 Task: Find accommodations in Xinglongshan, China for 4 guests from 10th to 25th July, with a price range of ₹15,000 to ₹25,000, 2 bedrooms, 3 beds, 2 bathrooms, and amenities including WiFi, free parking, TV, and gym. Enable self check-in.
Action: Mouse moved to (544, 137)
Screenshot: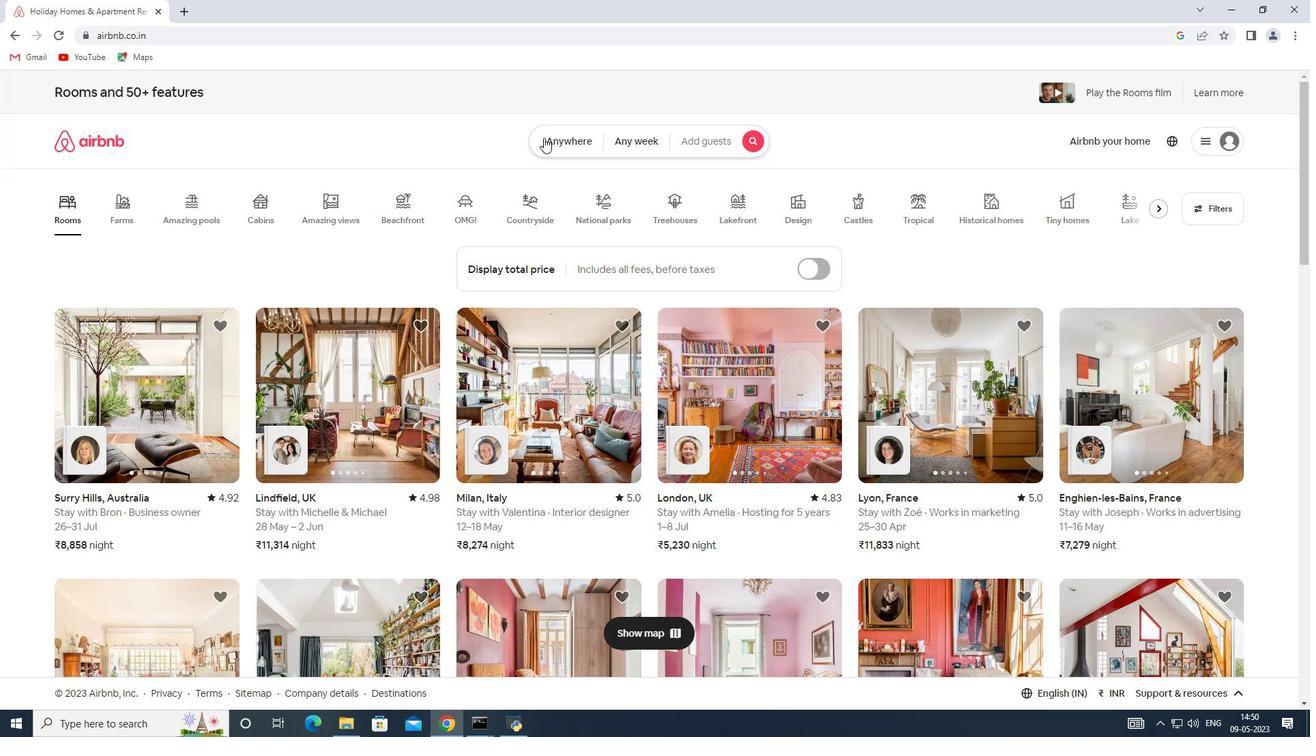 
Action: Mouse pressed left at (544, 137)
Screenshot: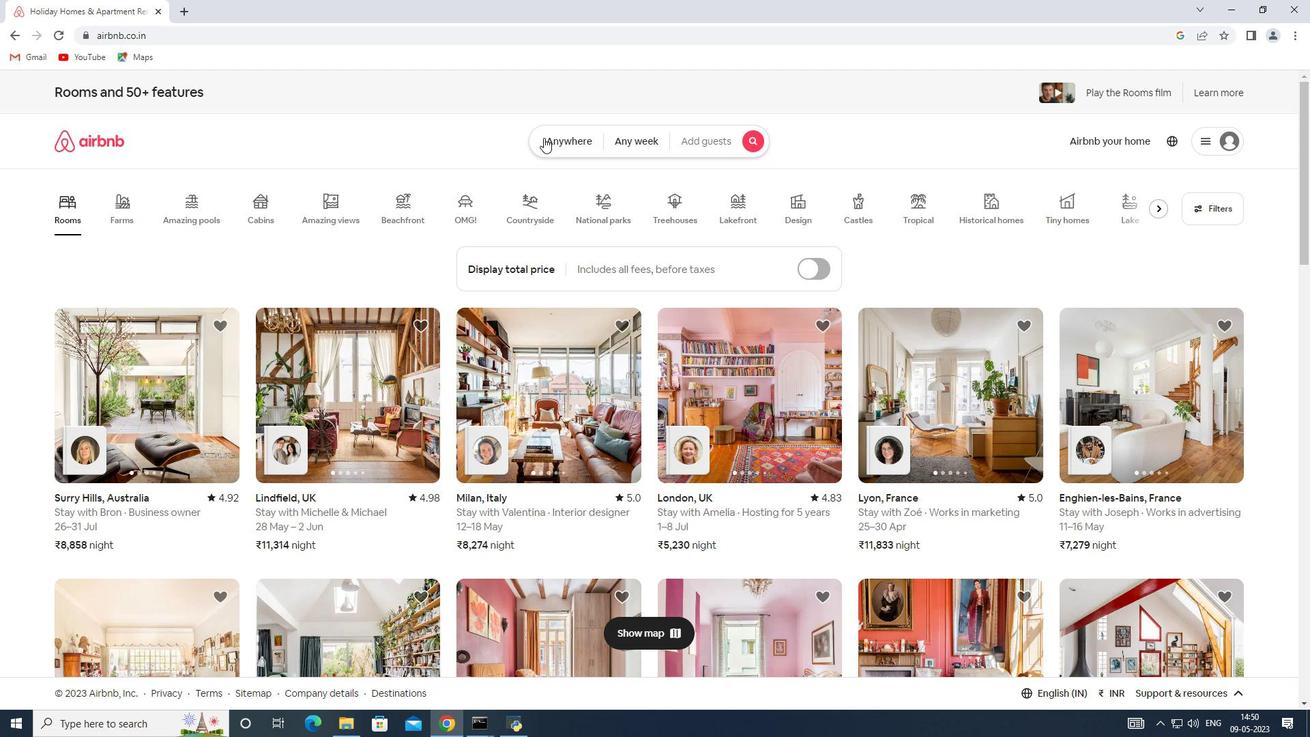
Action: Mouse moved to (380, 195)
Screenshot: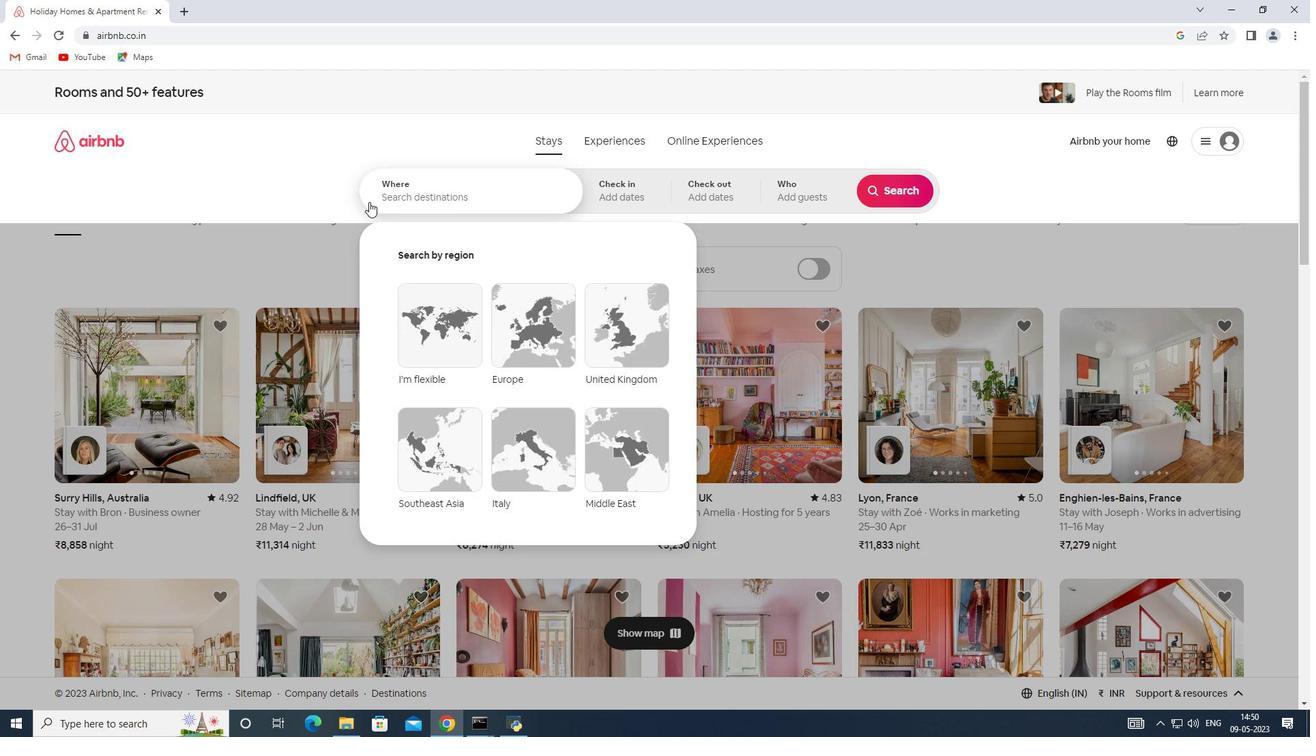 
Action: Mouse pressed left at (380, 195)
Screenshot: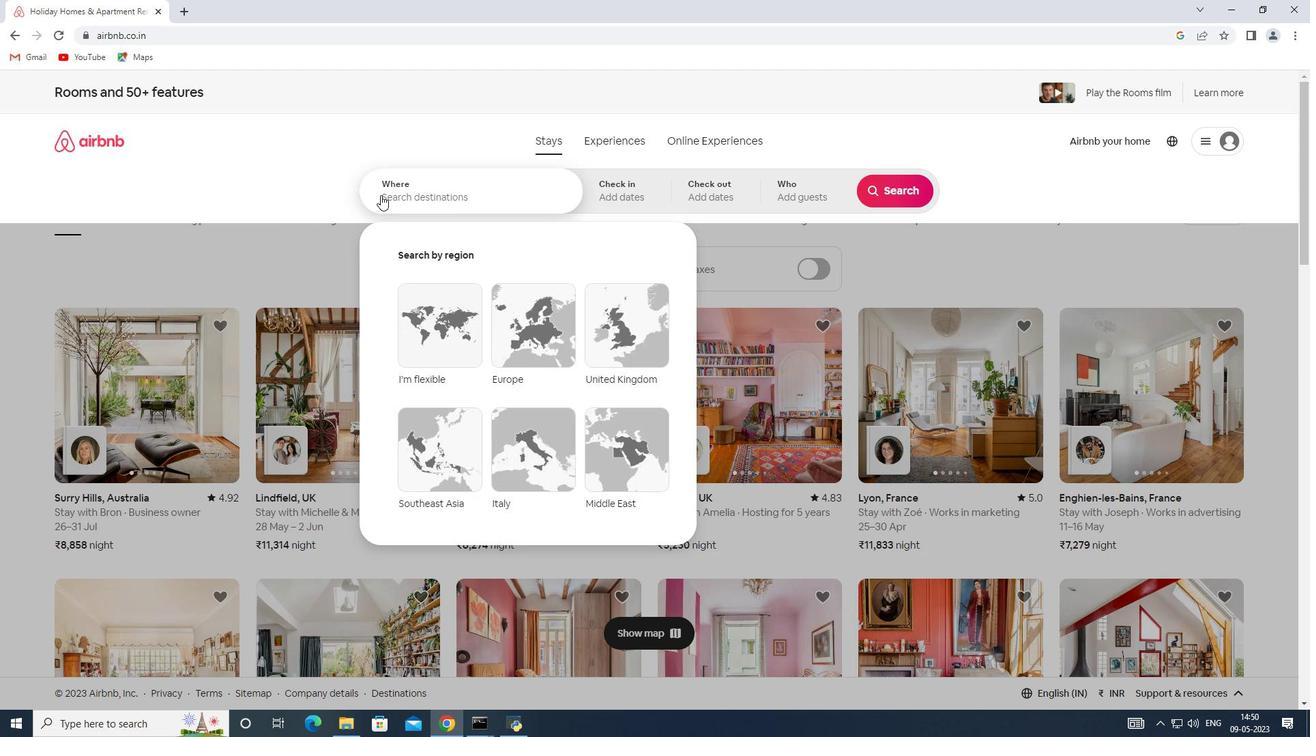 
Action: Mouse moved to (348, 210)
Screenshot: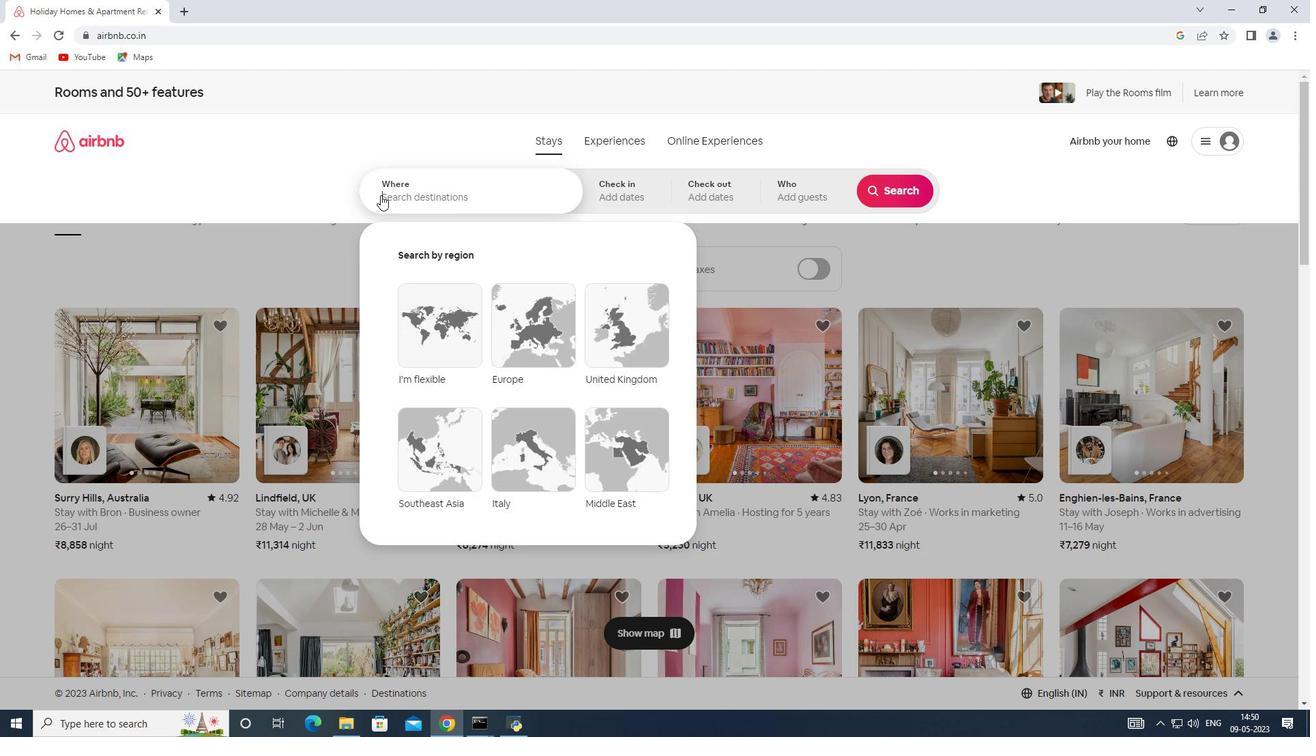 
Action: Key pressed <Key.shift><Key.shift><Key.shift><Key.shift><Key.shift><Key.shift><Key.shift><Key.shift><Key.shift><Key.shift><Key.shift><Key.shift><Key.shift><Key.shift><Key.shift><Key.shift><Key.shift>Xinglongshan,<Key.shift>China
Screenshot: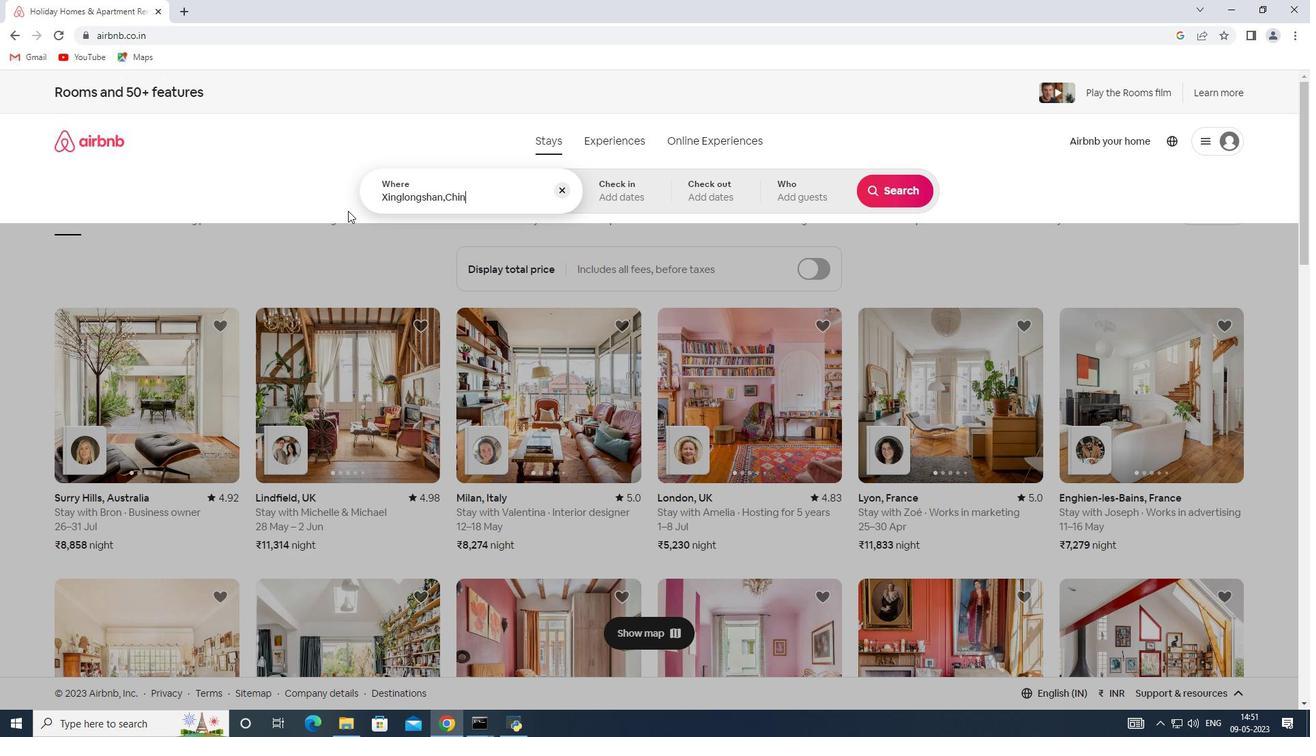 
Action: Mouse moved to (600, 186)
Screenshot: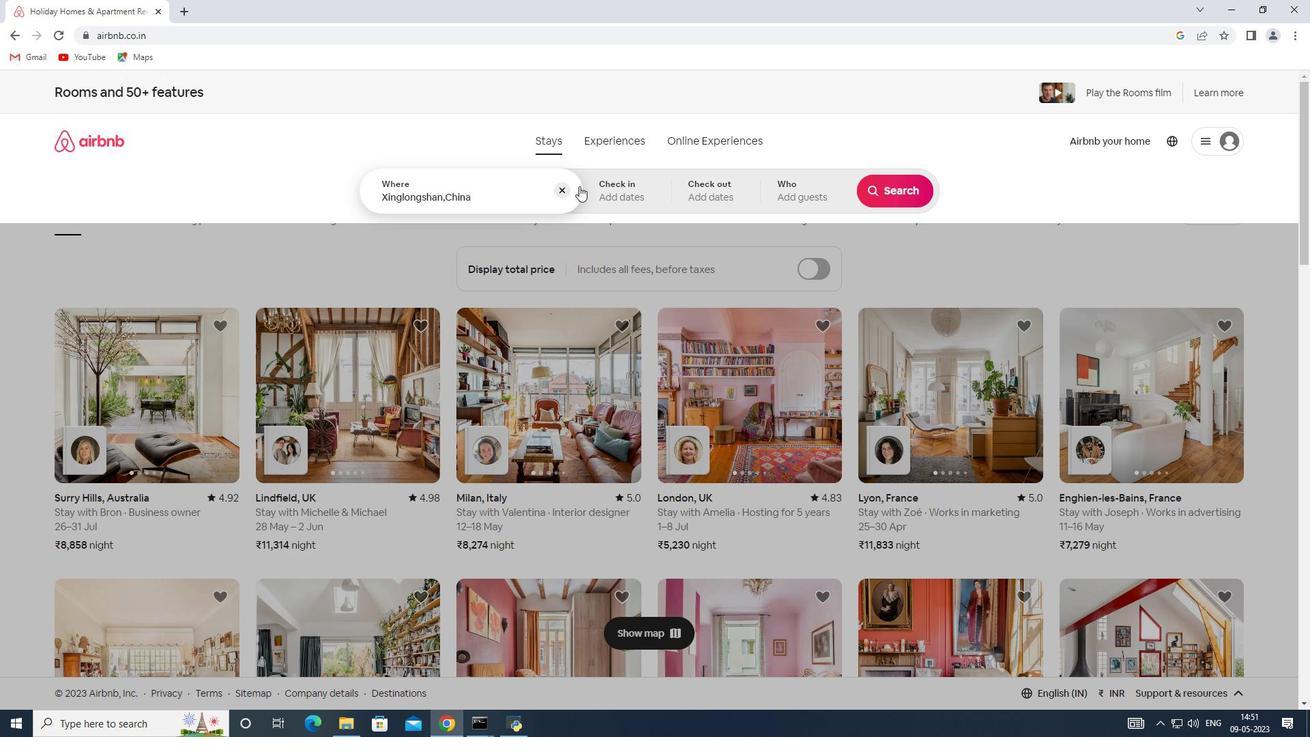 
Action: Mouse pressed left at (600, 186)
Screenshot: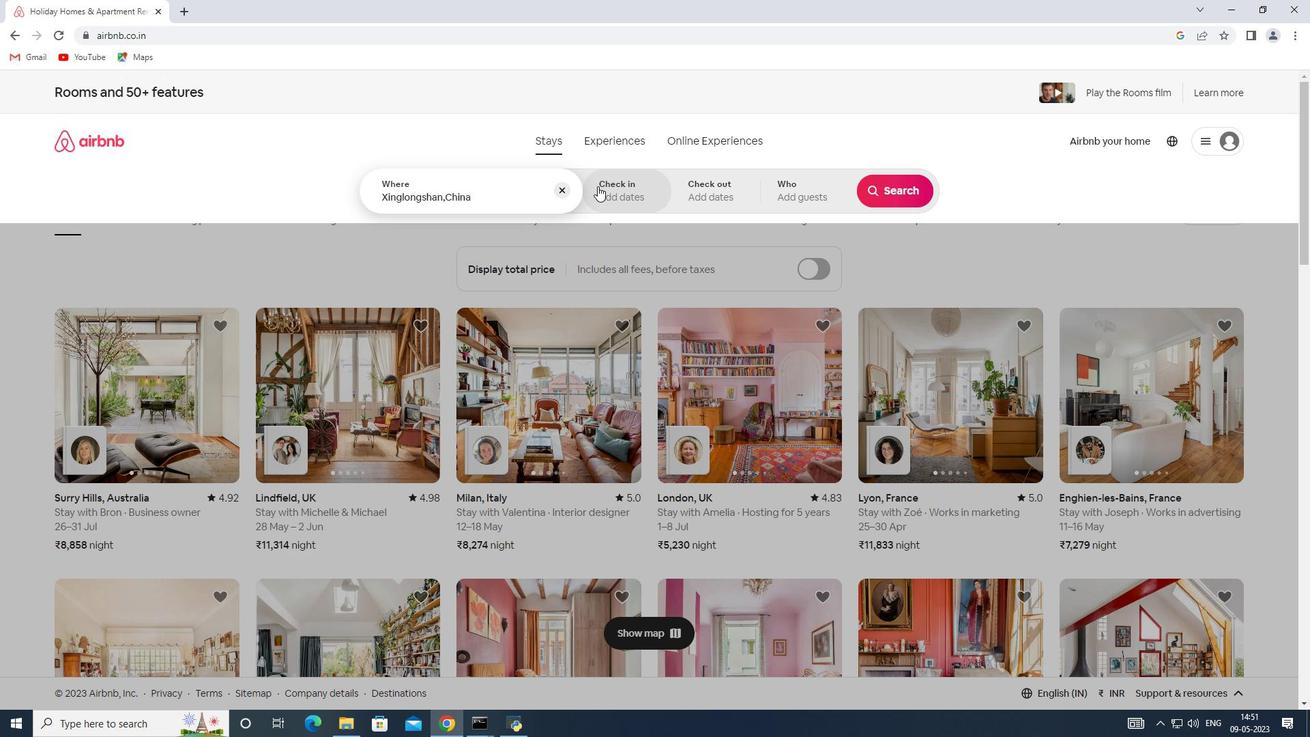 
Action: Mouse moved to (883, 298)
Screenshot: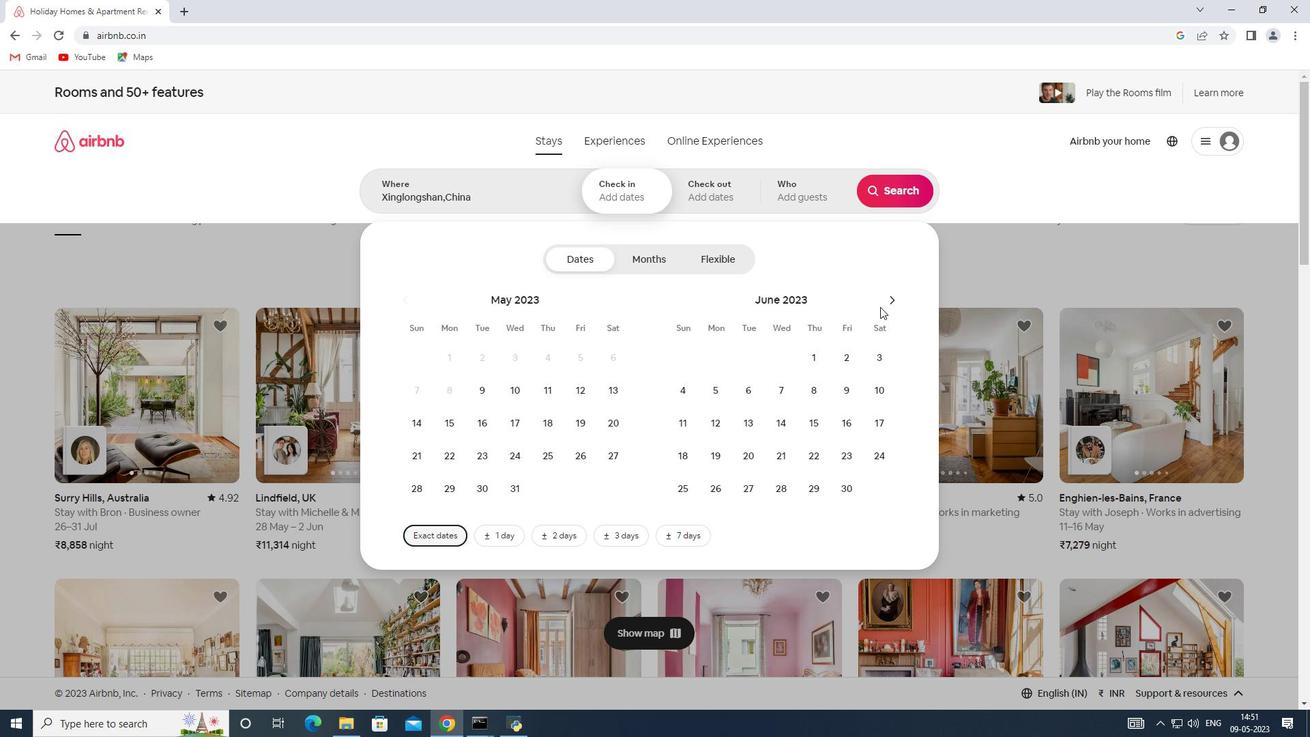 
Action: Mouse pressed left at (883, 298)
Screenshot: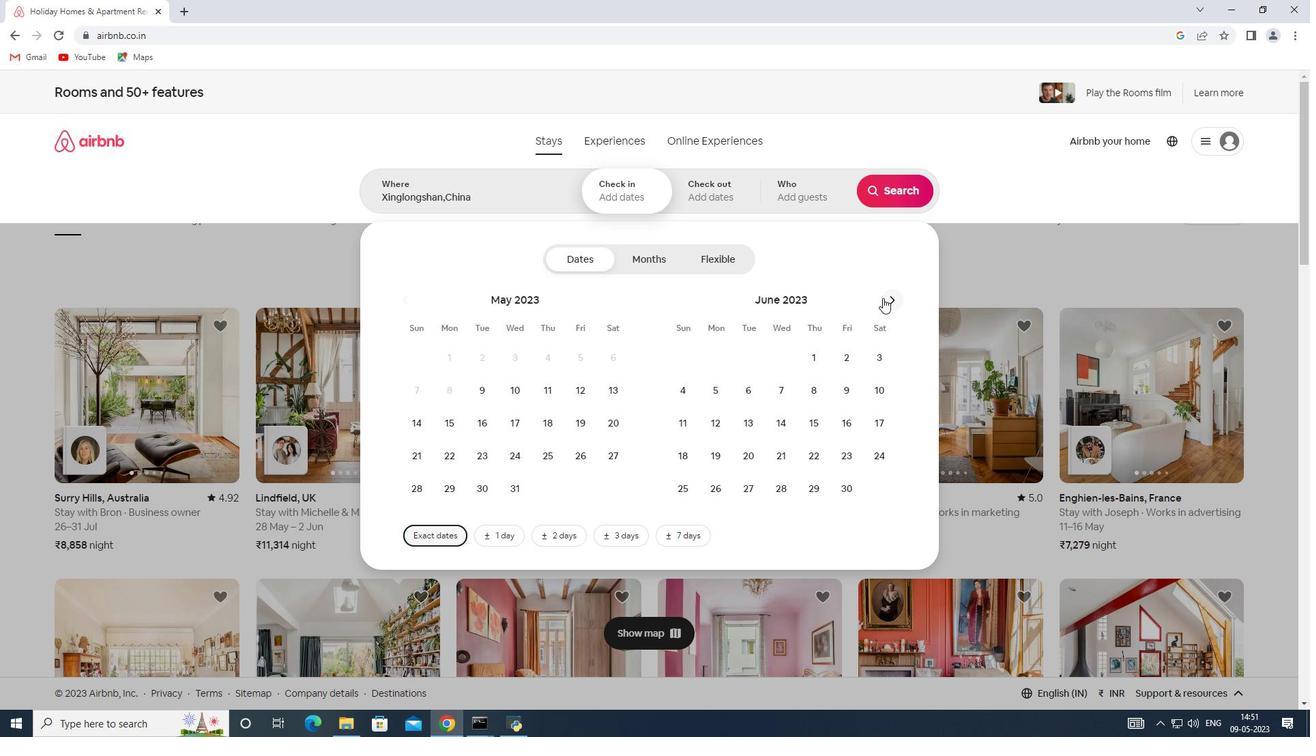 
Action: Mouse moved to (718, 417)
Screenshot: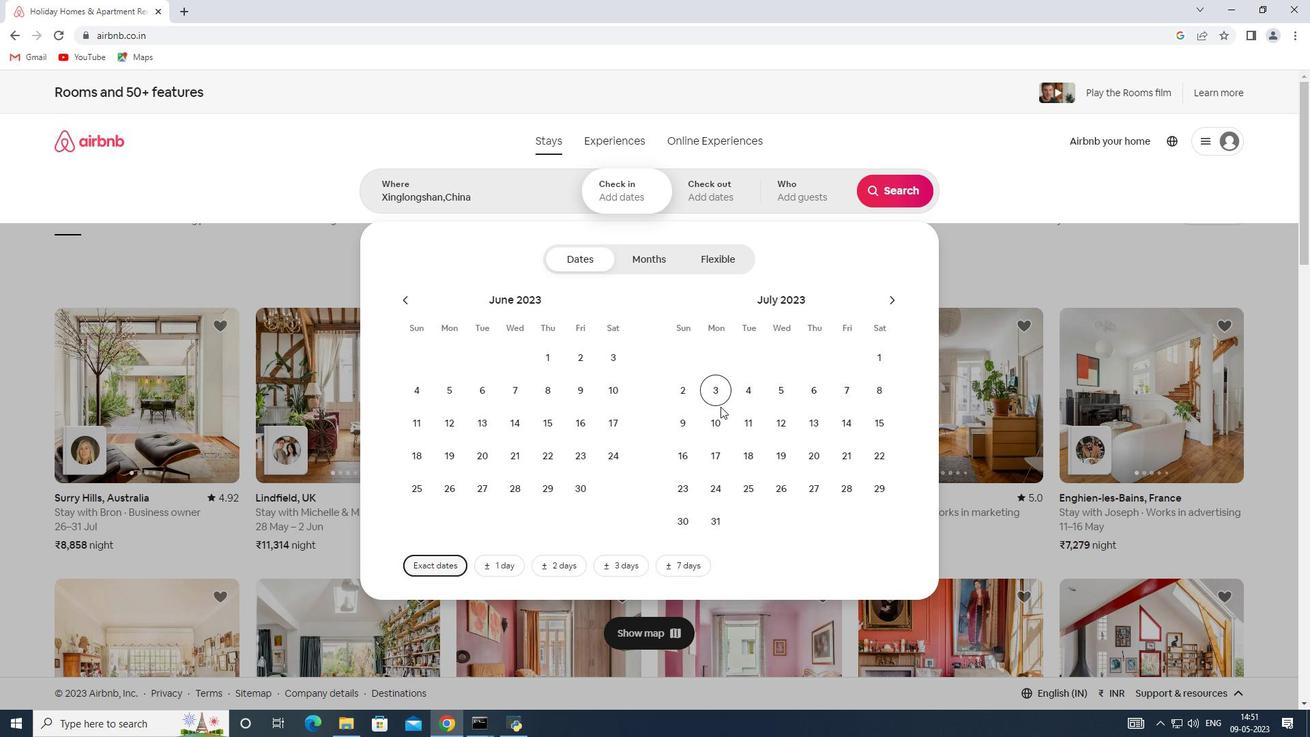
Action: Mouse pressed left at (718, 417)
Screenshot: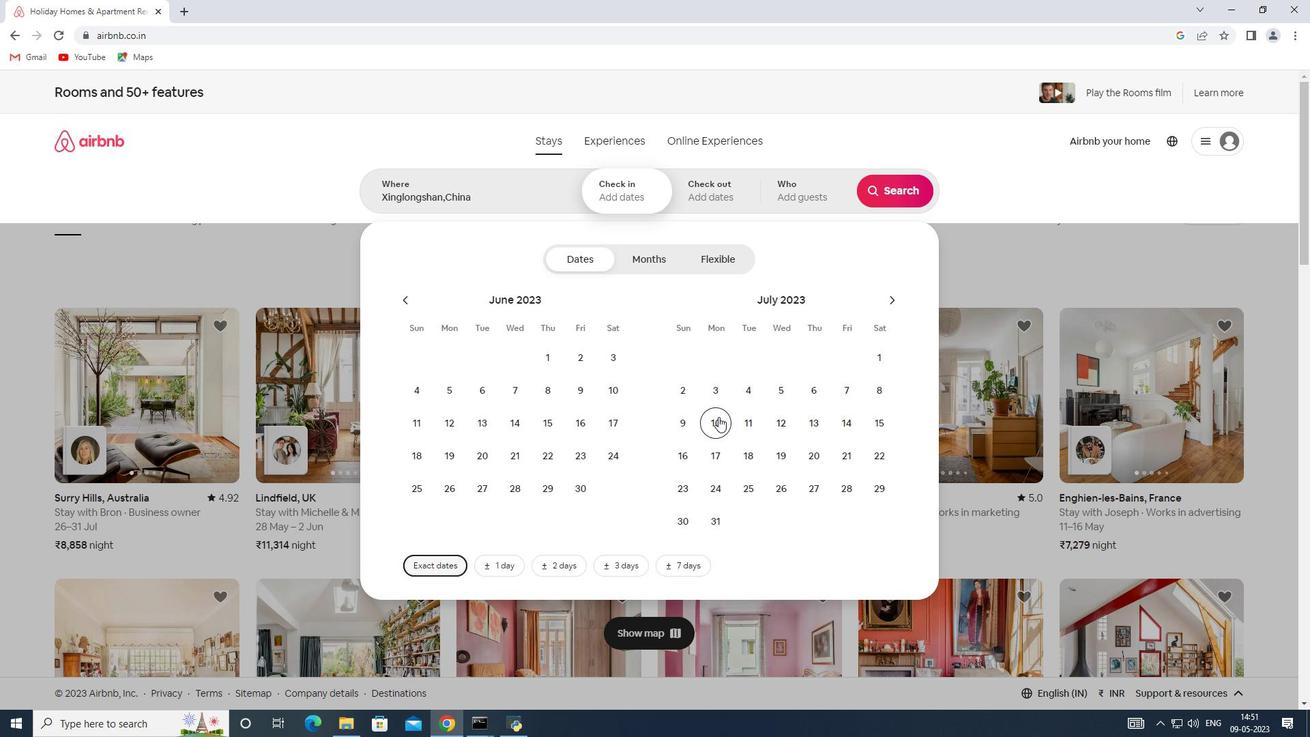 
Action: Mouse moved to (750, 488)
Screenshot: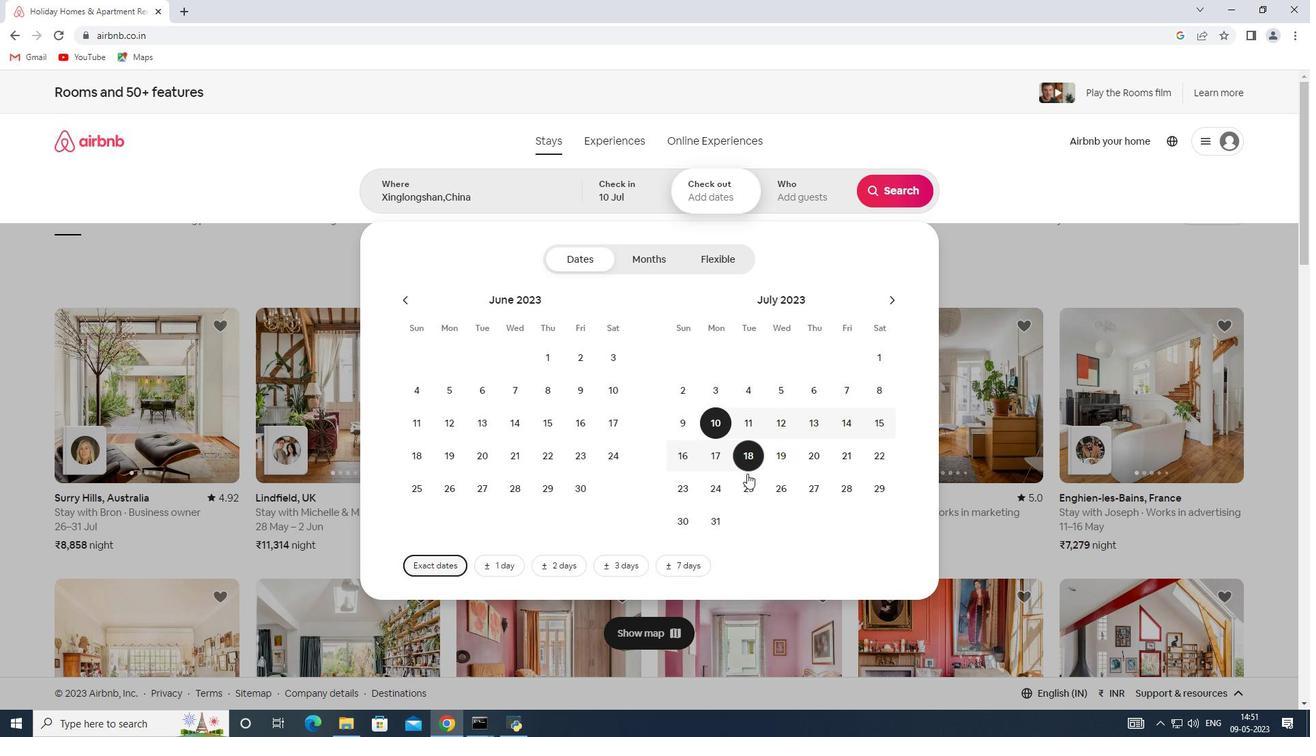 
Action: Mouse pressed left at (750, 488)
Screenshot: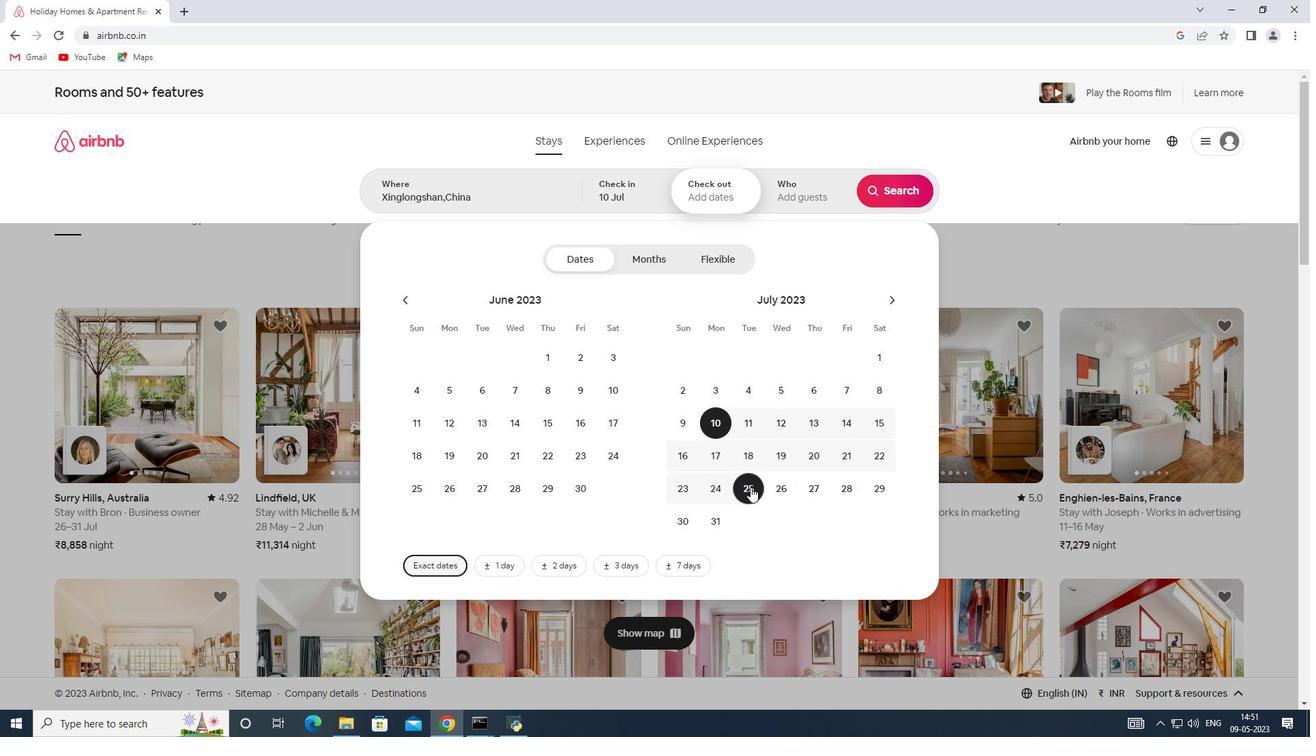 
Action: Mouse moved to (798, 191)
Screenshot: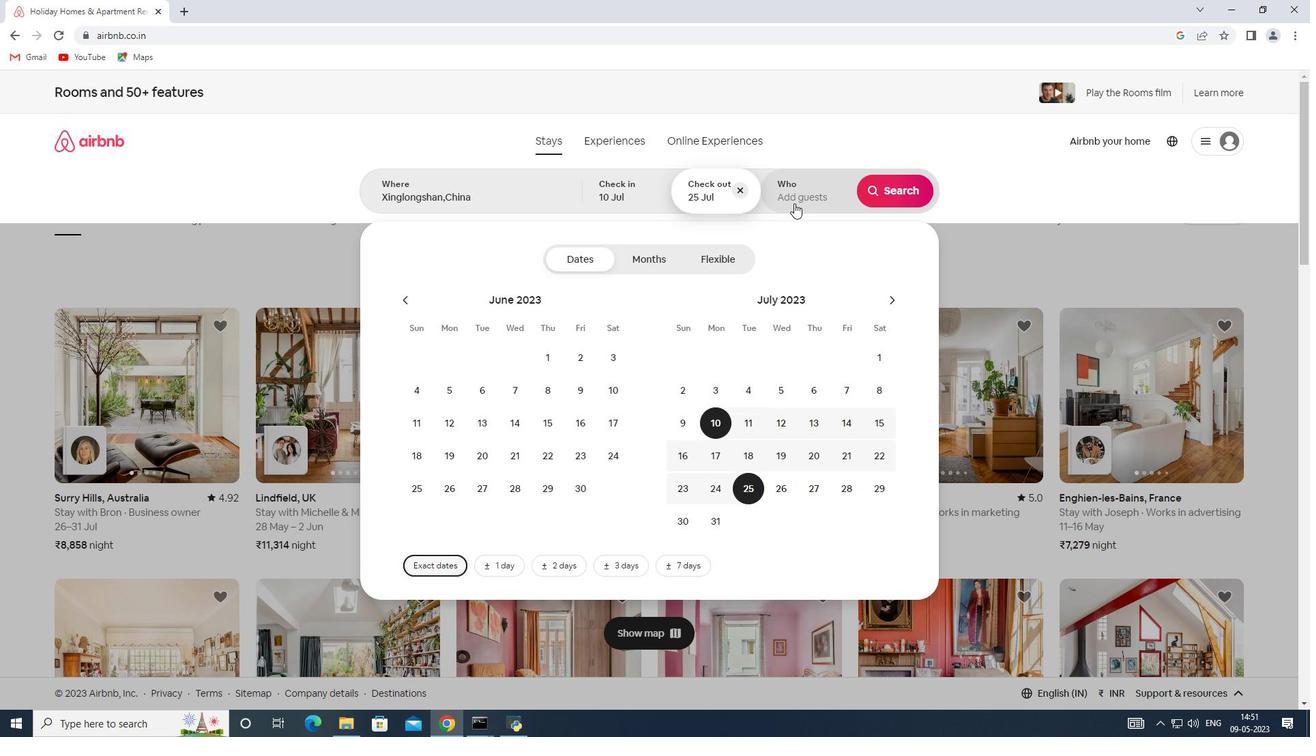 
Action: Mouse pressed left at (798, 191)
Screenshot: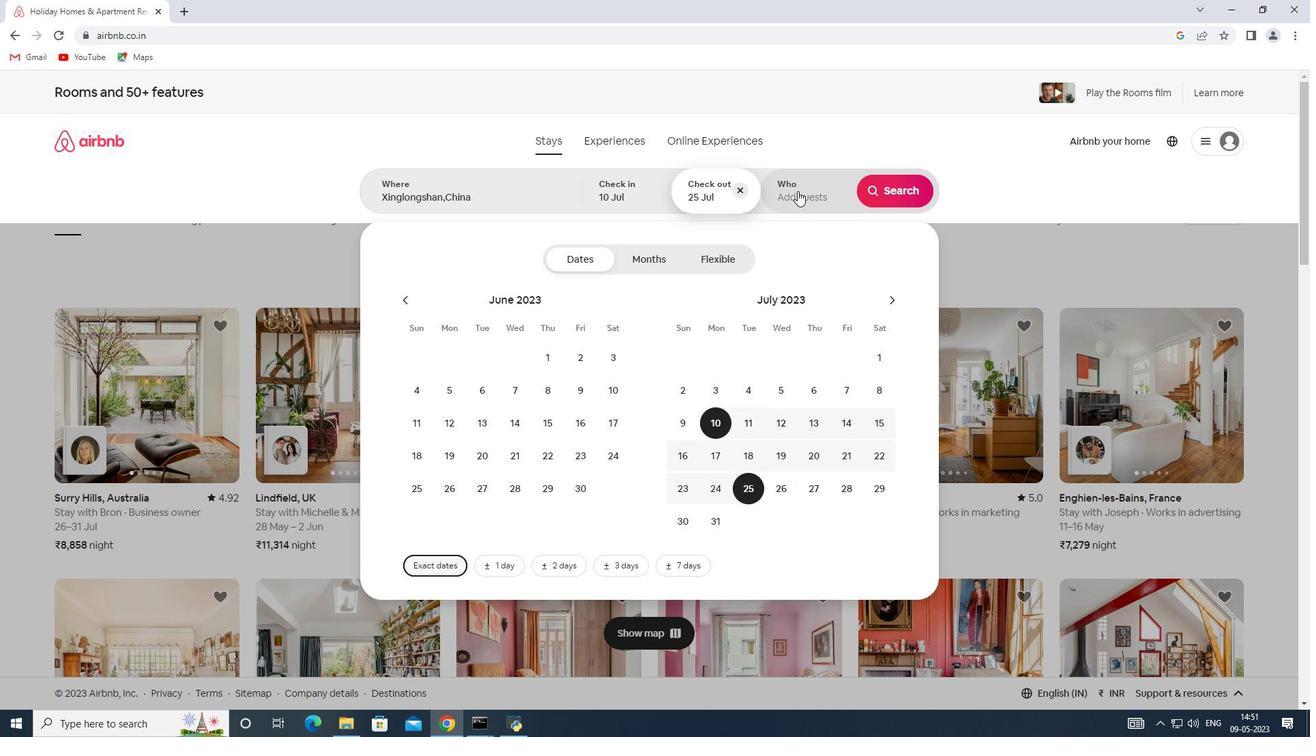 
Action: Mouse moved to (903, 265)
Screenshot: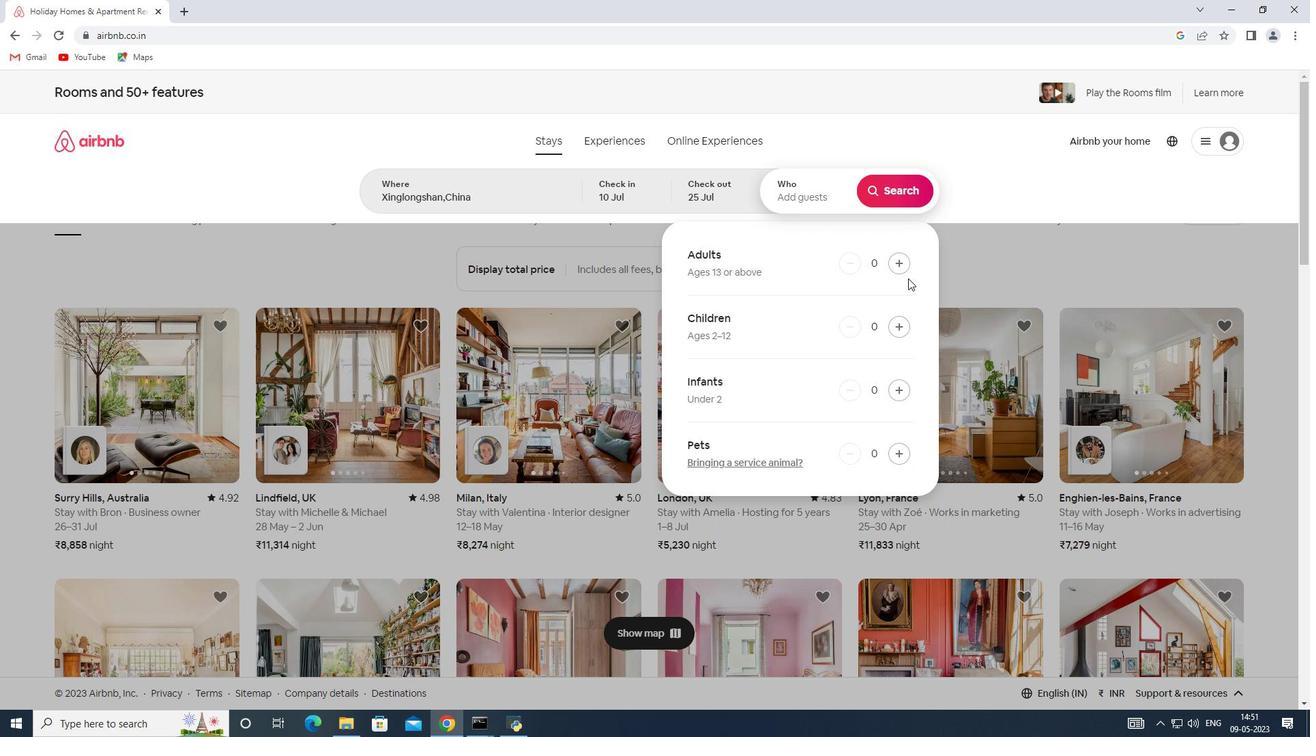 
Action: Mouse pressed left at (903, 265)
Screenshot: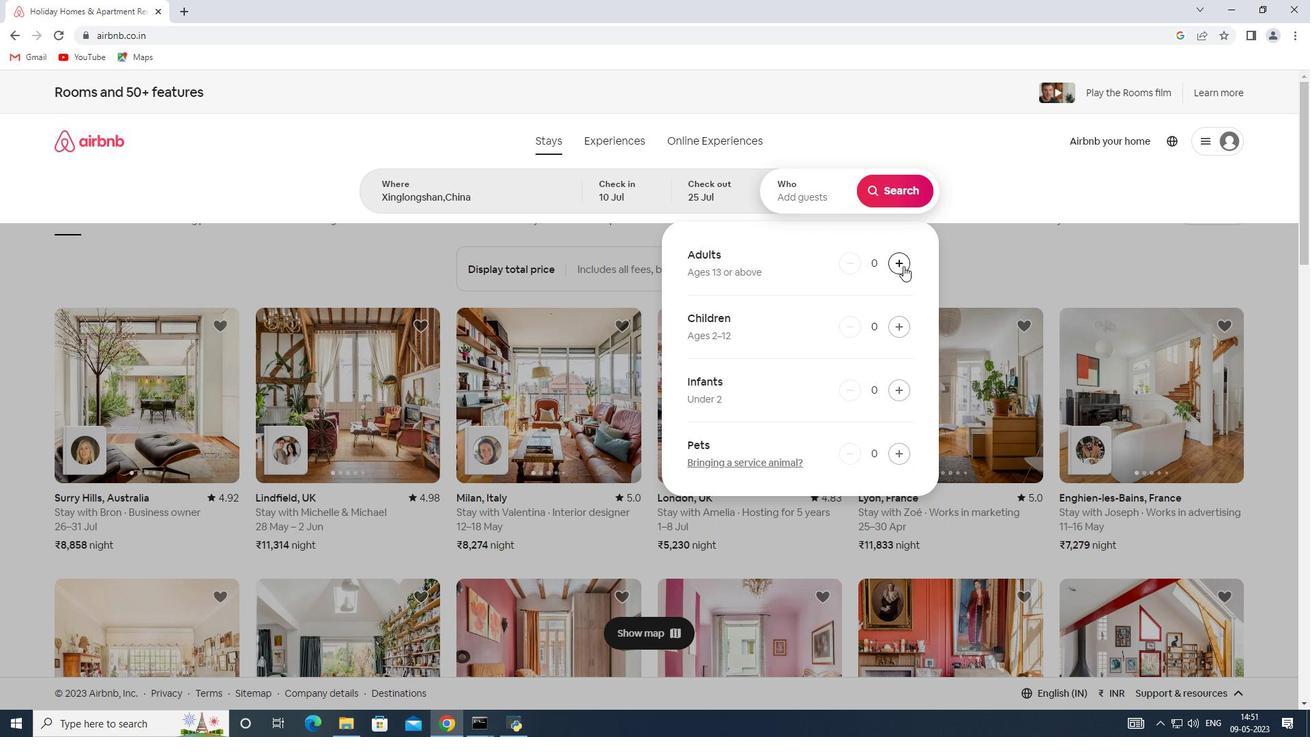 
Action: Mouse pressed left at (903, 265)
Screenshot: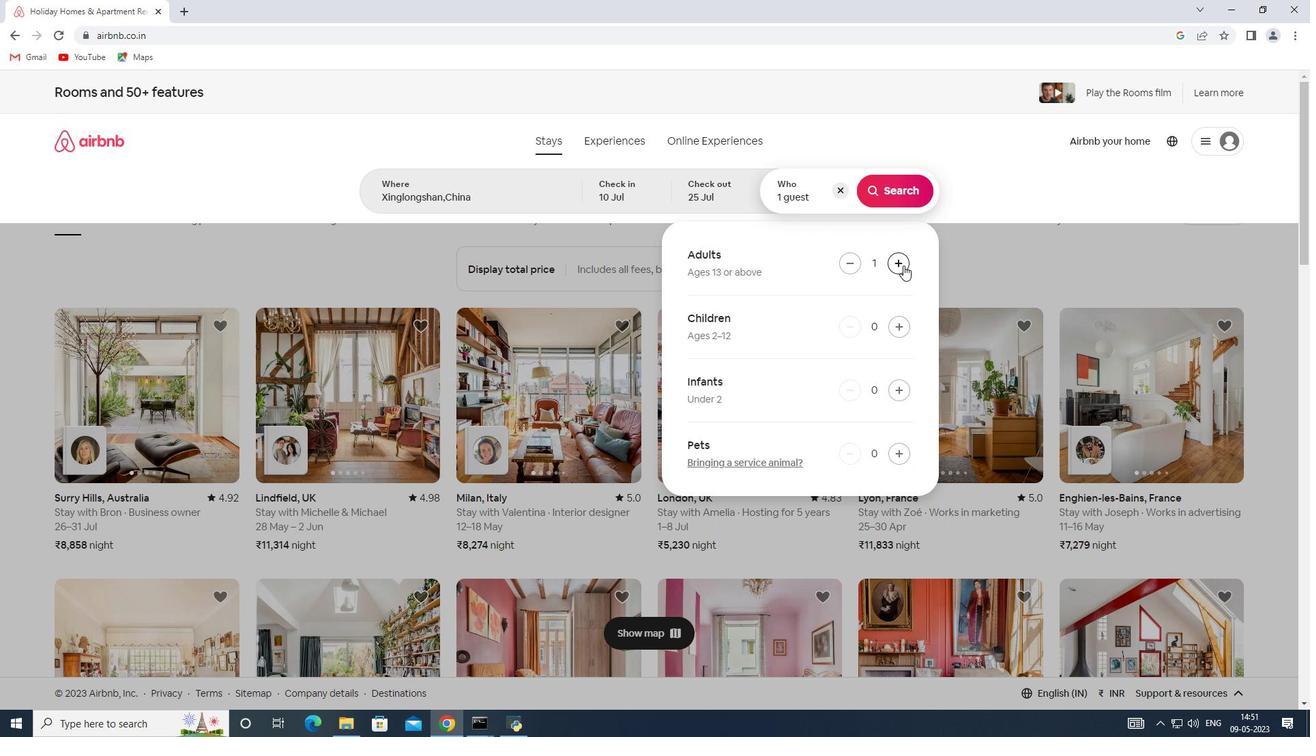 
Action: Mouse pressed left at (903, 265)
Screenshot: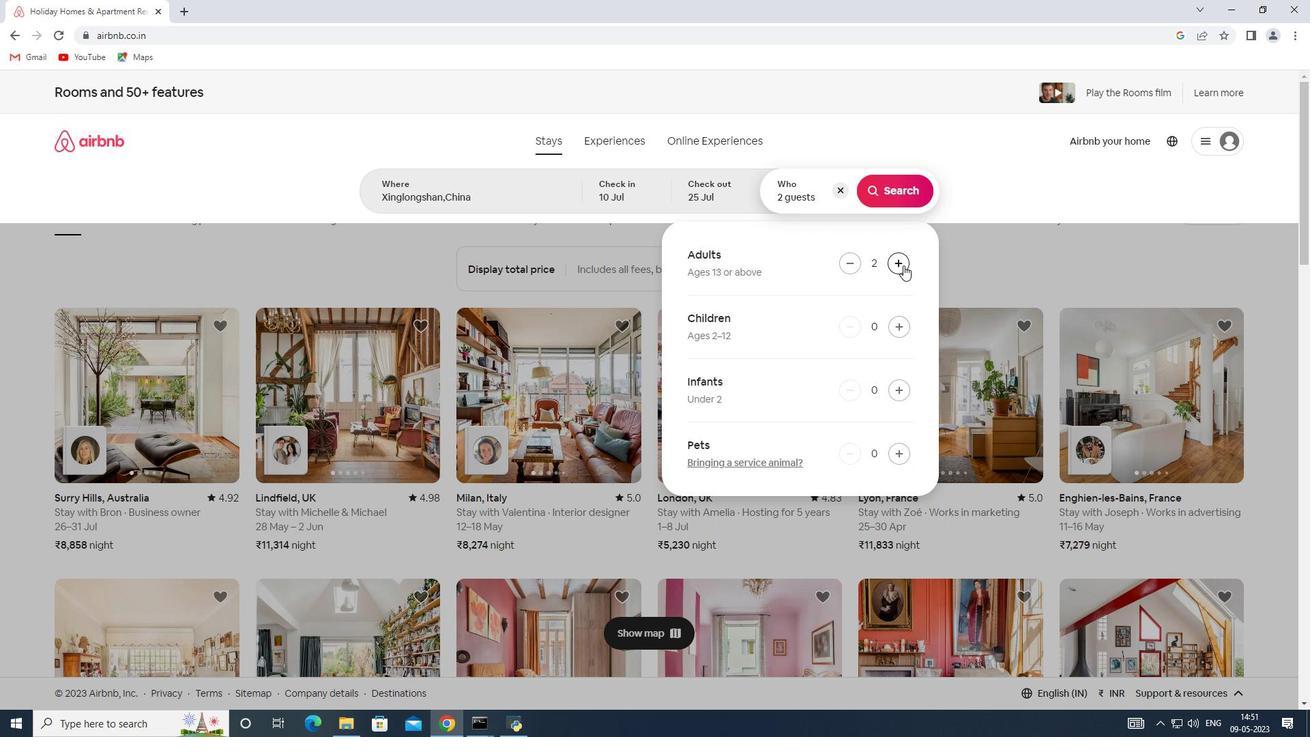 
Action: Mouse moved to (904, 325)
Screenshot: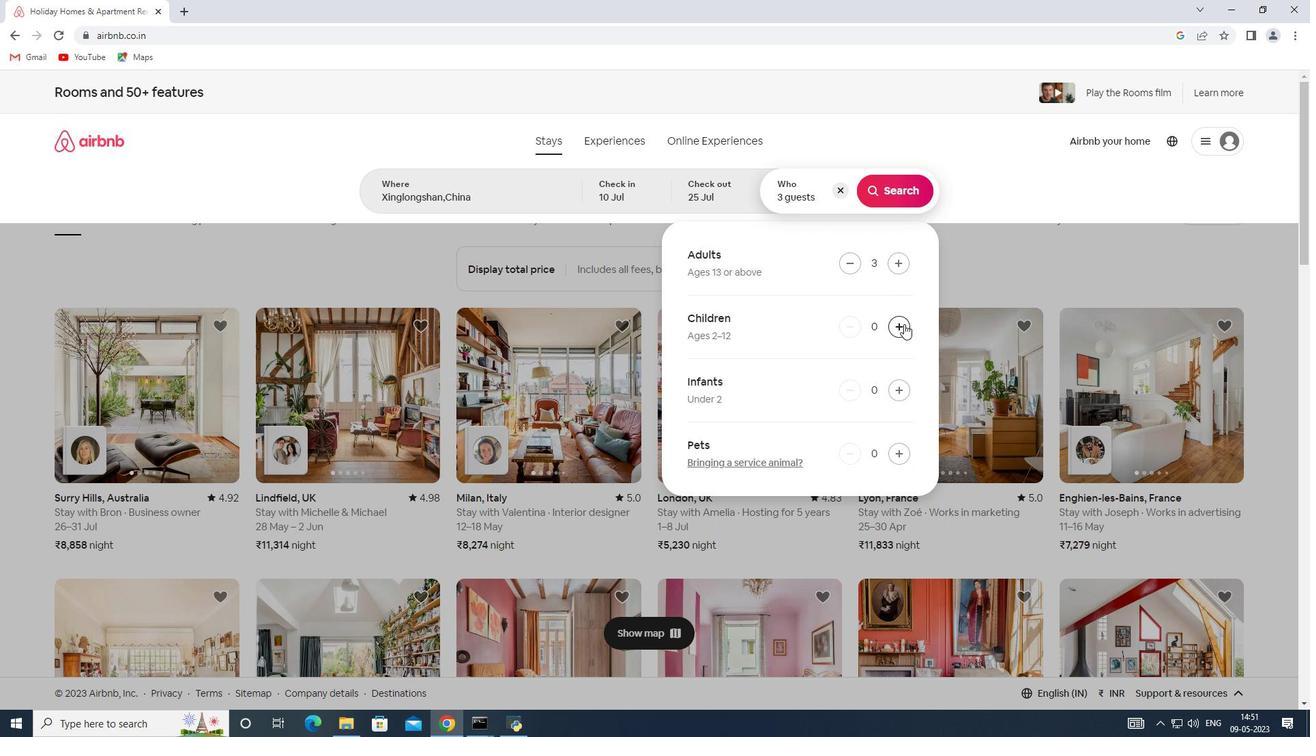 
Action: Mouse pressed left at (904, 325)
Screenshot: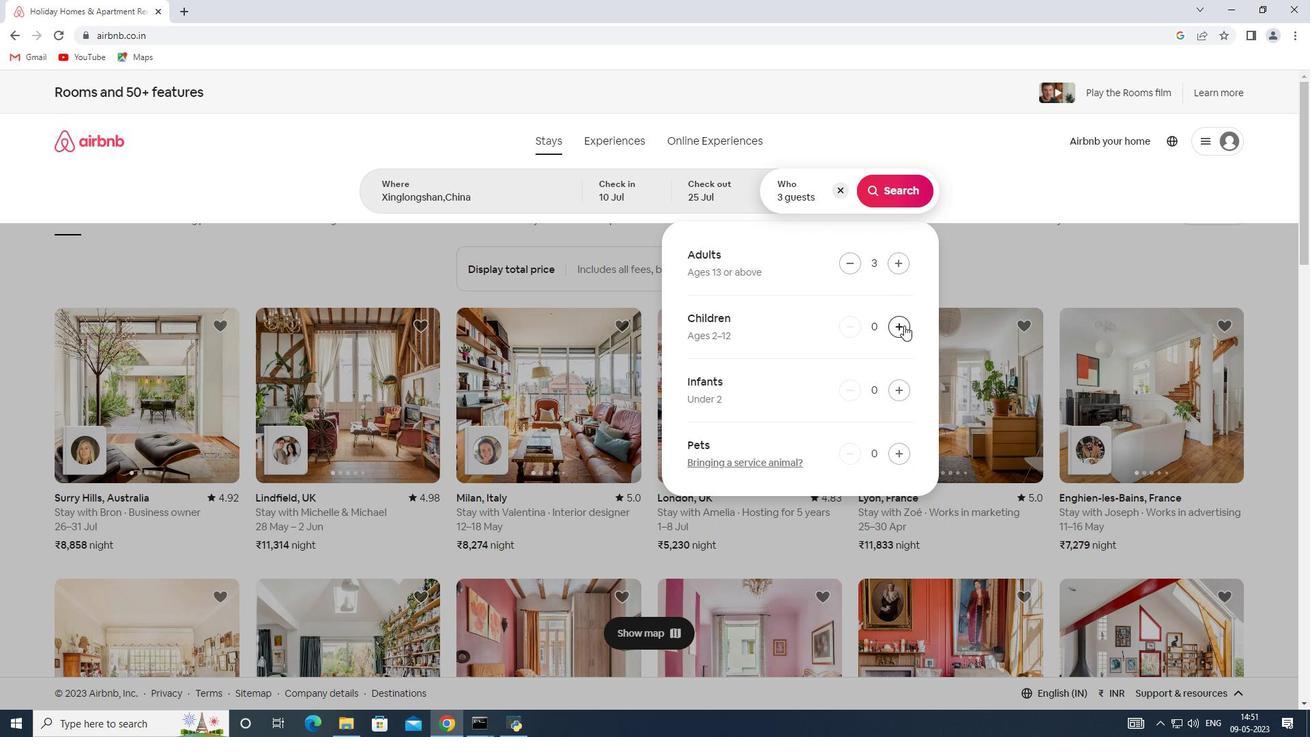
Action: Mouse moved to (888, 193)
Screenshot: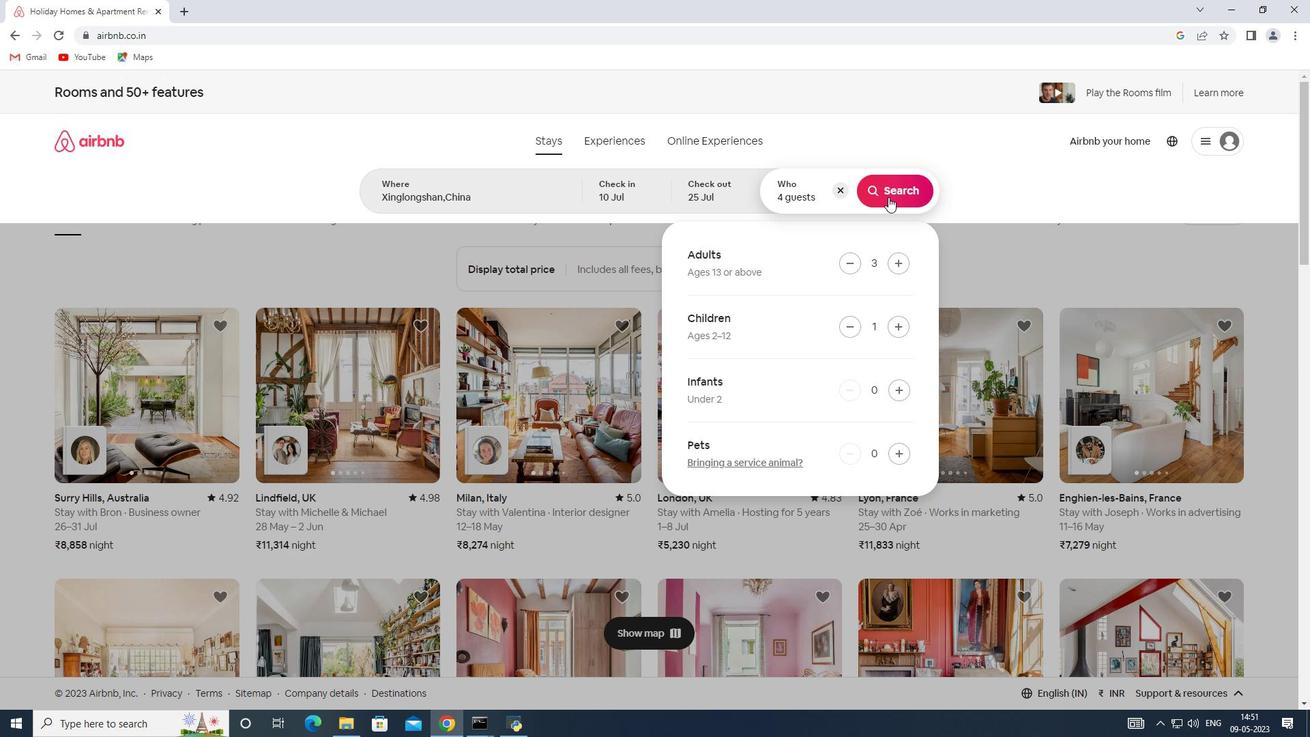 
Action: Mouse pressed left at (888, 193)
Screenshot: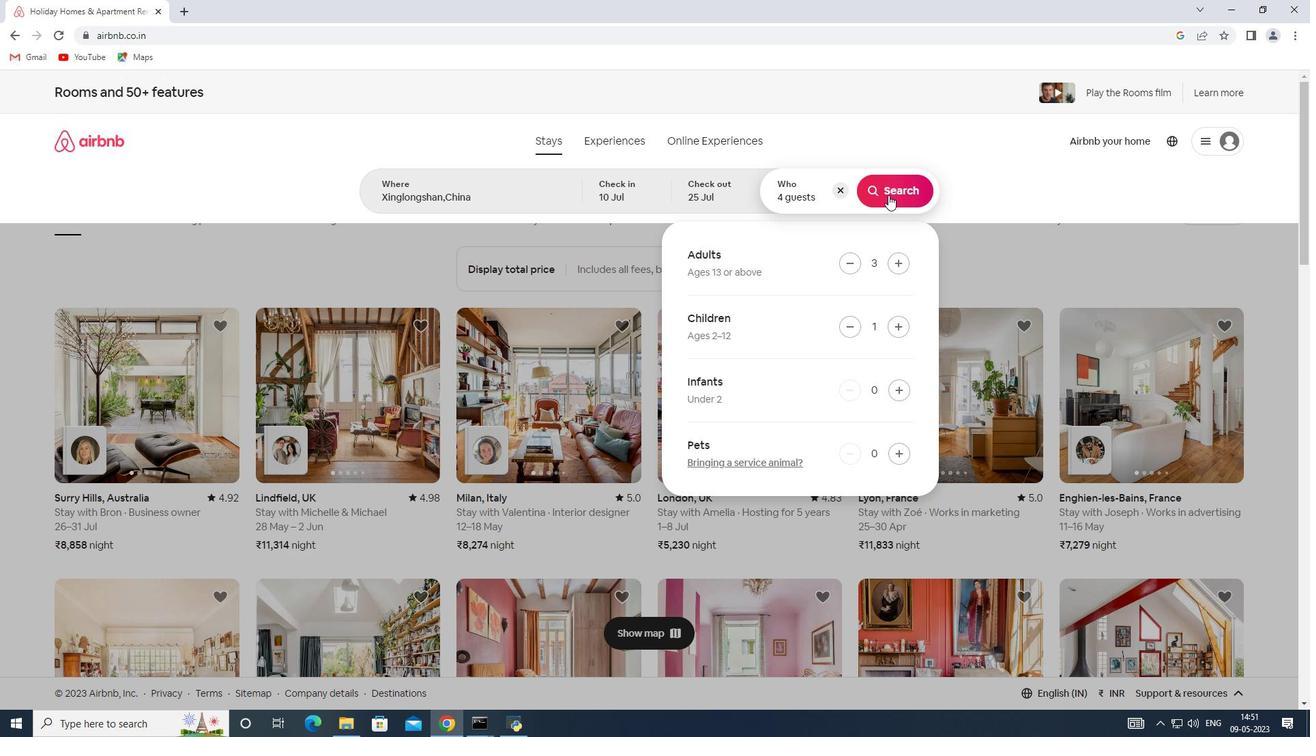 
Action: Mouse moved to (1267, 143)
Screenshot: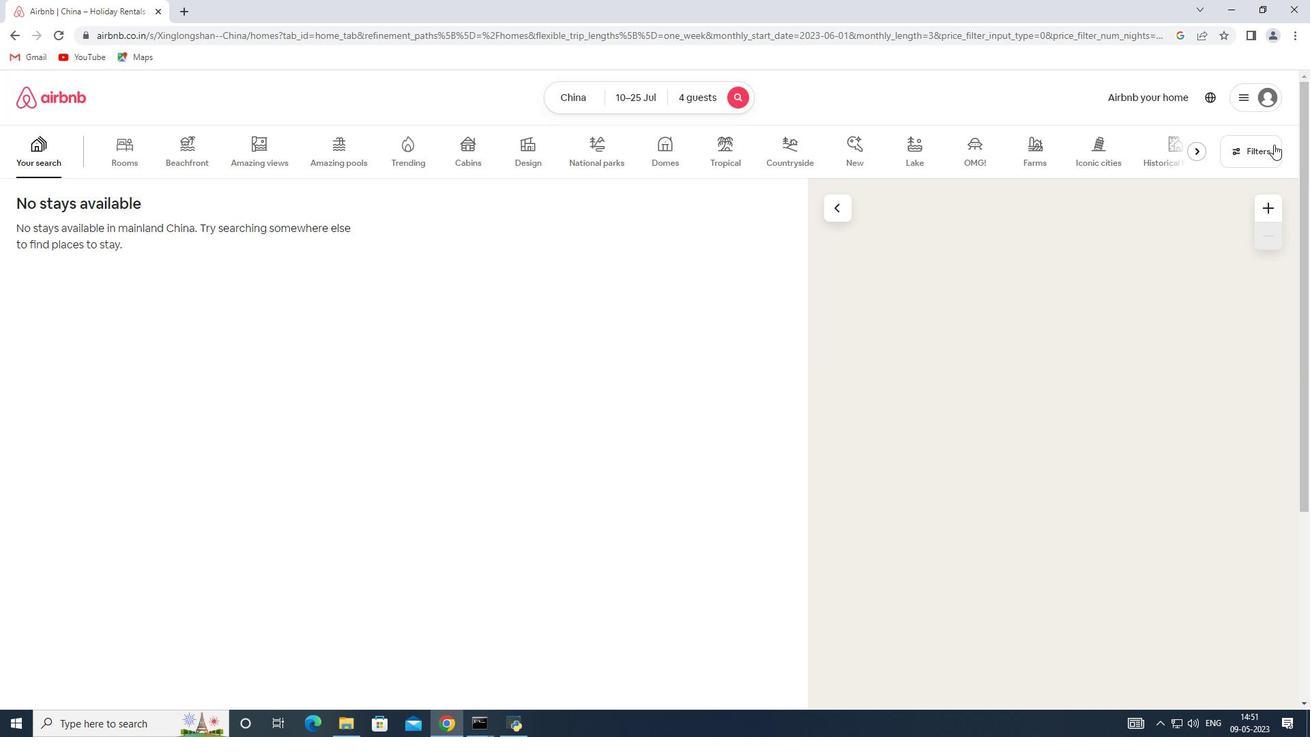 
Action: Mouse pressed left at (1267, 143)
Screenshot: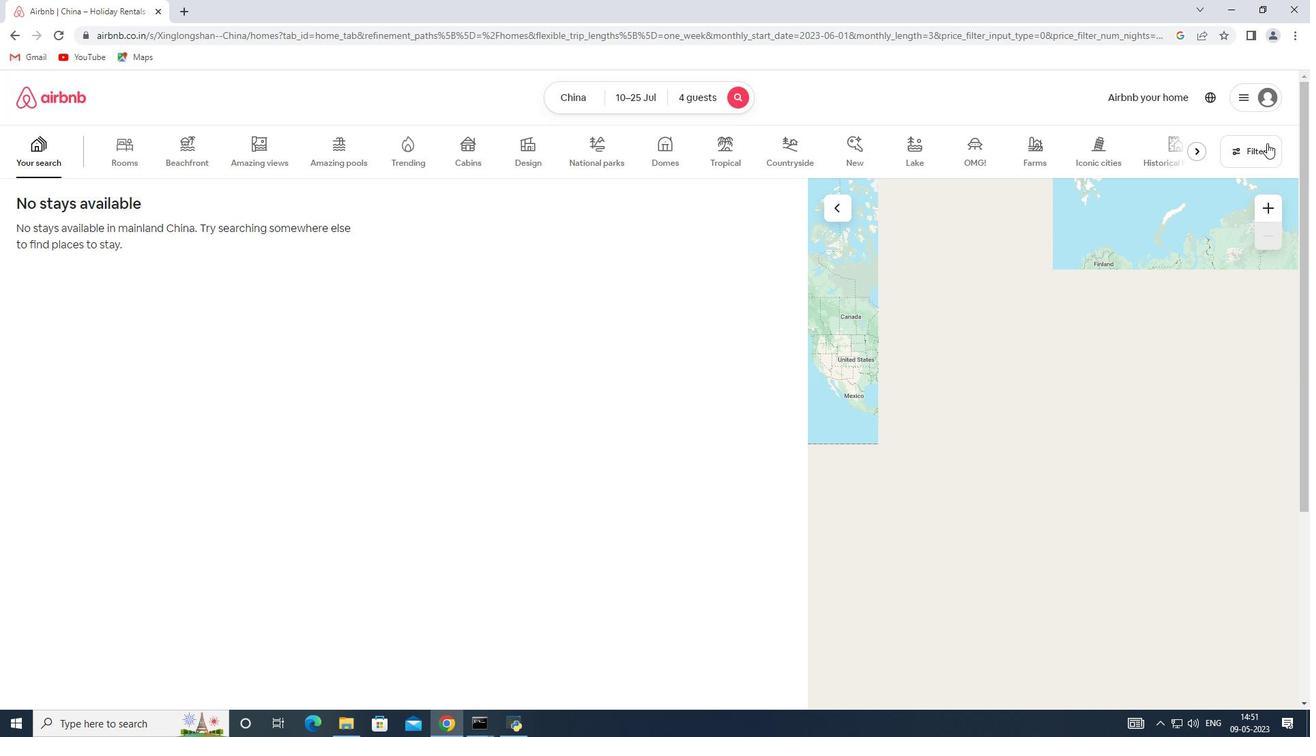 
Action: Mouse moved to (497, 486)
Screenshot: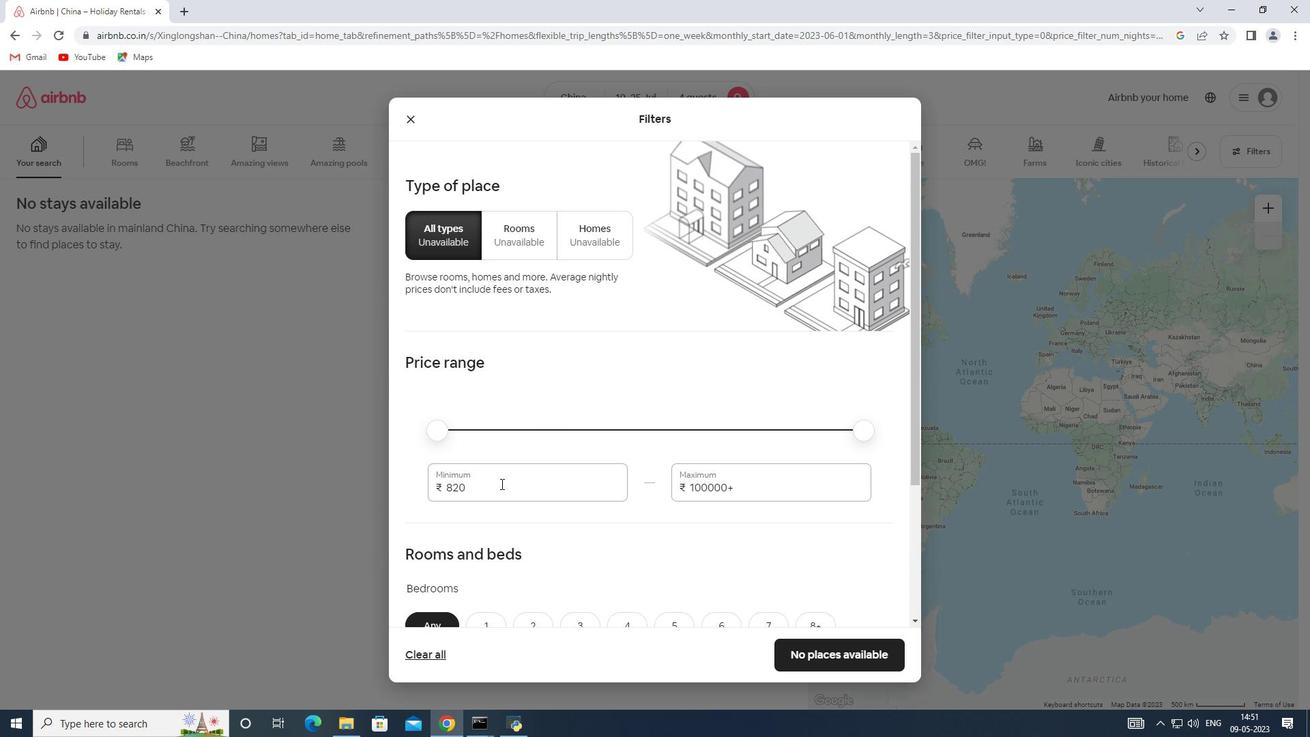 
Action: Mouse scrolled (497, 486) with delta (0, 0)
Screenshot: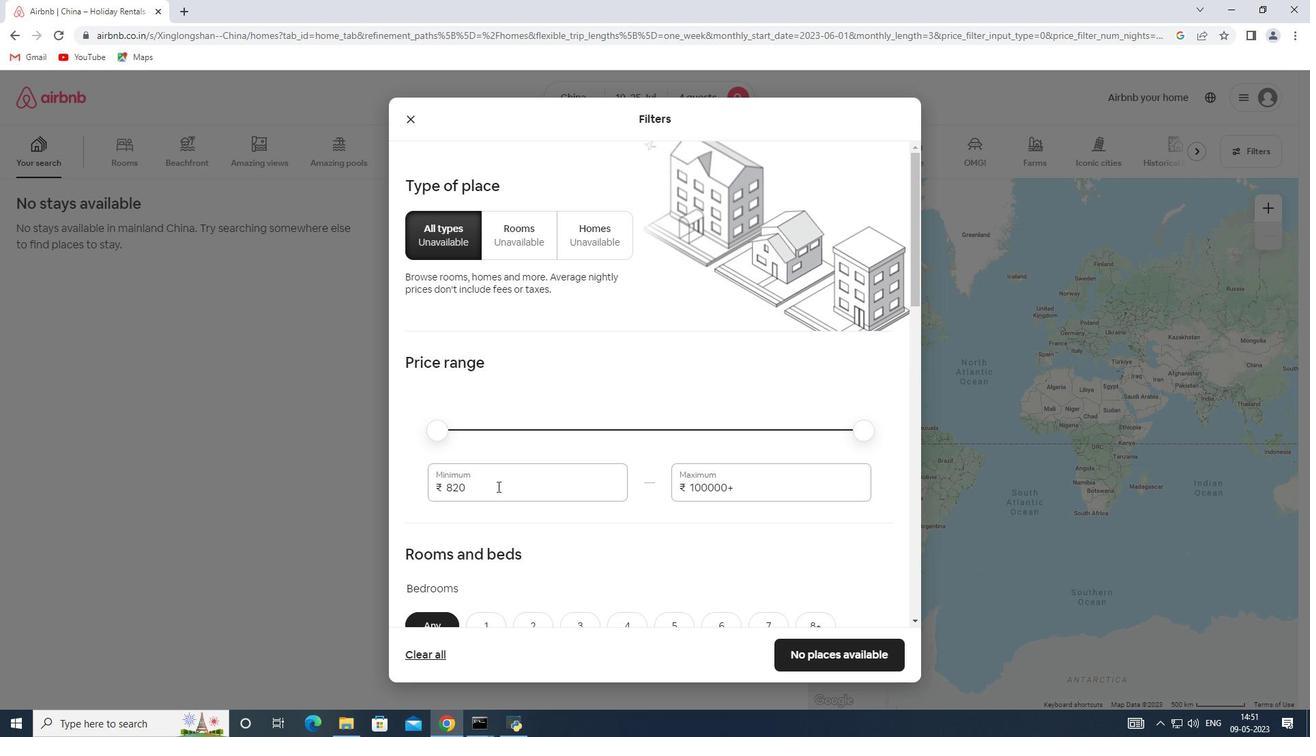 
Action: Mouse moved to (486, 420)
Screenshot: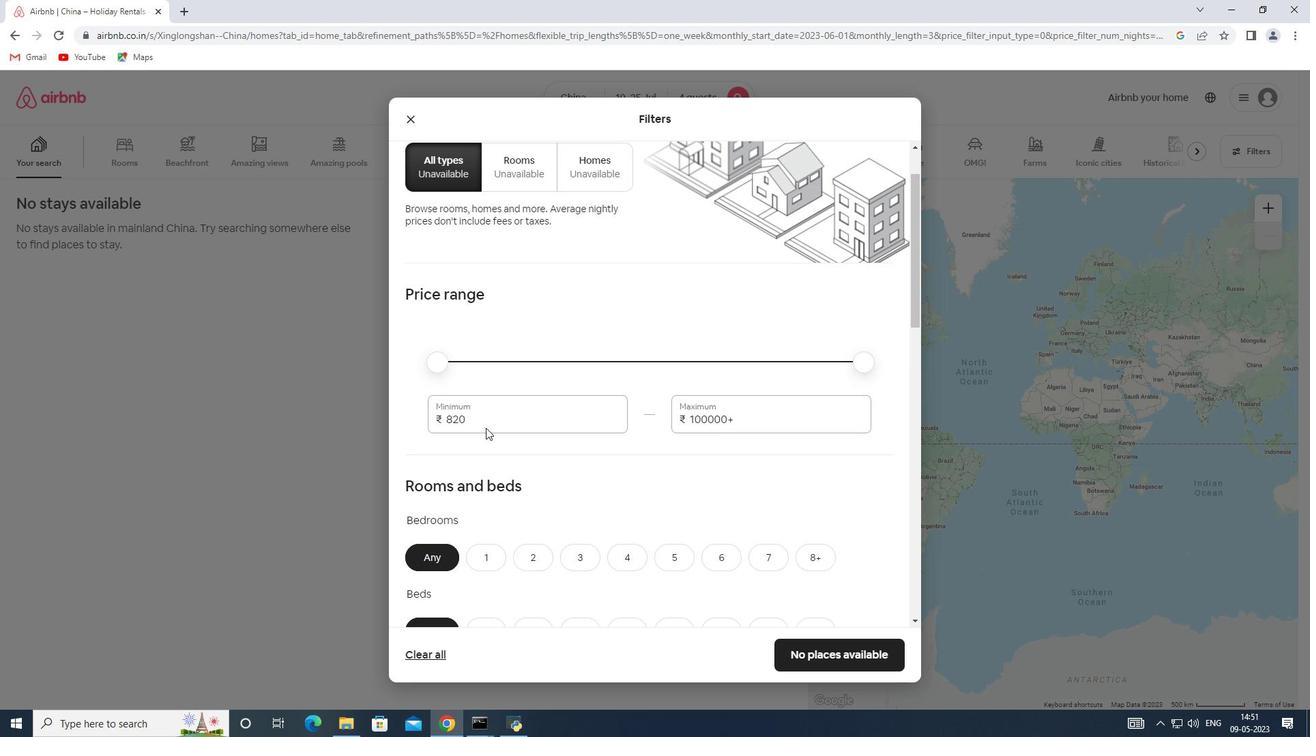
Action: Mouse pressed left at (486, 420)
Screenshot: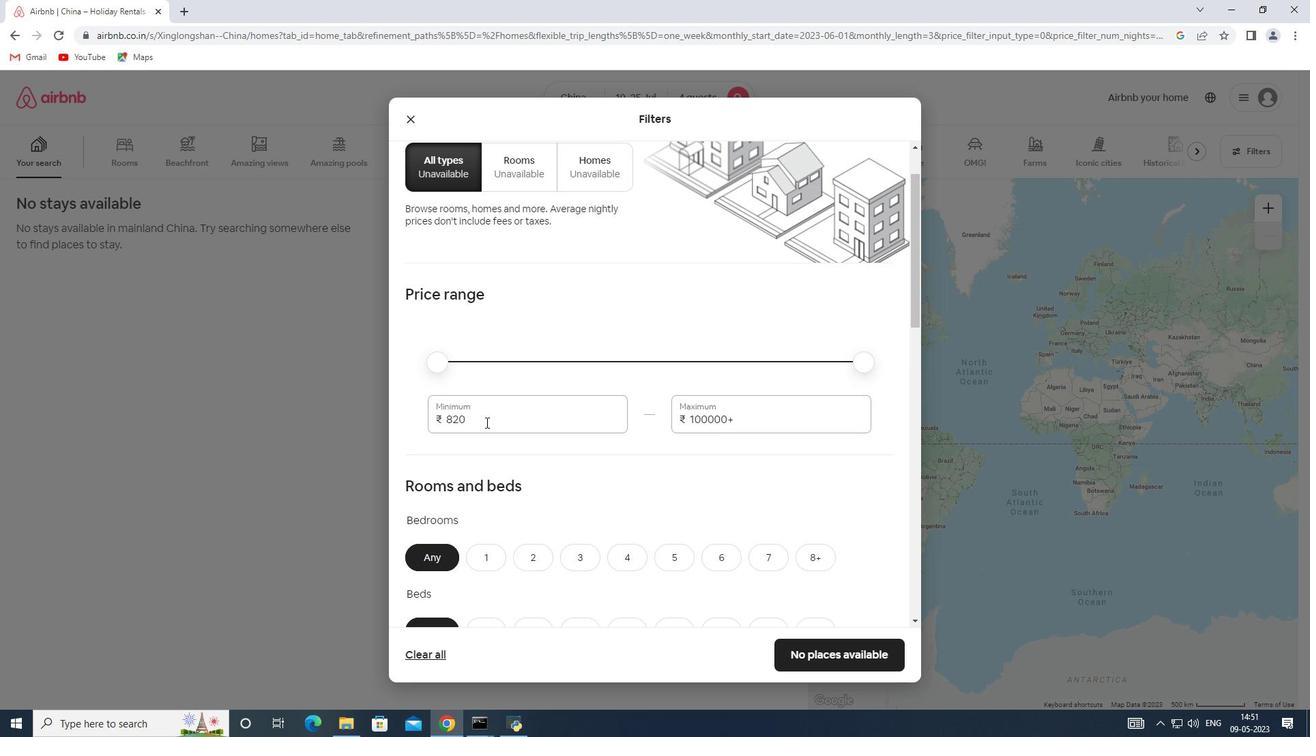 
Action: Mouse moved to (434, 420)
Screenshot: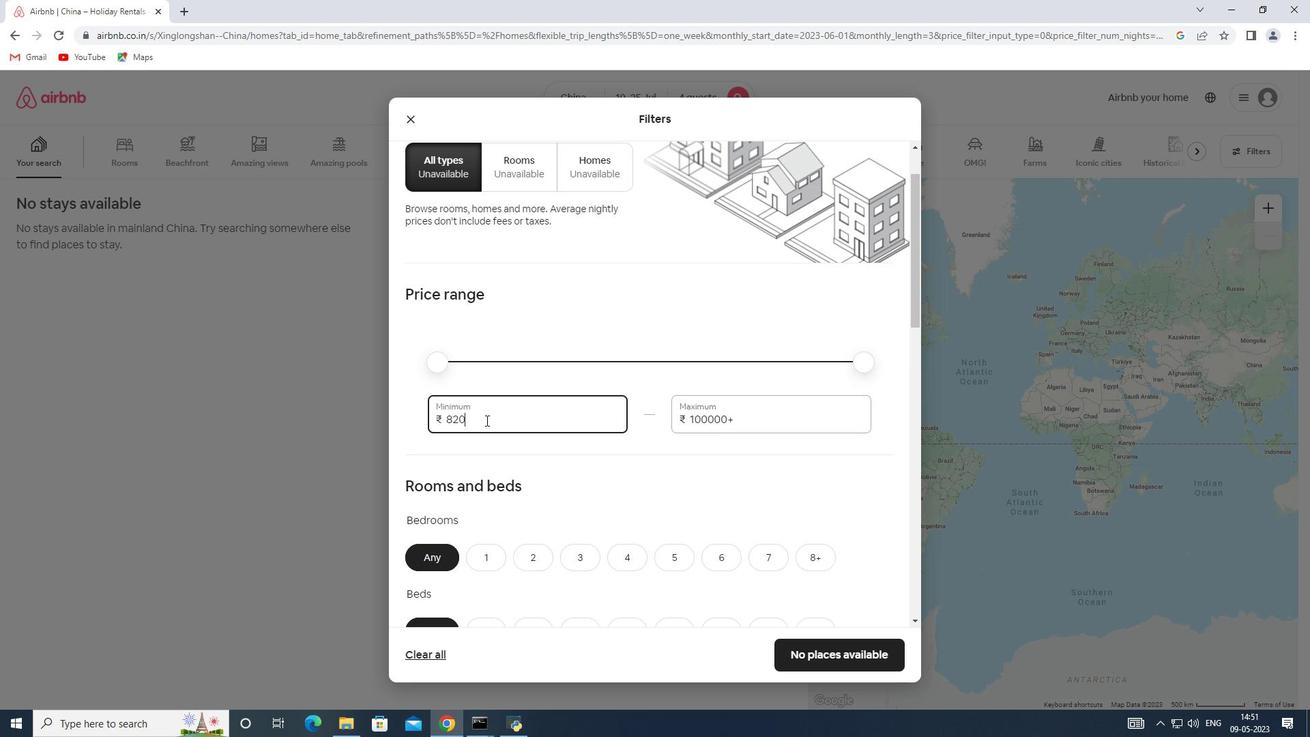 
Action: Key pressed 15000
Screenshot: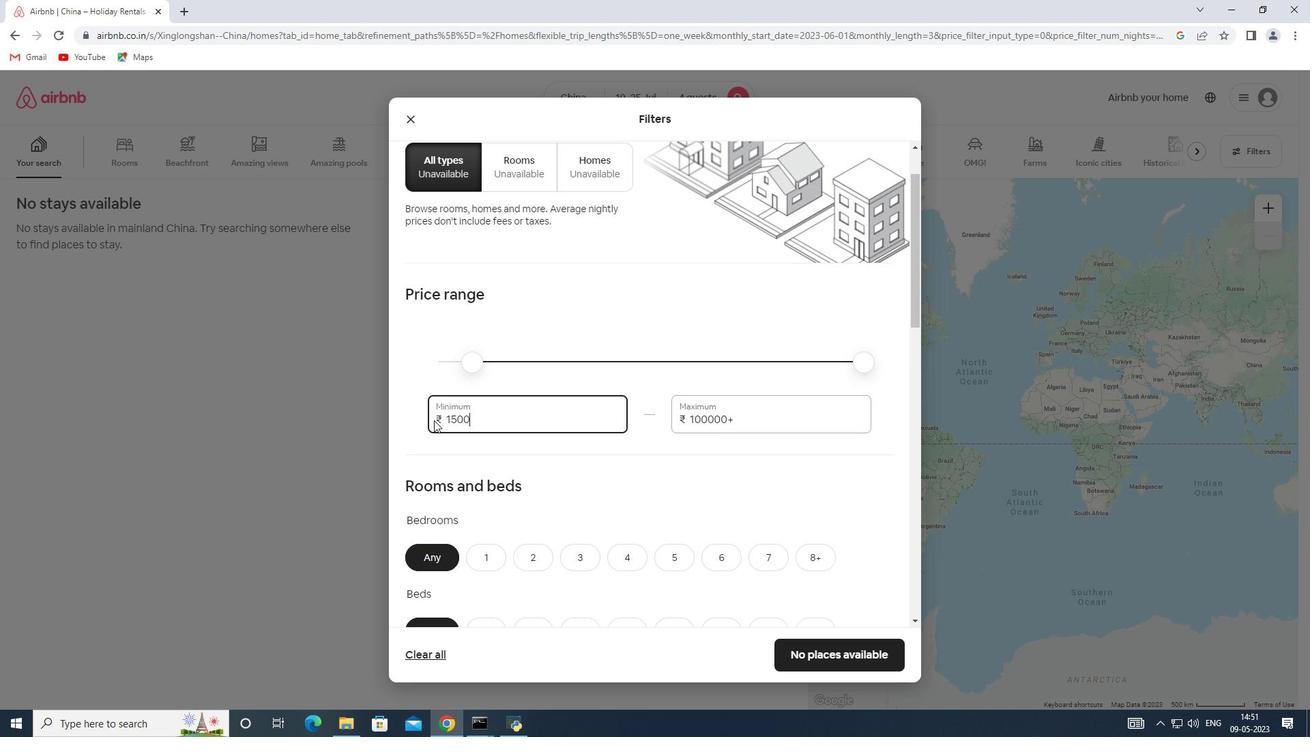 
Action: Mouse moved to (753, 425)
Screenshot: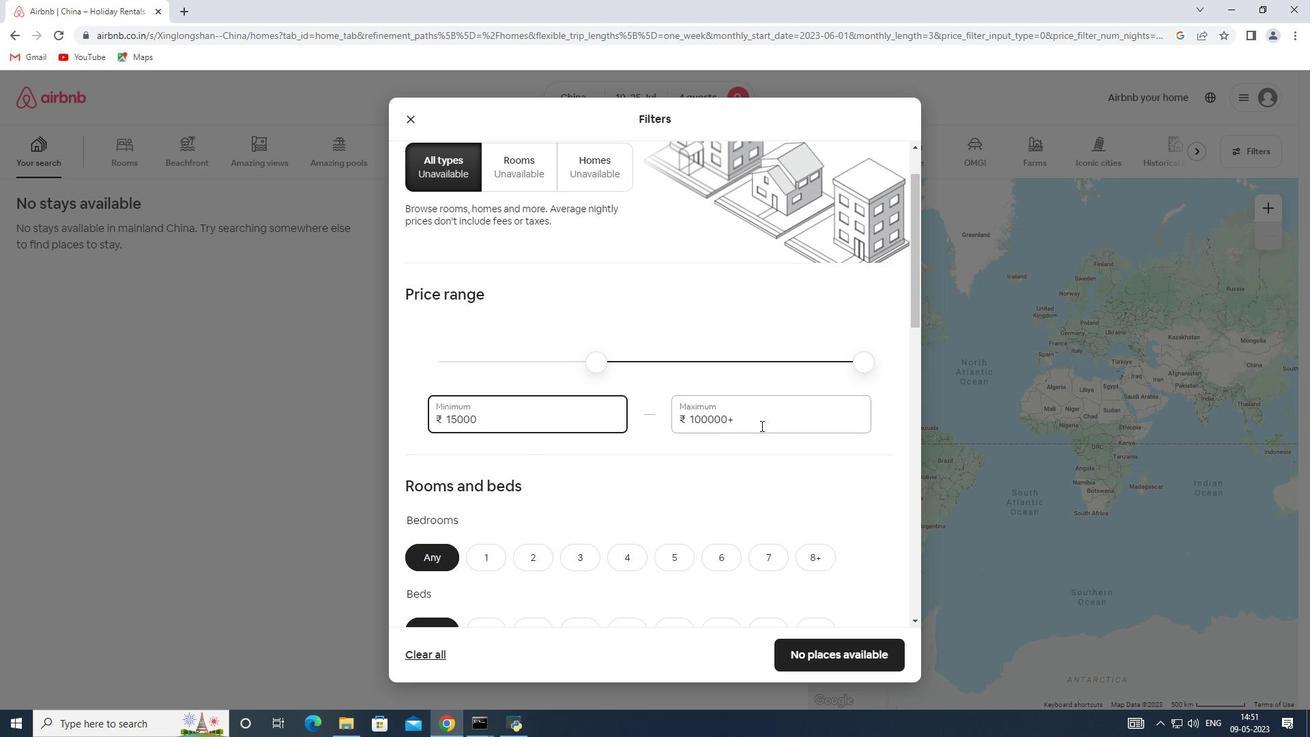 
Action: Mouse pressed left at (753, 425)
Screenshot: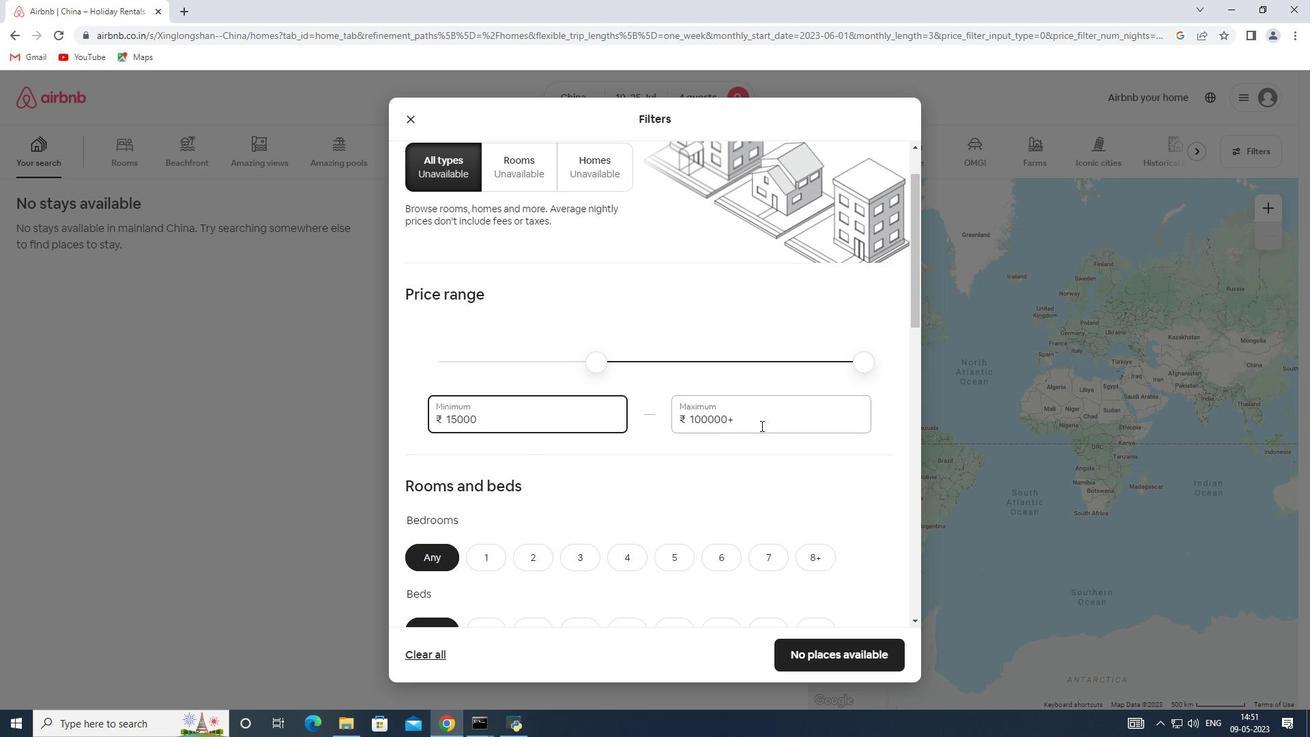 
Action: Mouse moved to (674, 414)
Screenshot: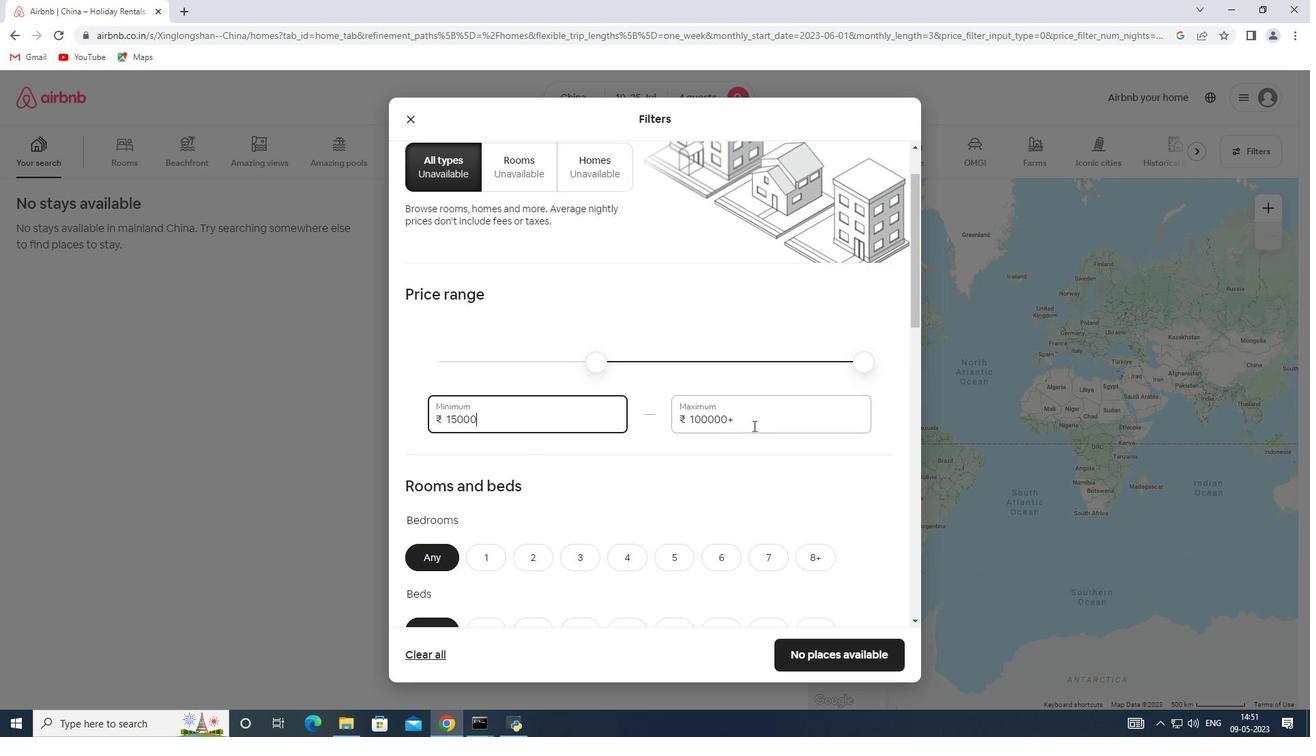 
Action: Key pressed 25000
Screenshot: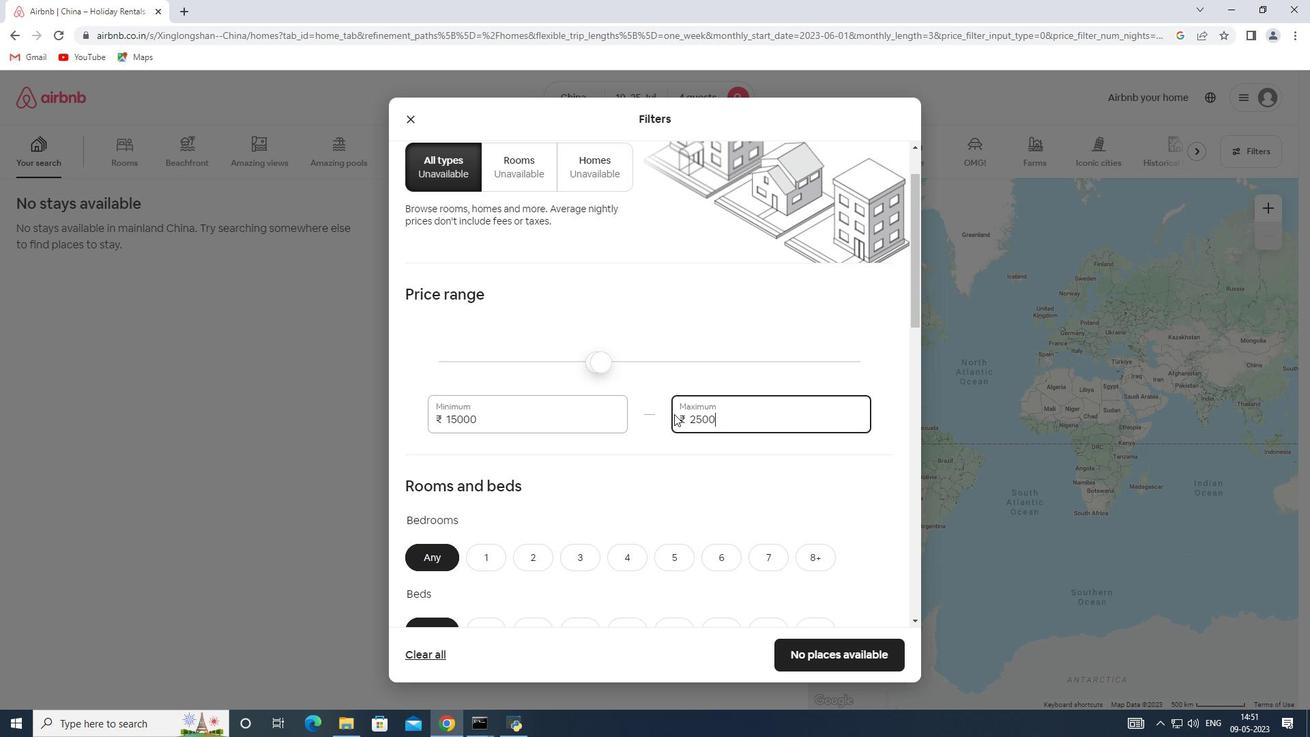 
Action: Mouse scrolled (674, 413) with delta (0, 0)
Screenshot: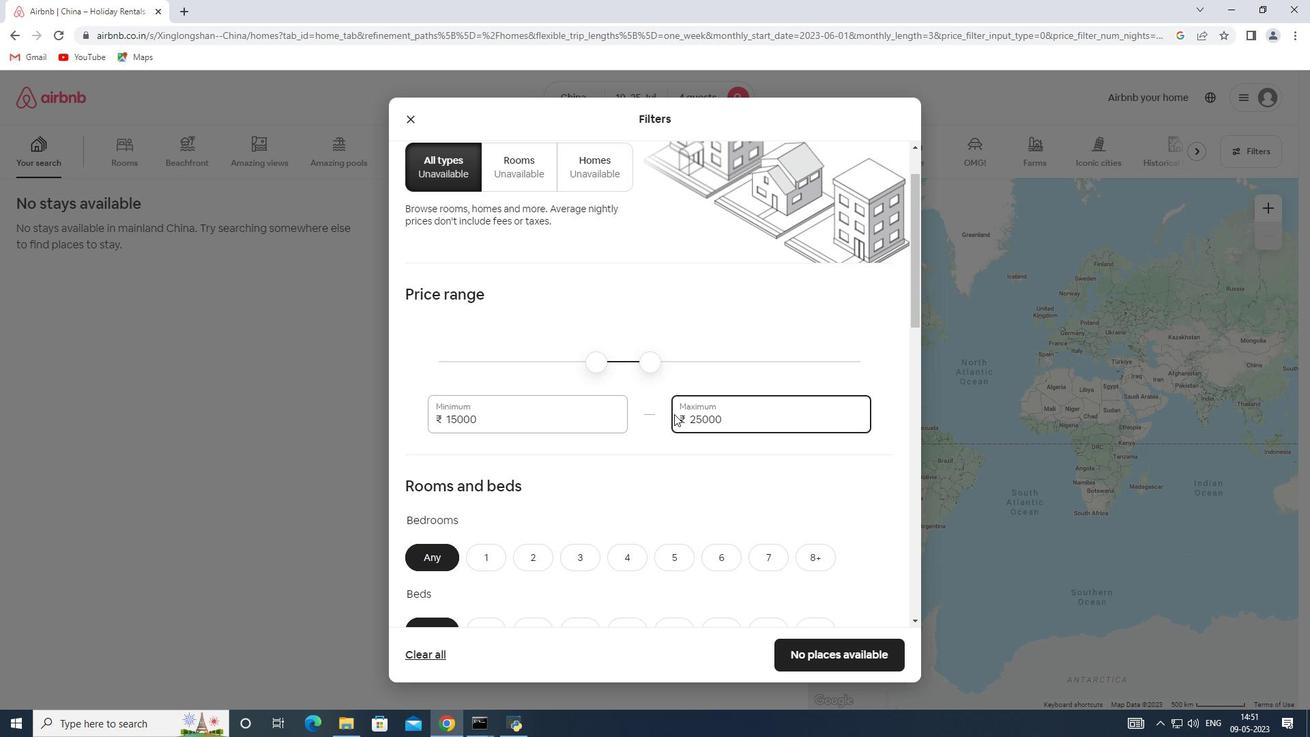 
Action: Mouse scrolled (674, 413) with delta (0, 0)
Screenshot: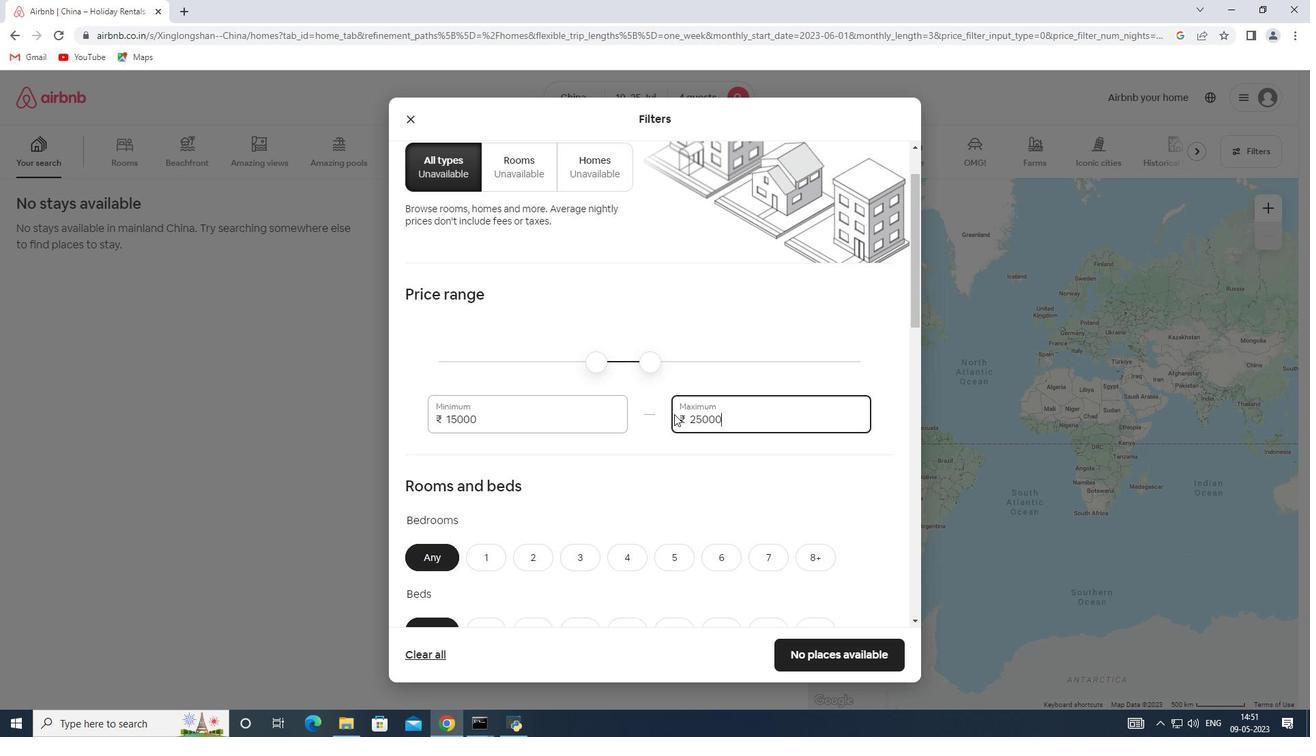 
Action: Mouse moved to (541, 413)
Screenshot: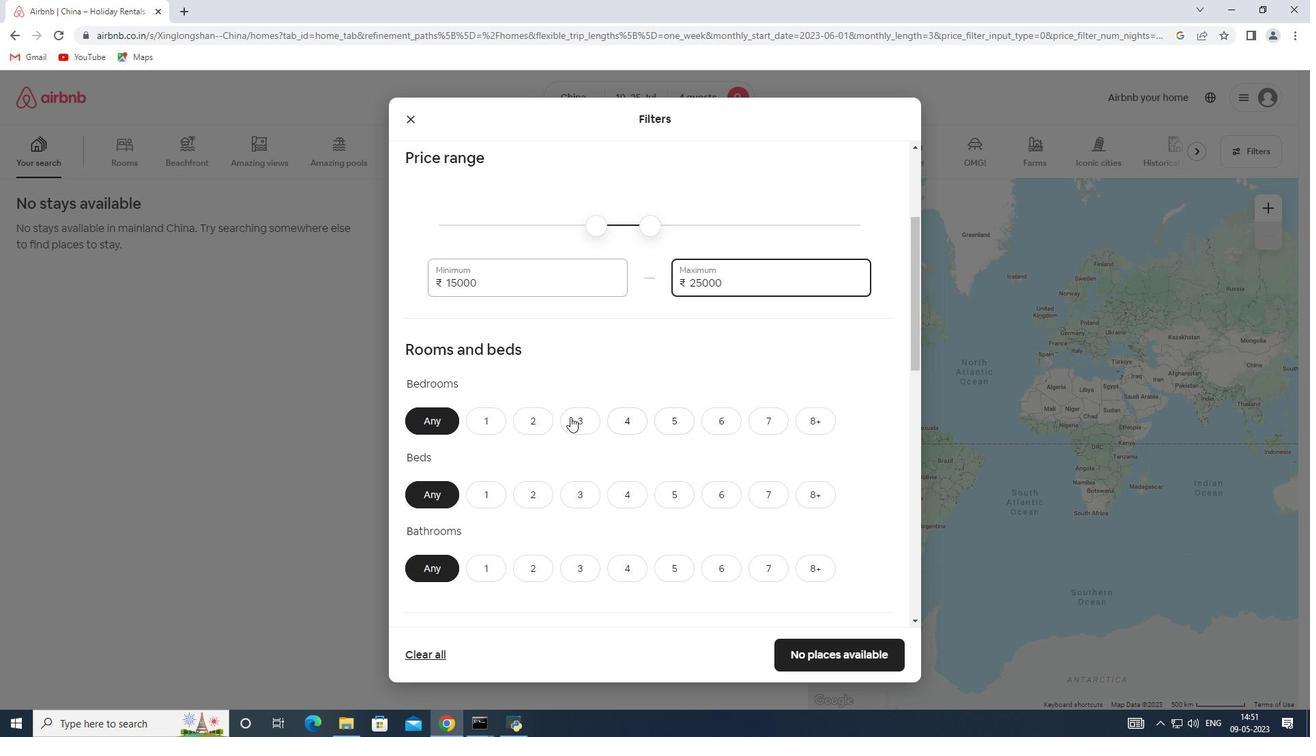 
Action: Mouse pressed left at (541, 413)
Screenshot: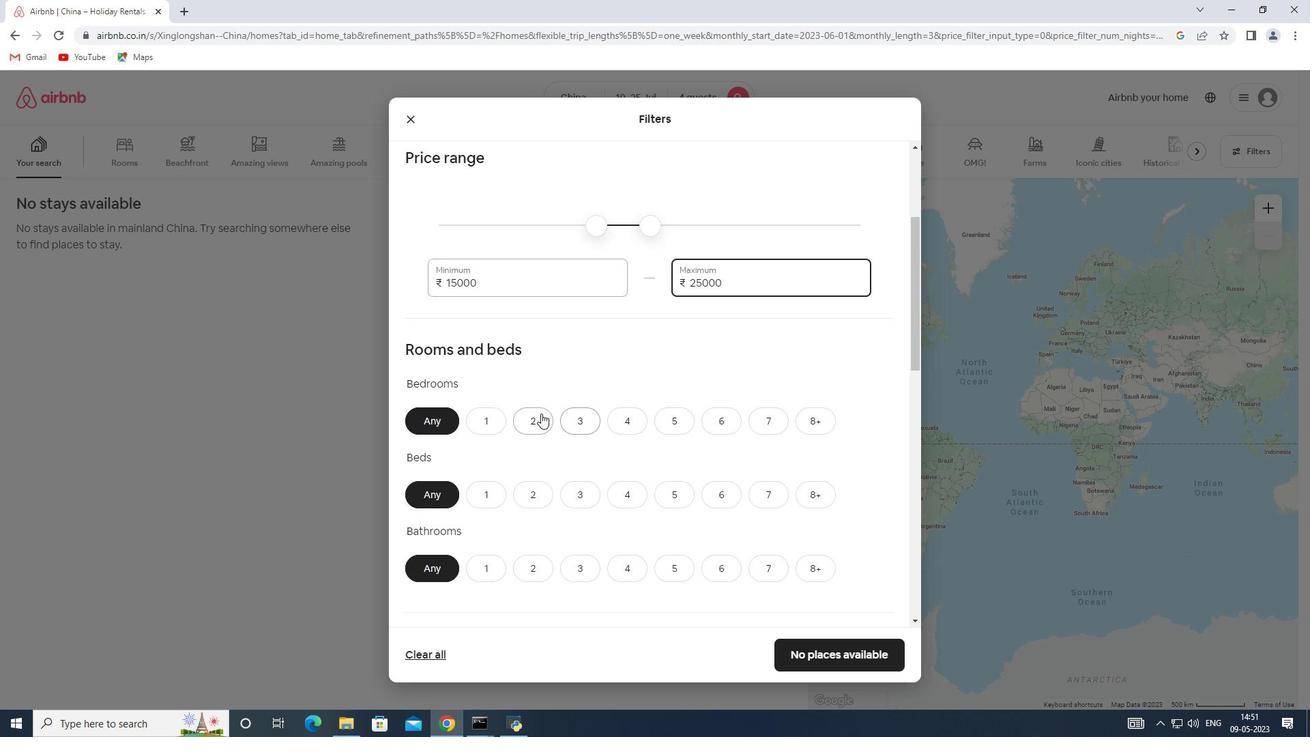 
Action: Mouse moved to (573, 485)
Screenshot: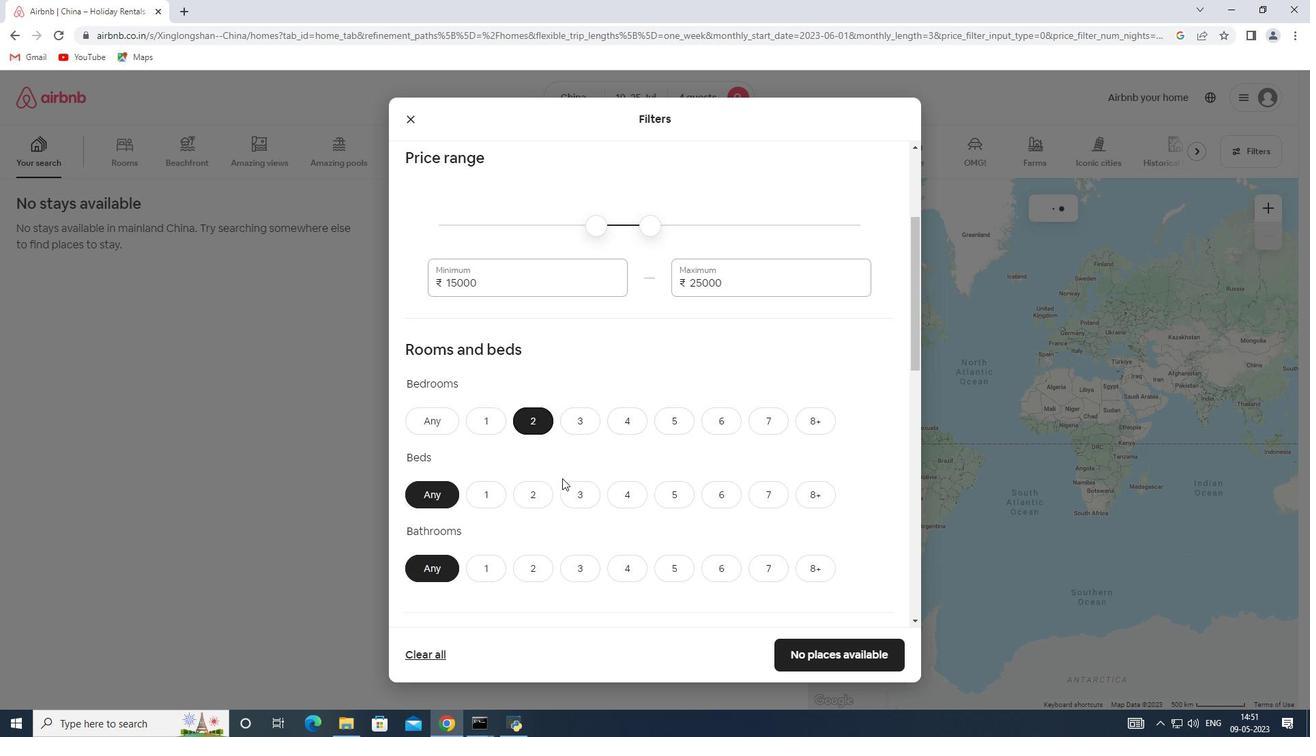
Action: Mouse pressed left at (573, 485)
Screenshot: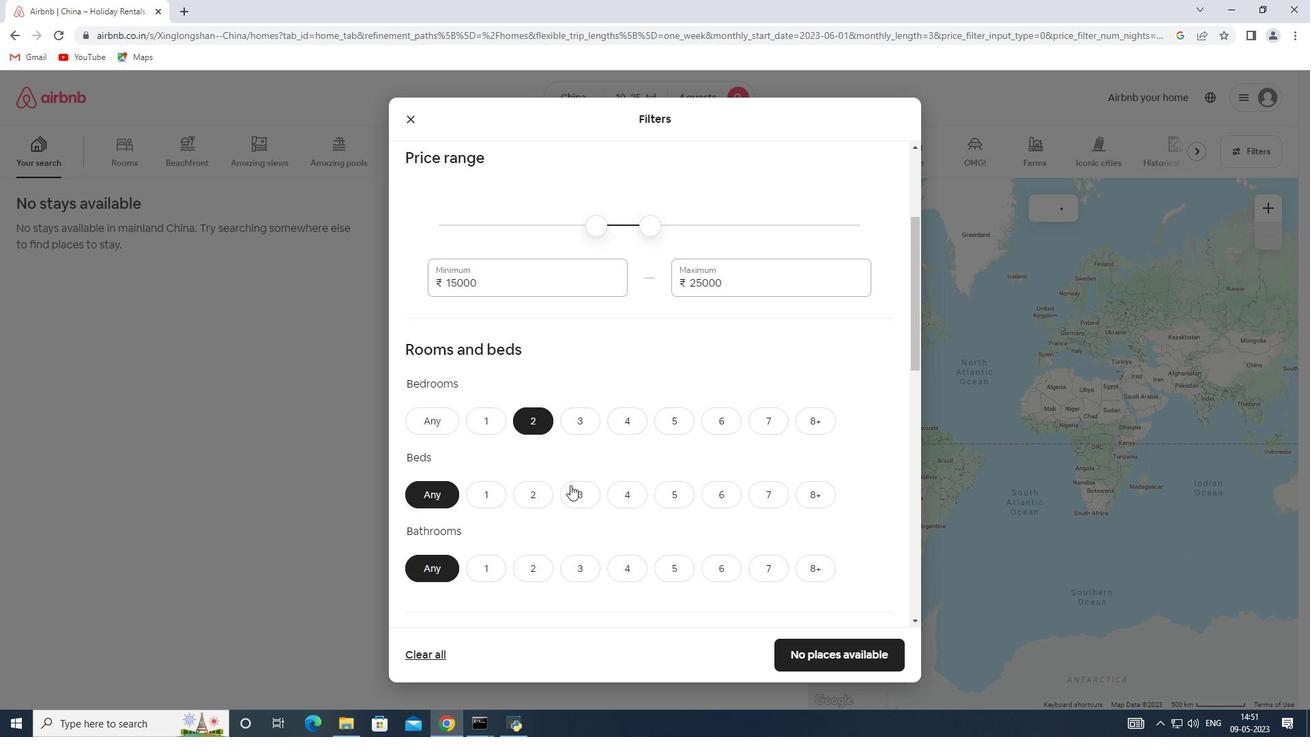 
Action: Mouse moved to (524, 564)
Screenshot: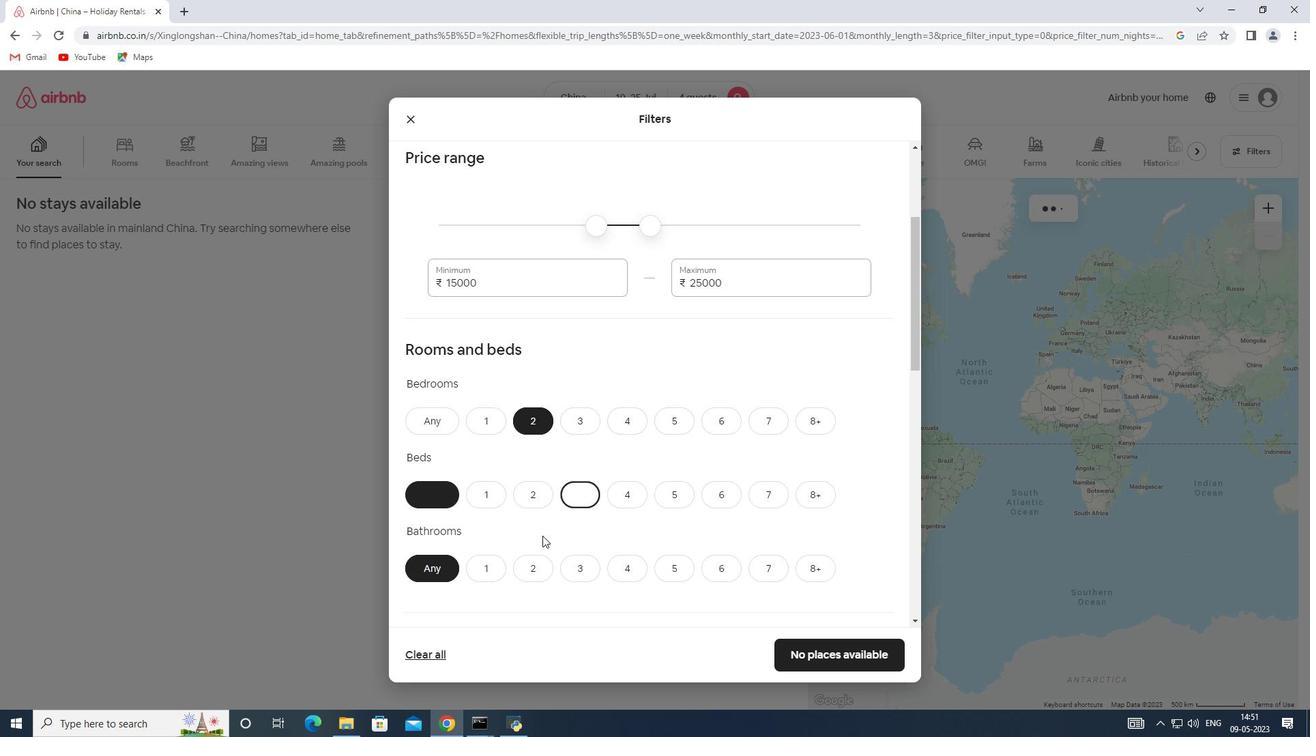 
Action: Mouse pressed left at (524, 564)
Screenshot: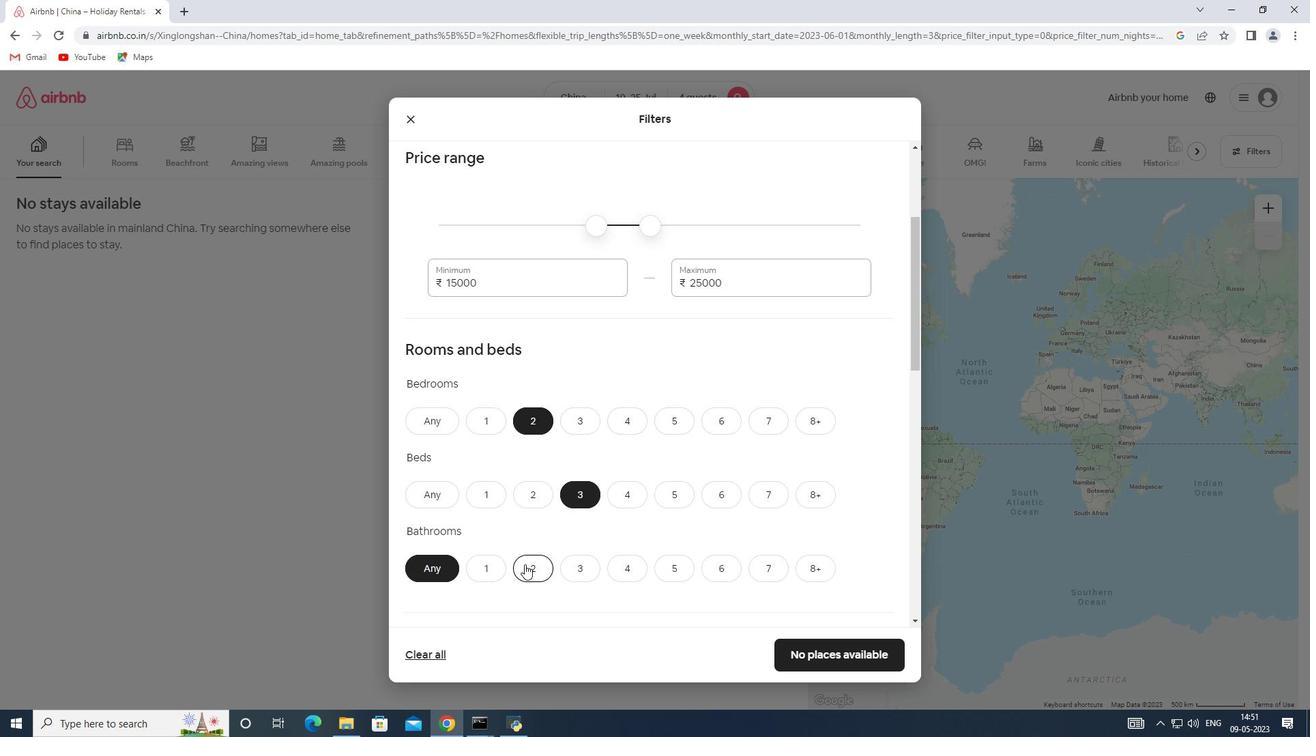 
Action: Mouse moved to (547, 542)
Screenshot: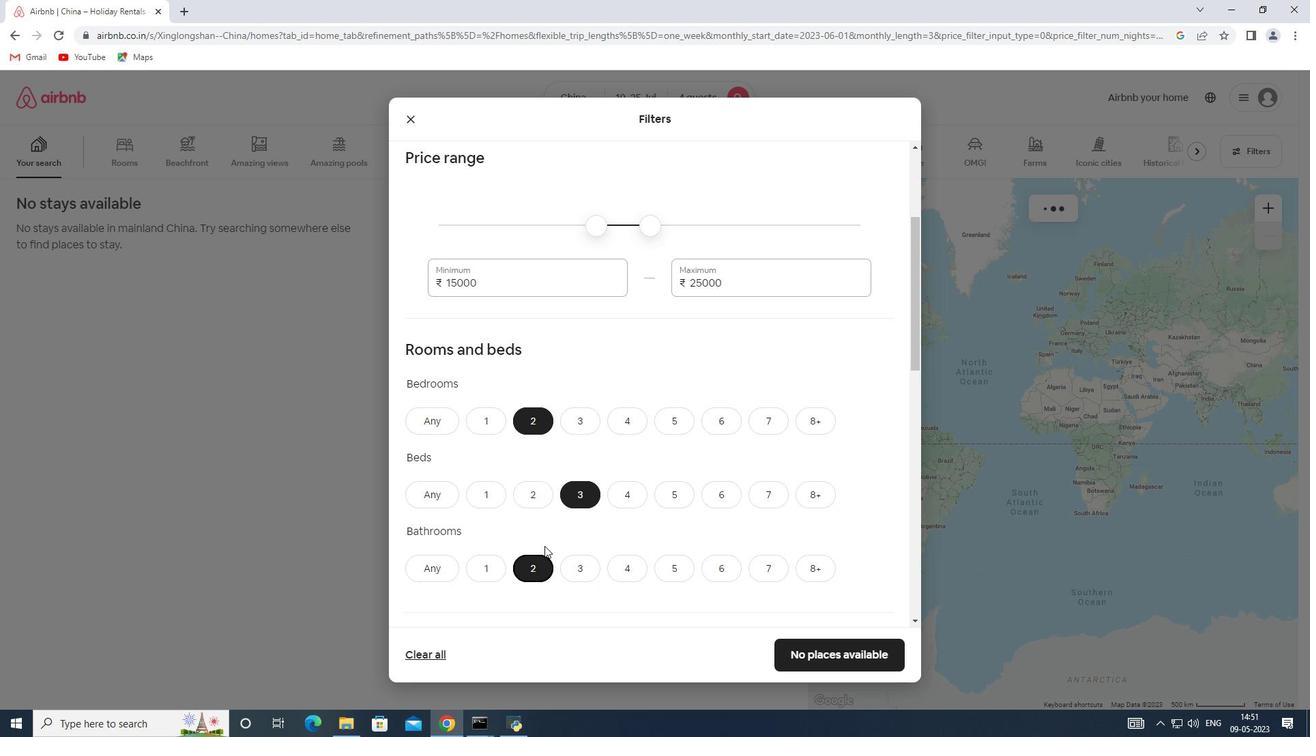 
Action: Mouse scrolled (547, 541) with delta (0, 0)
Screenshot: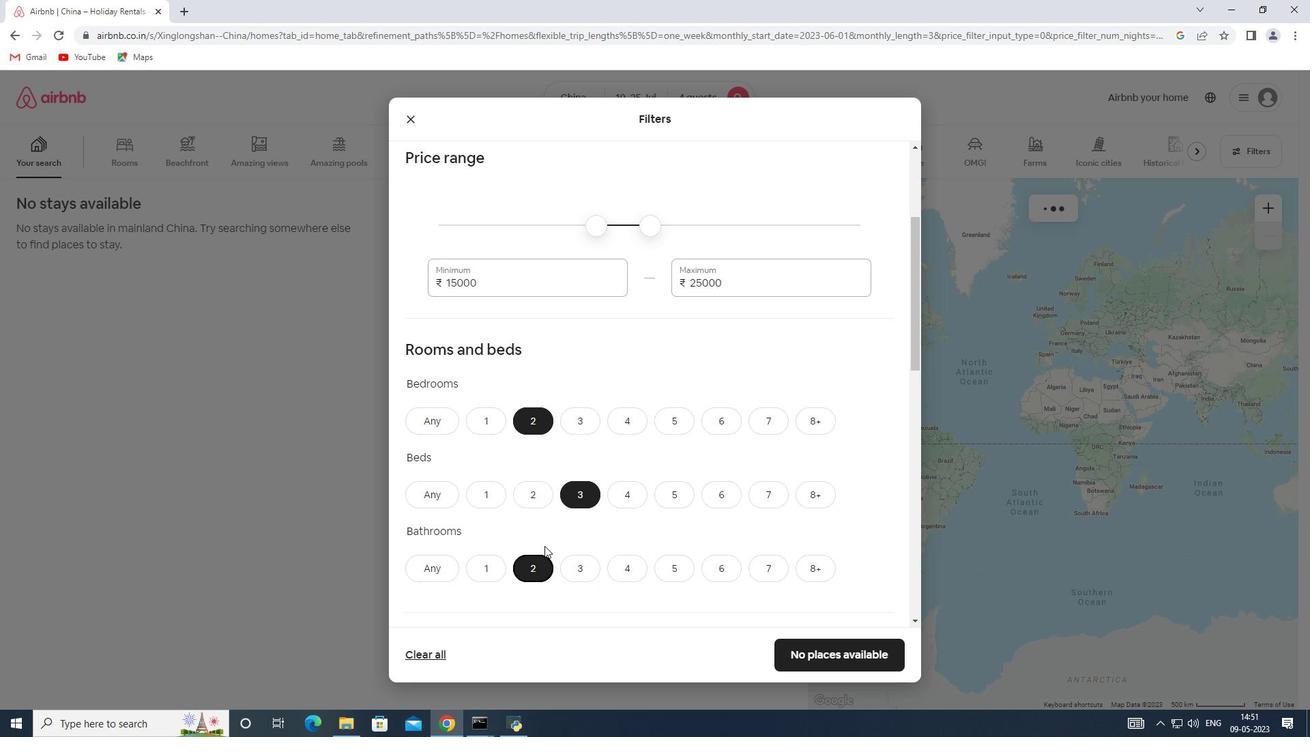 
Action: Mouse scrolled (547, 541) with delta (0, 0)
Screenshot: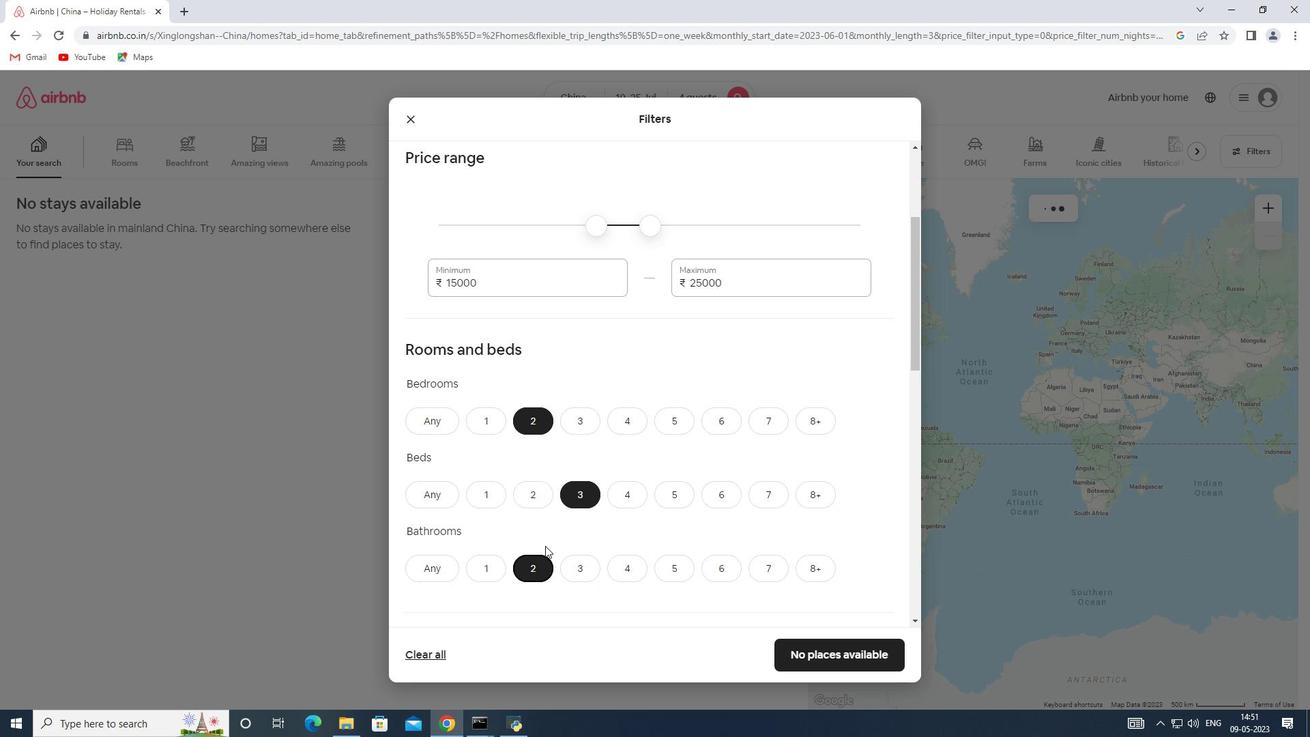 
Action: Mouse moved to (549, 531)
Screenshot: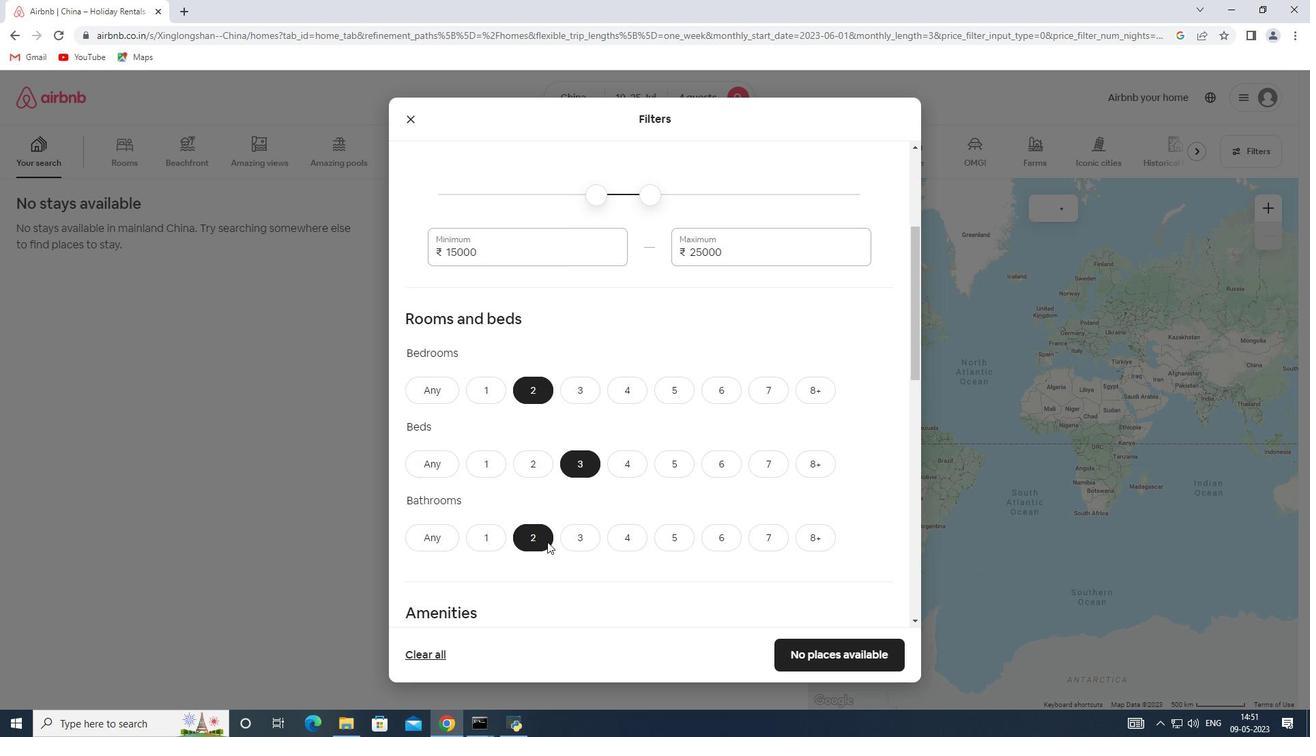 
Action: Mouse scrolled (549, 530) with delta (0, 0)
Screenshot: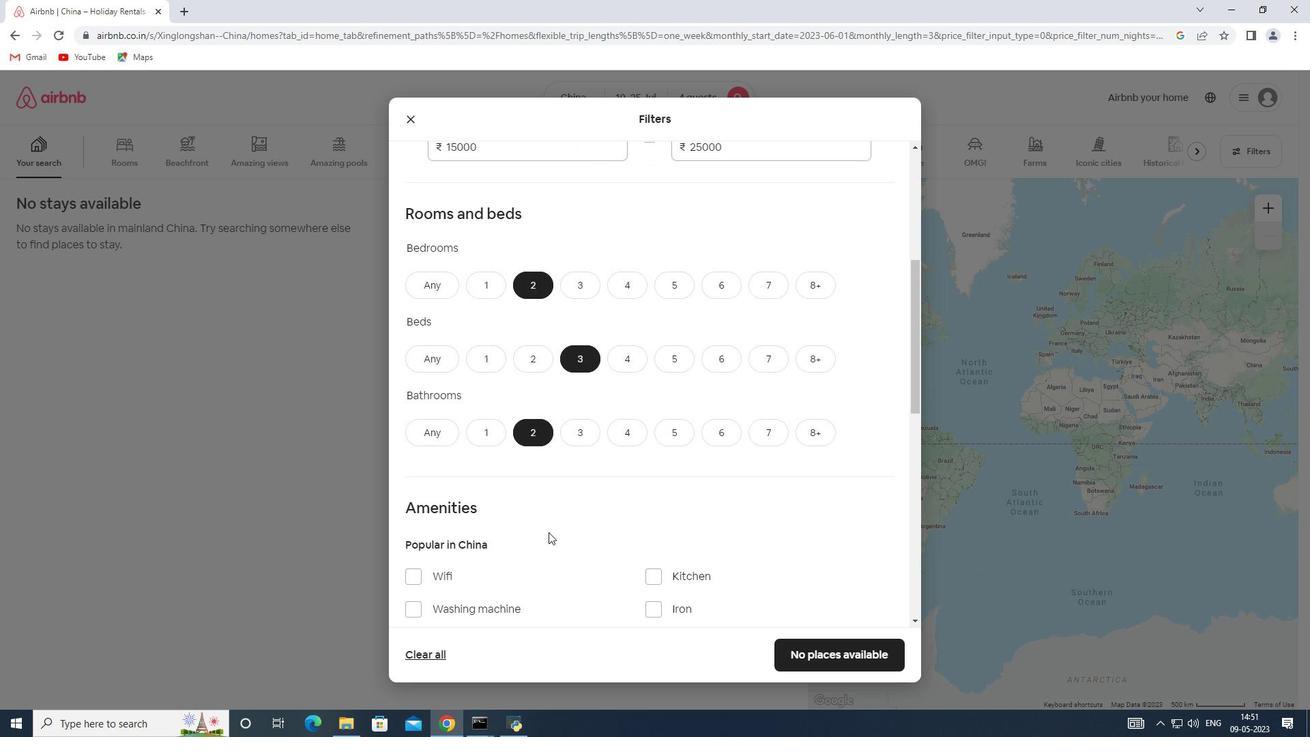 
Action: Mouse moved to (477, 518)
Screenshot: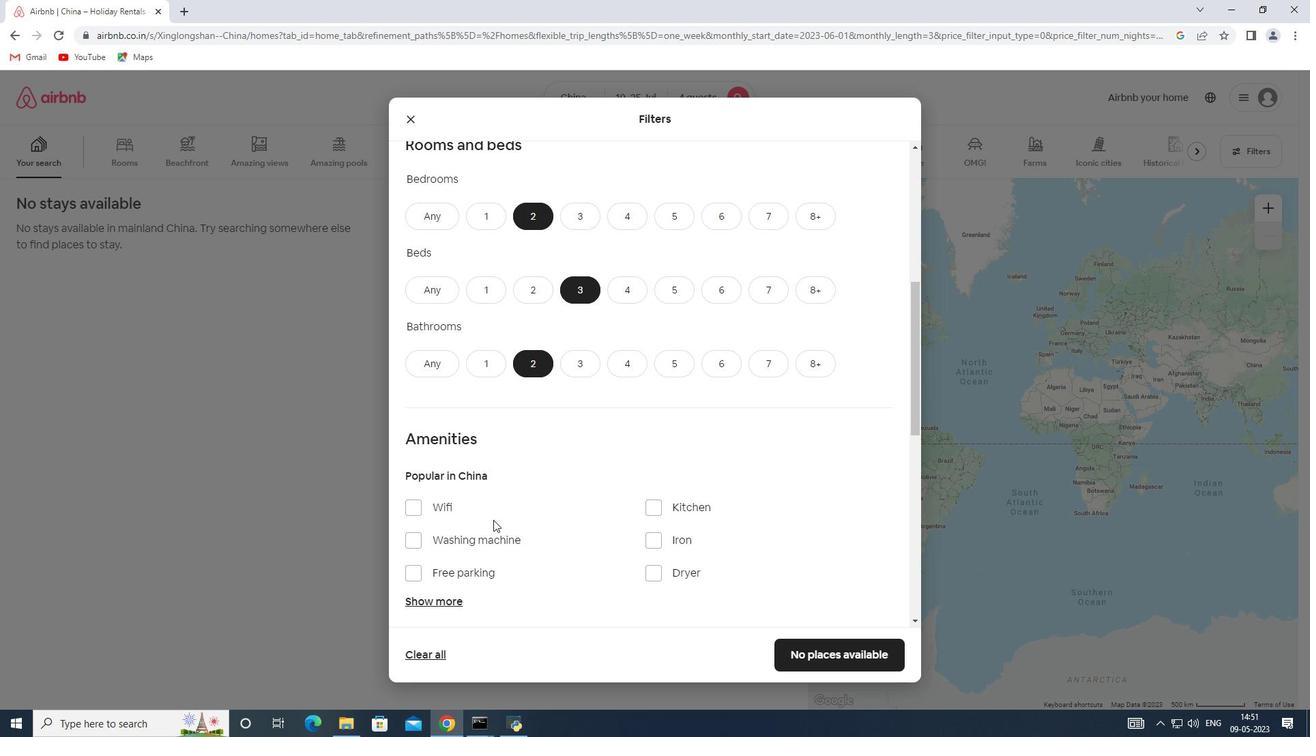 
Action: Mouse scrolled (477, 518) with delta (0, 0)
Screenshot: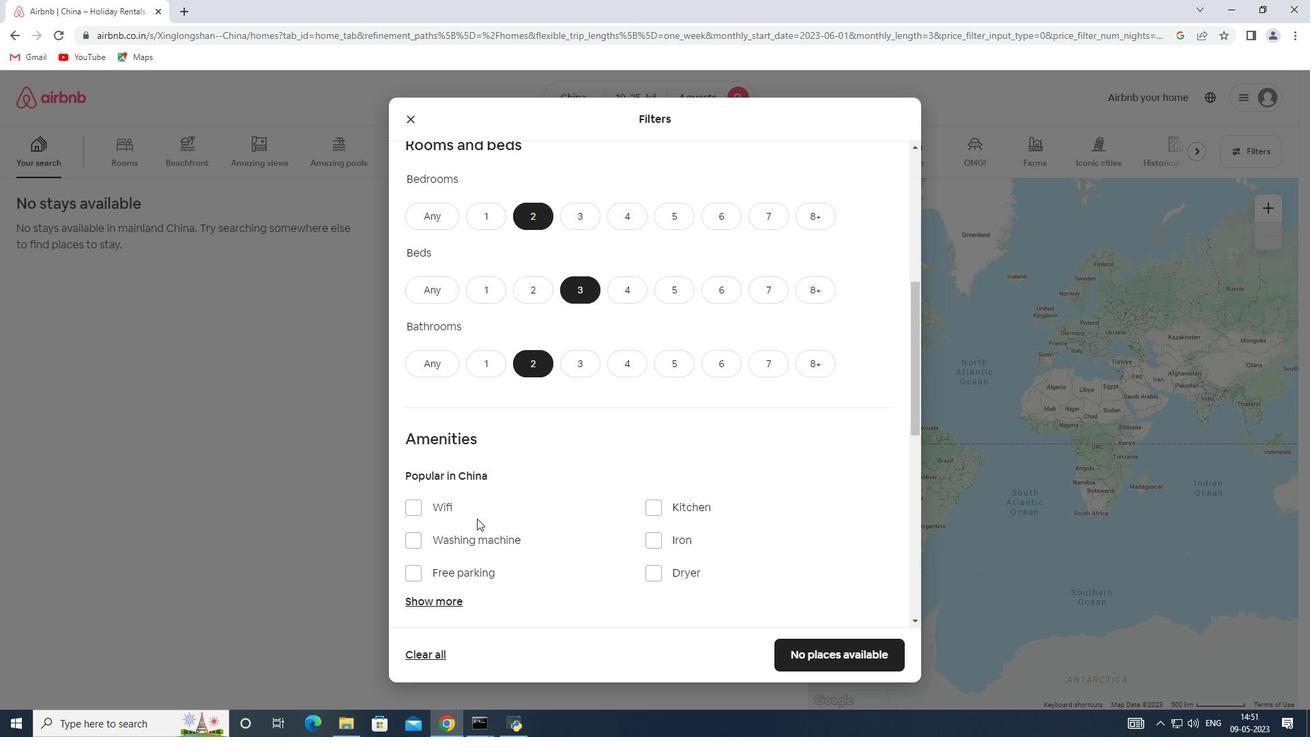 
Action: Mouse scrolled (477, 518) with delta (0, 0)
Screenshot: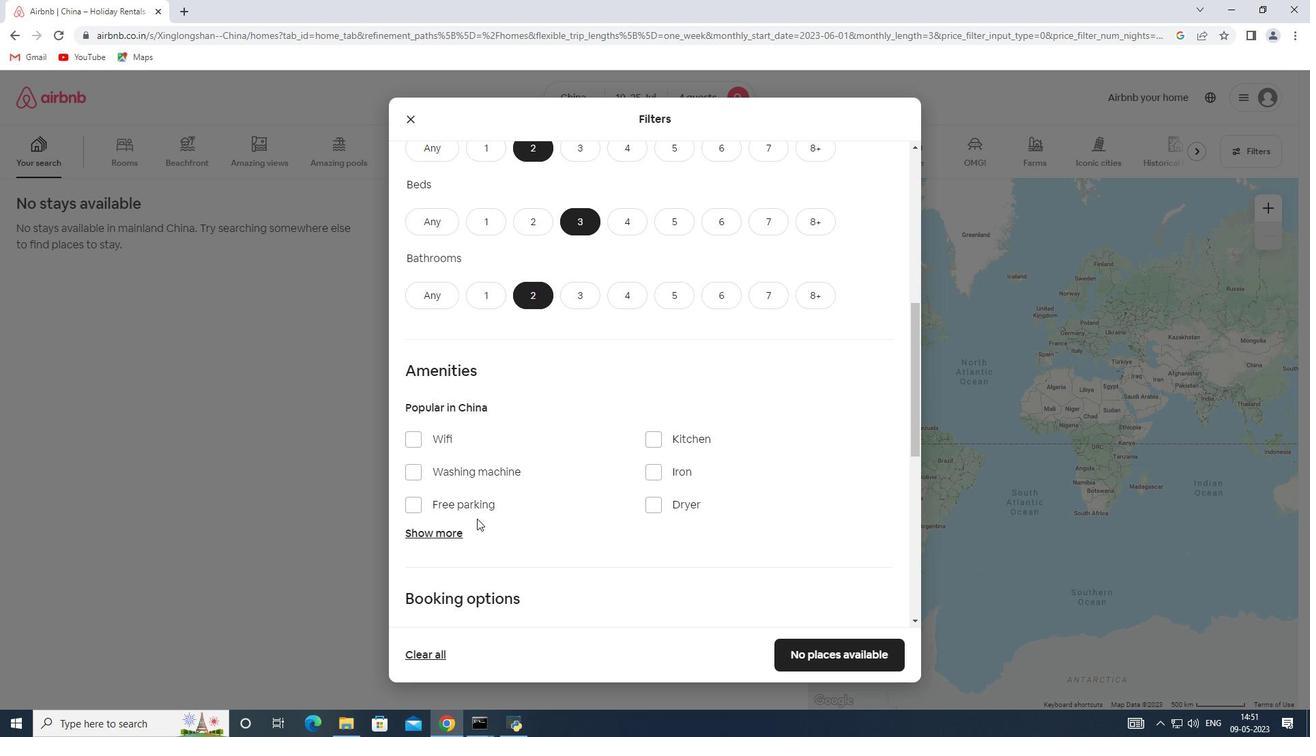 
Action: Mouse moved to (429, 464)
Screenshot: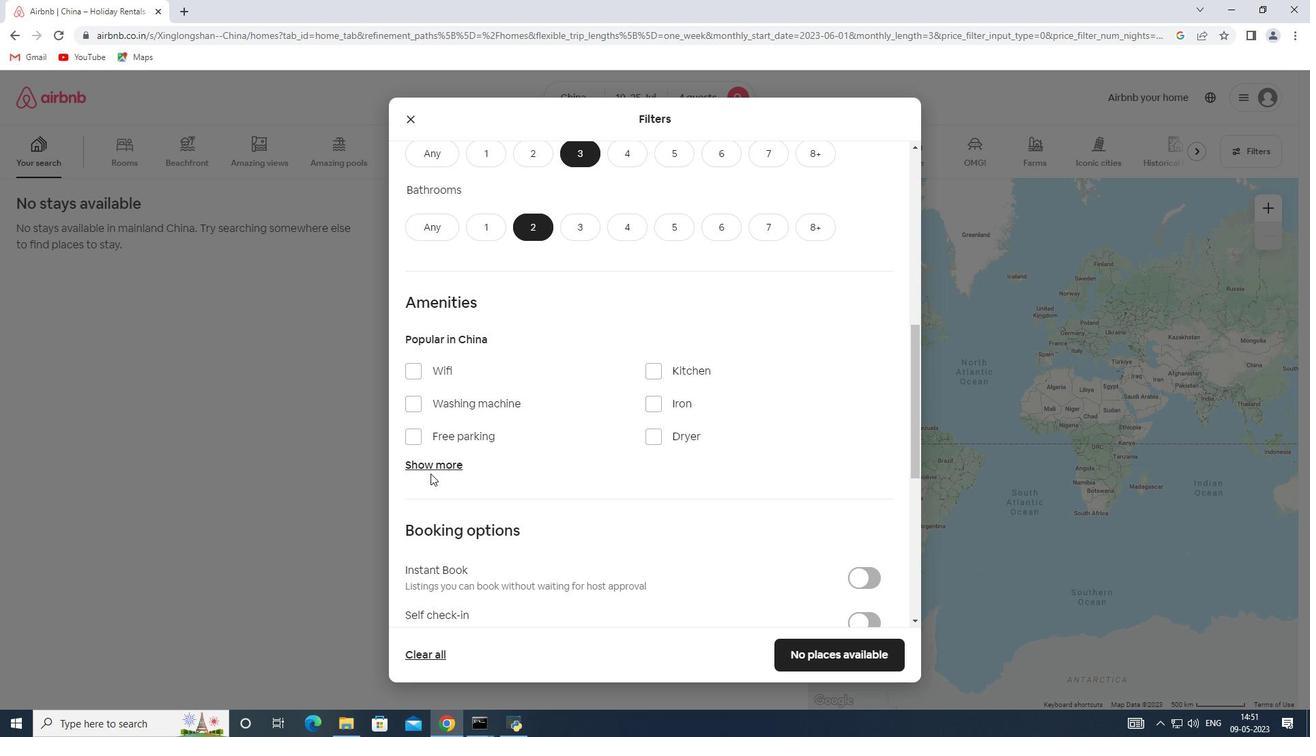 
Action: Mouse pressed left at (429, 464)
Screenshot: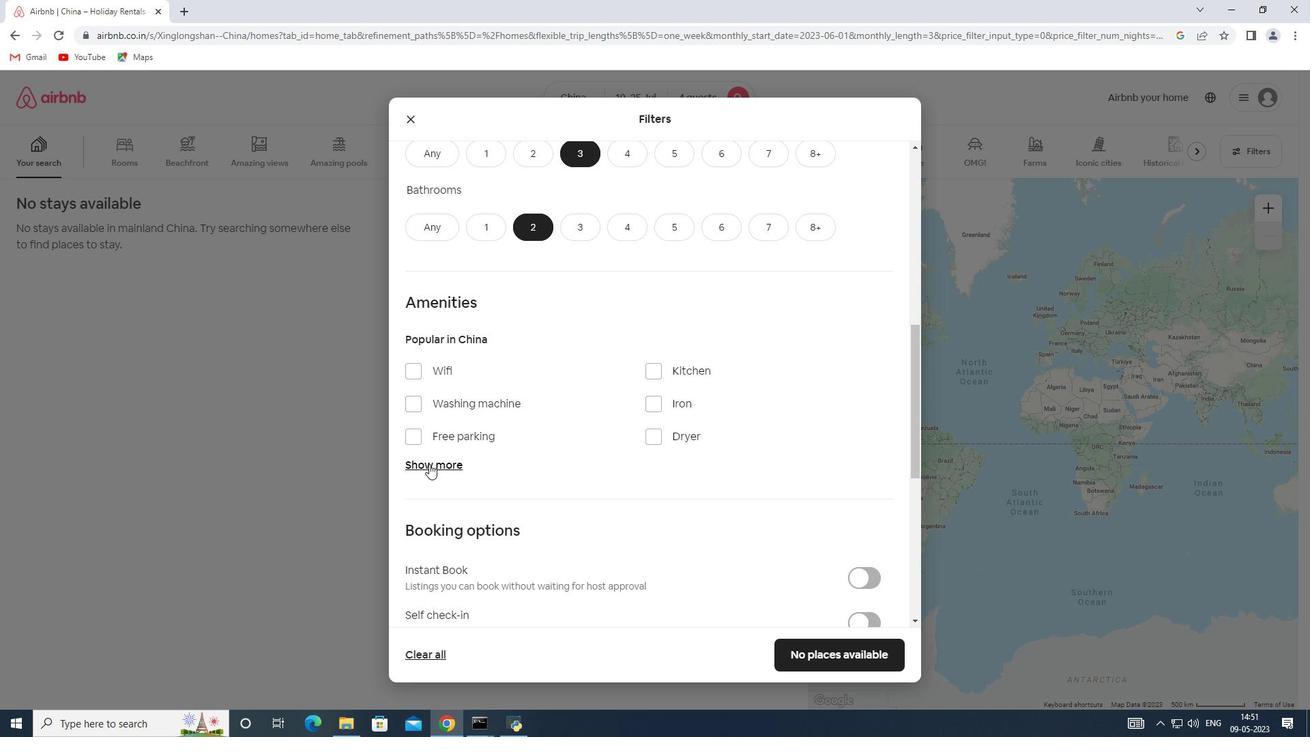 
Action: Mouse moved to (413, 374)
Screenshot: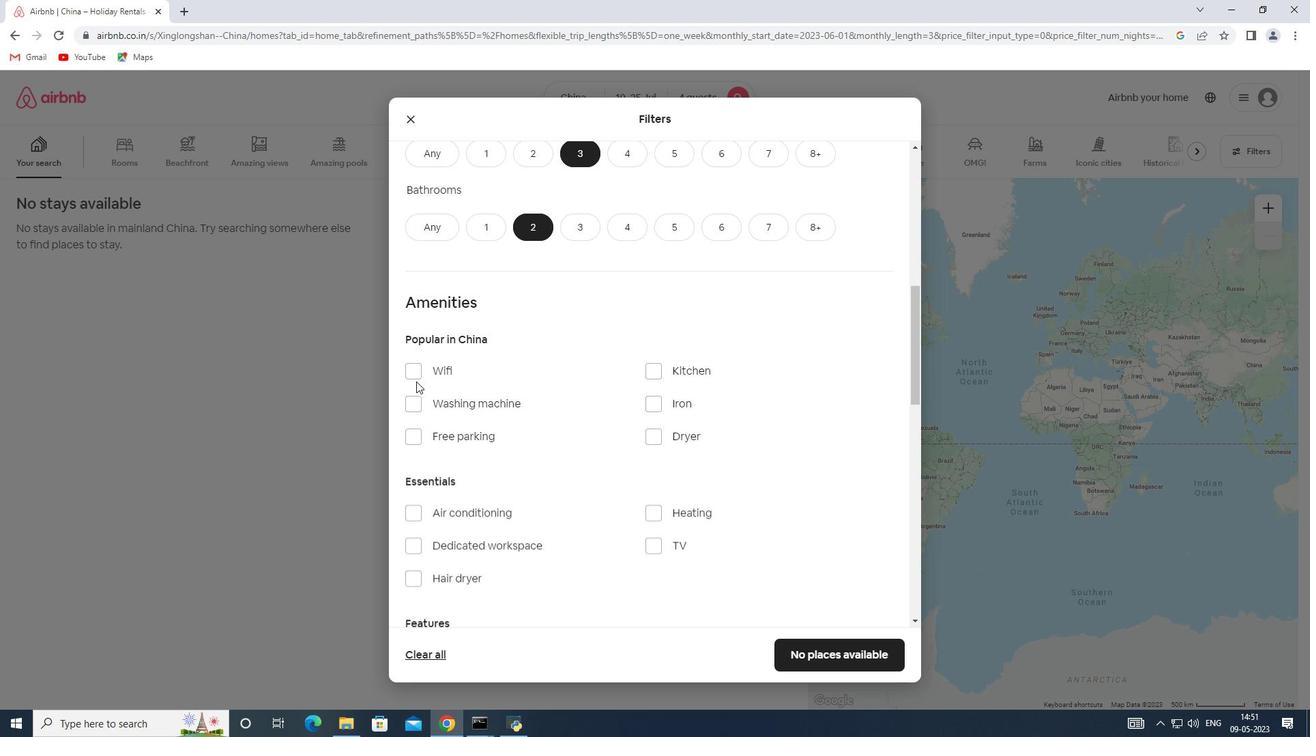 
Action: Mouse pressed left at (413, 374)
Screenshot: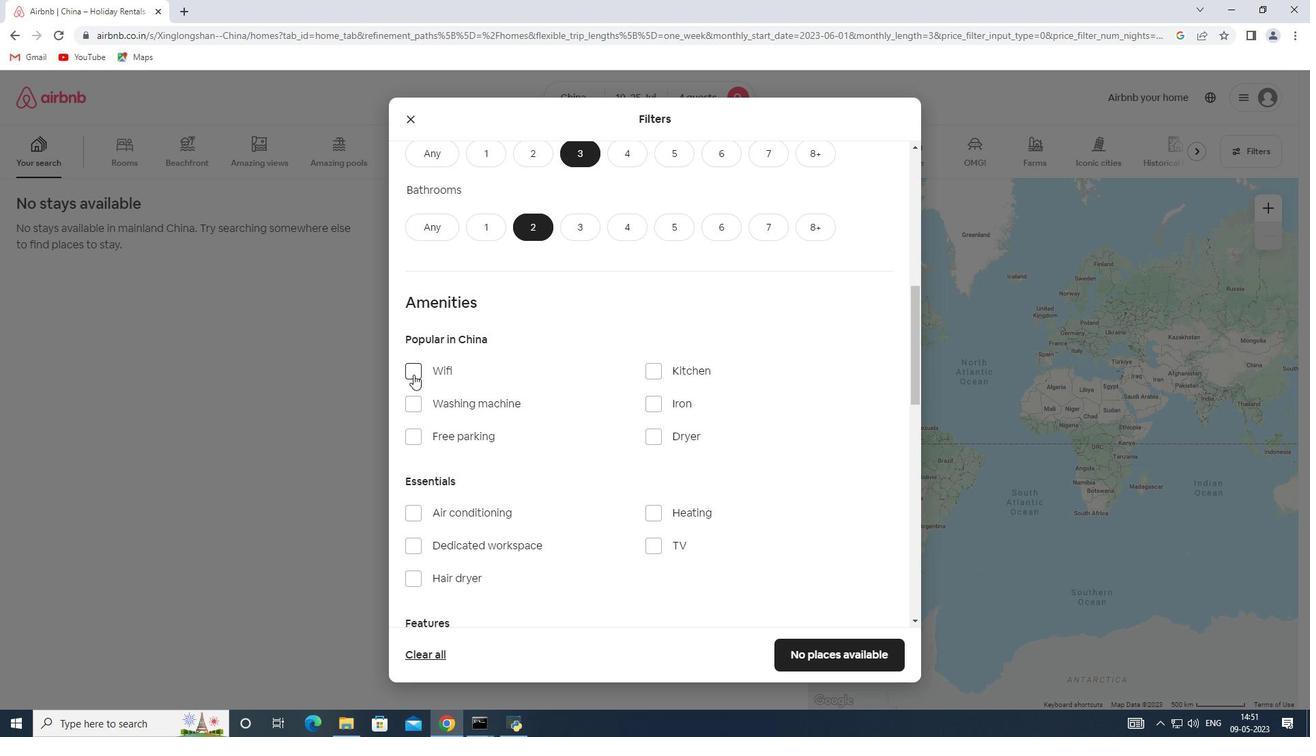 
Action: Mouse moved to (654, 546)
Screenshot: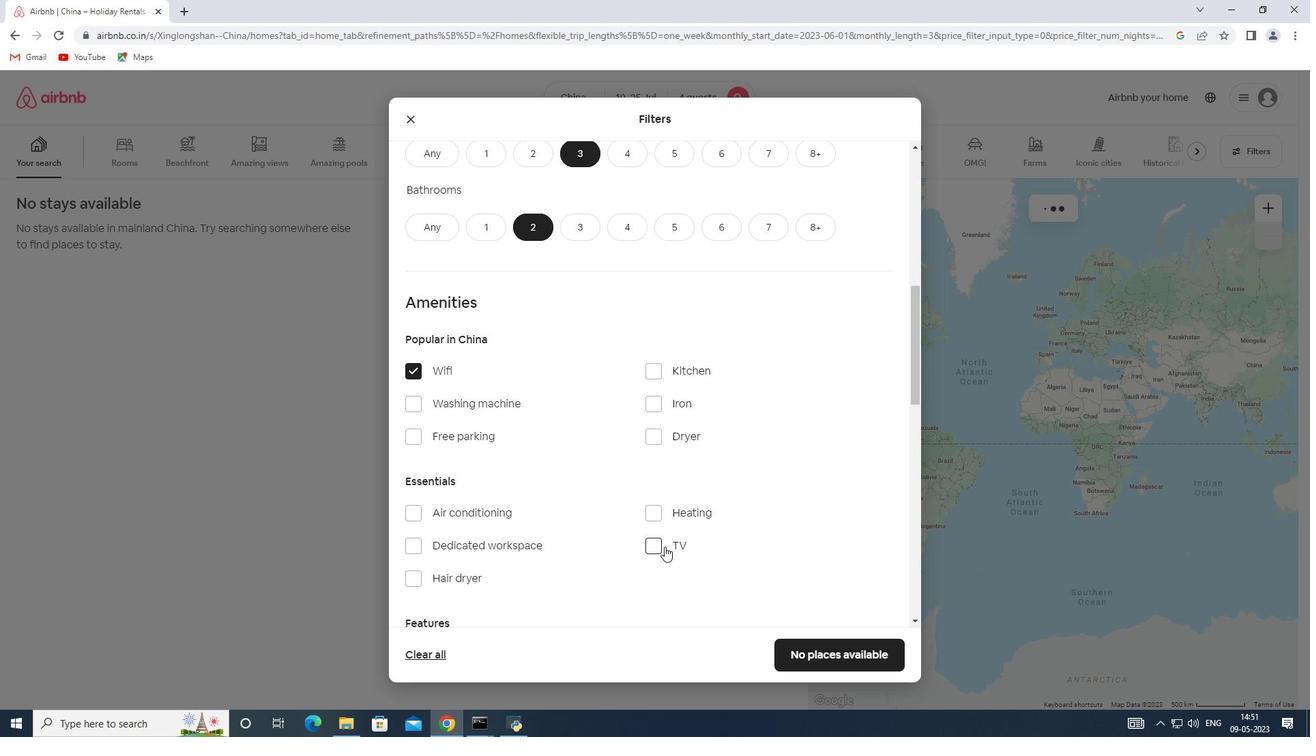 
Action: Mouse pressed left at (654, 546)
Screenshot: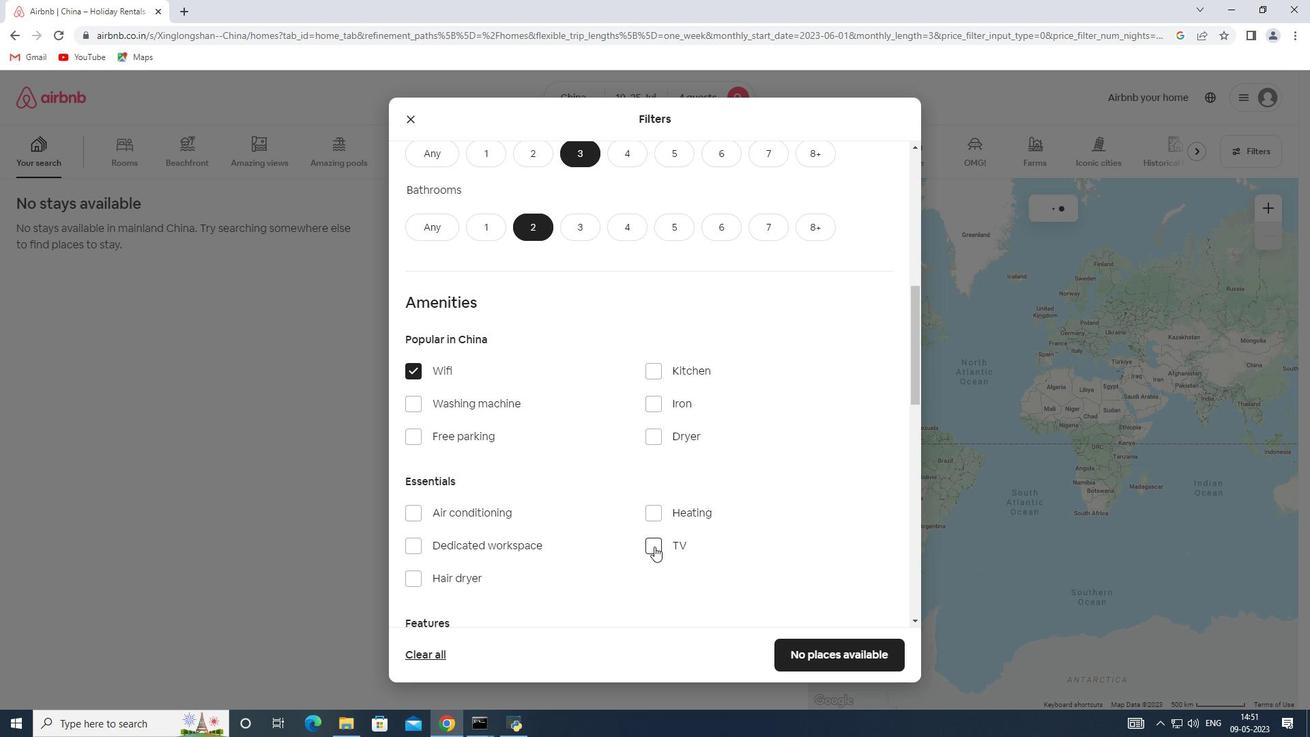
Action: Mouse moved to (418, 428)
Screenshot: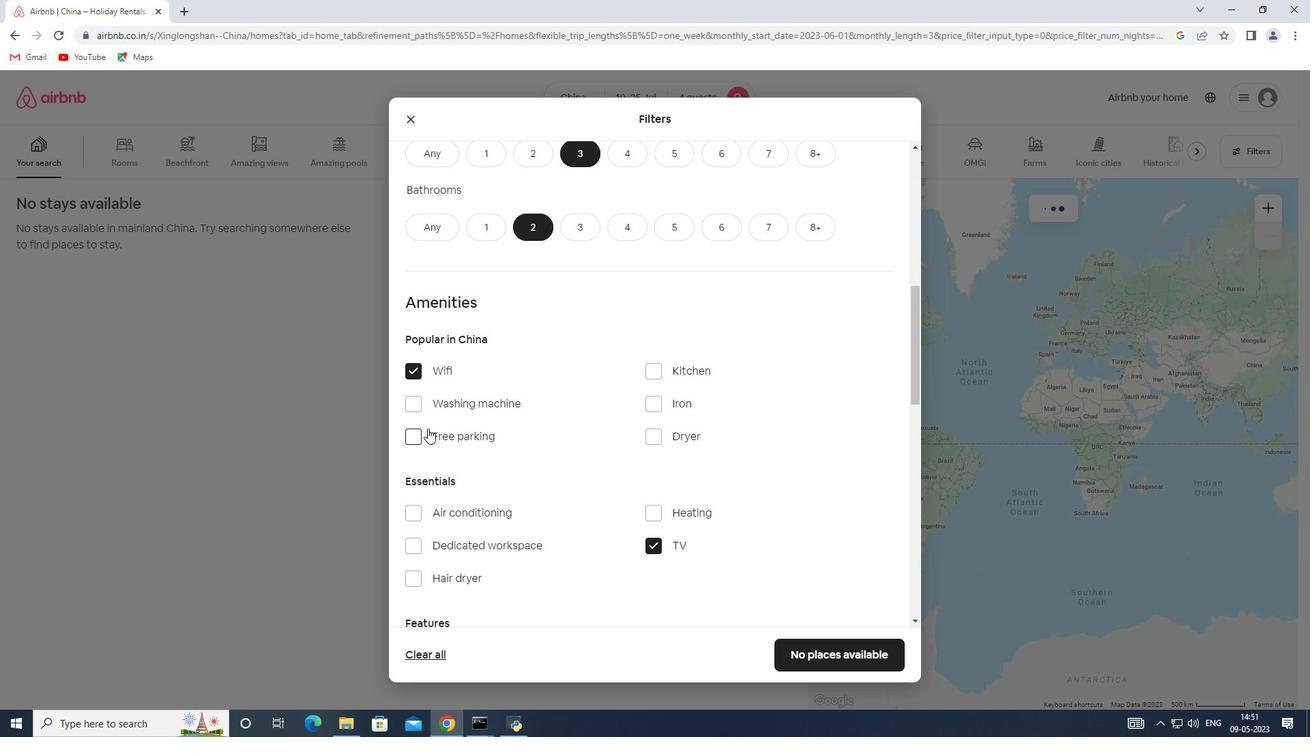 
Action: Mouse pressed left at (418, 428)
Screenshot: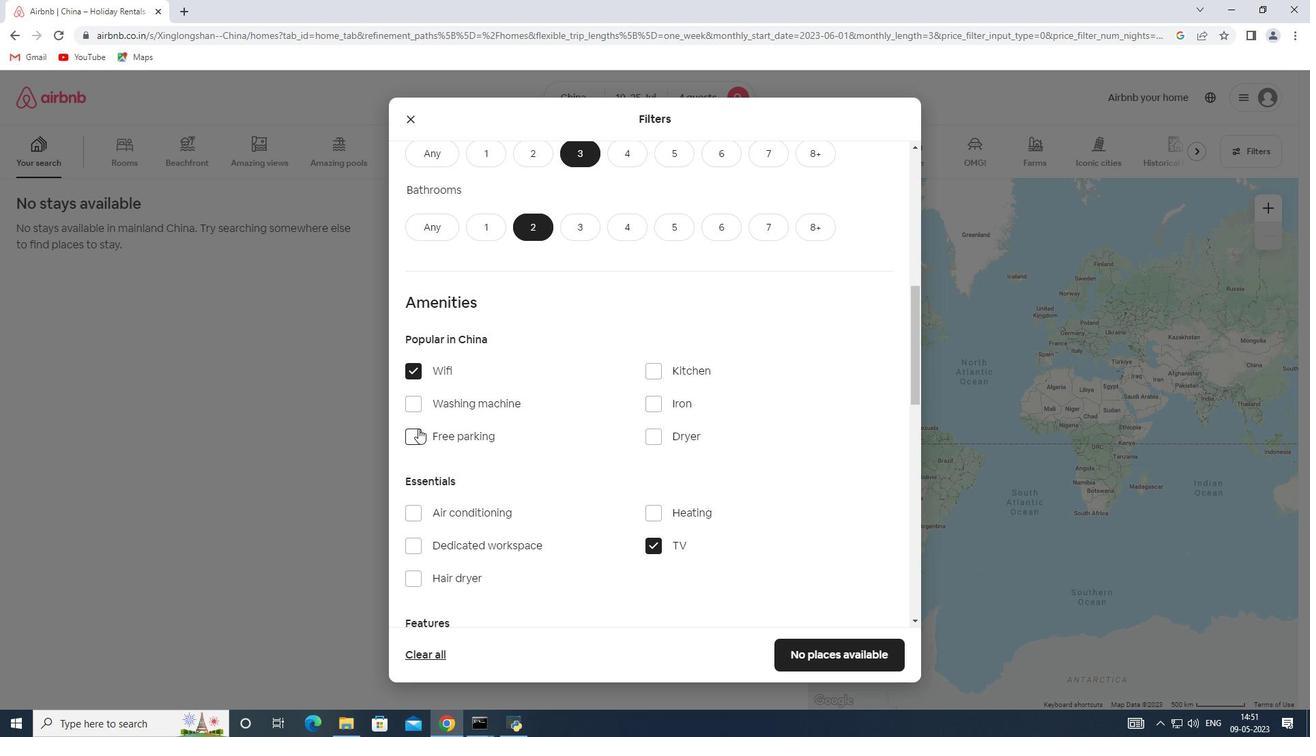 
Action: Mouse moved to (492, 444)
Screenshot: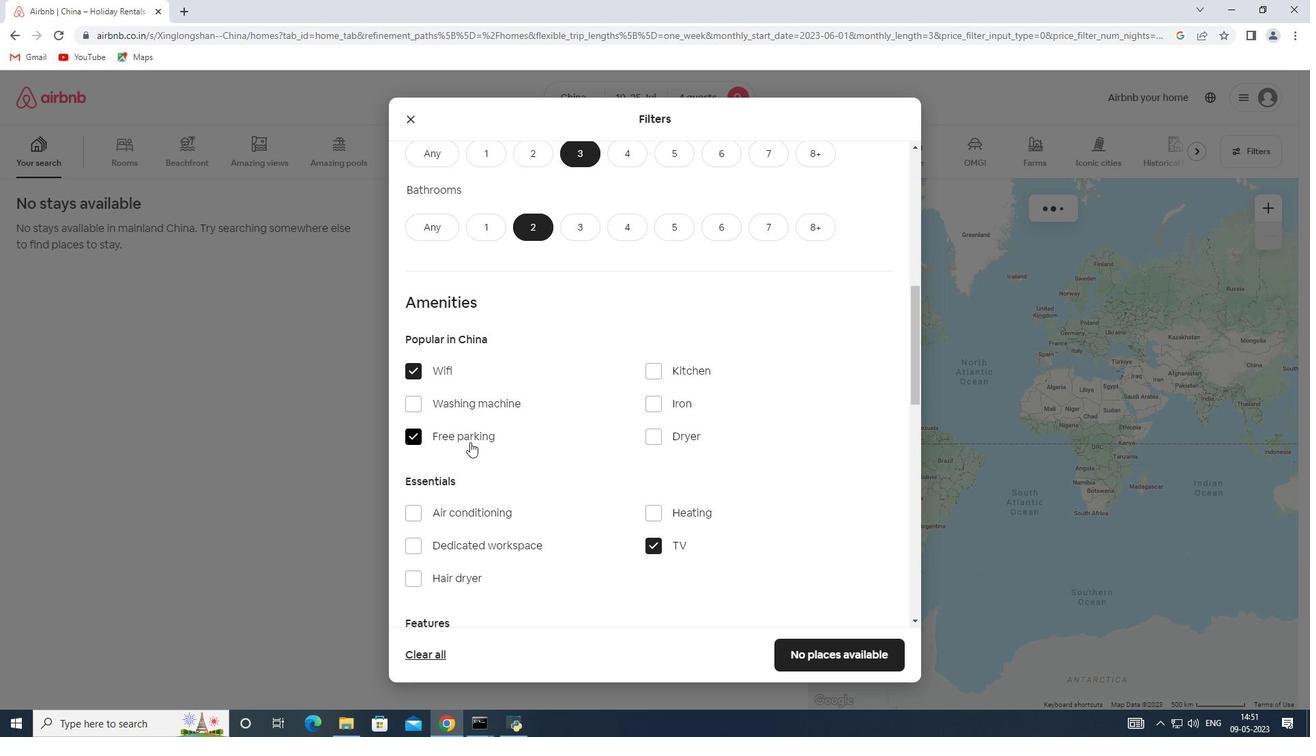
Action: Mouse scrolled (492, 443) with delta (0, 0)
Screenshot: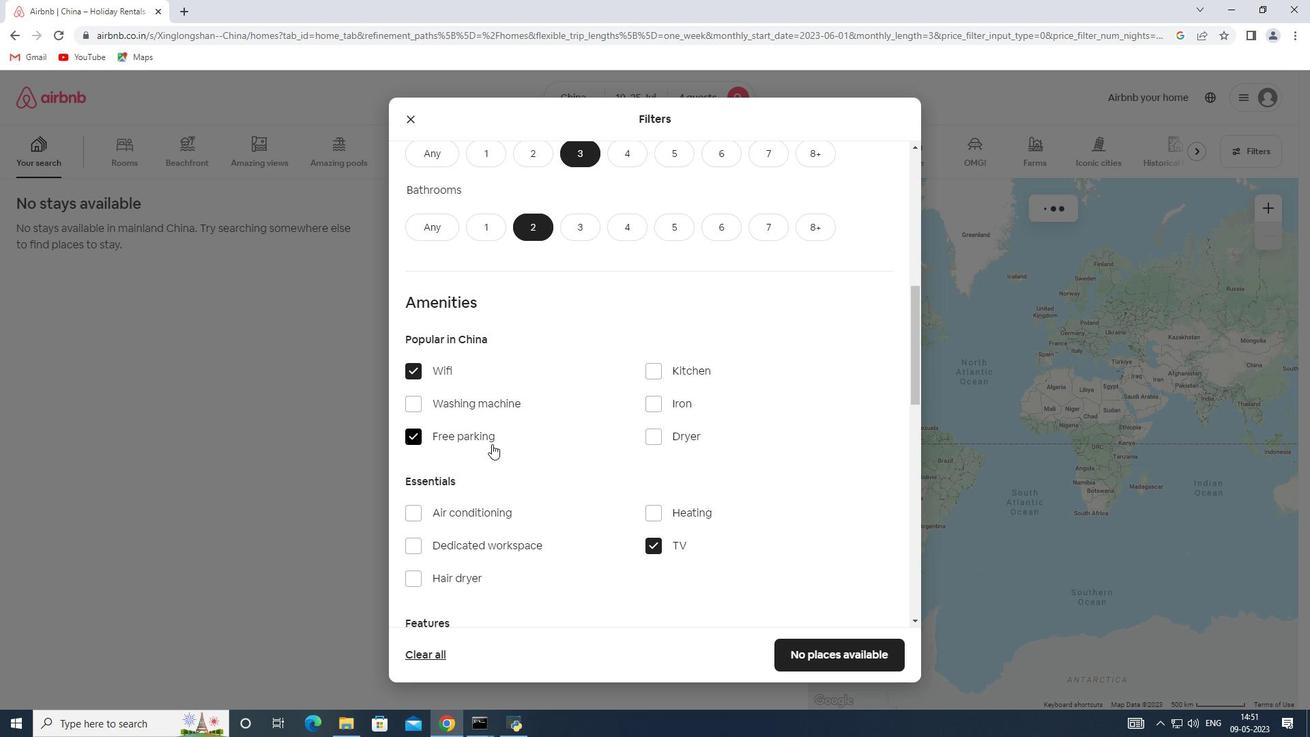 
Action: Mouse scrolled (492, 443) with delta (0, 0)
Screenshot: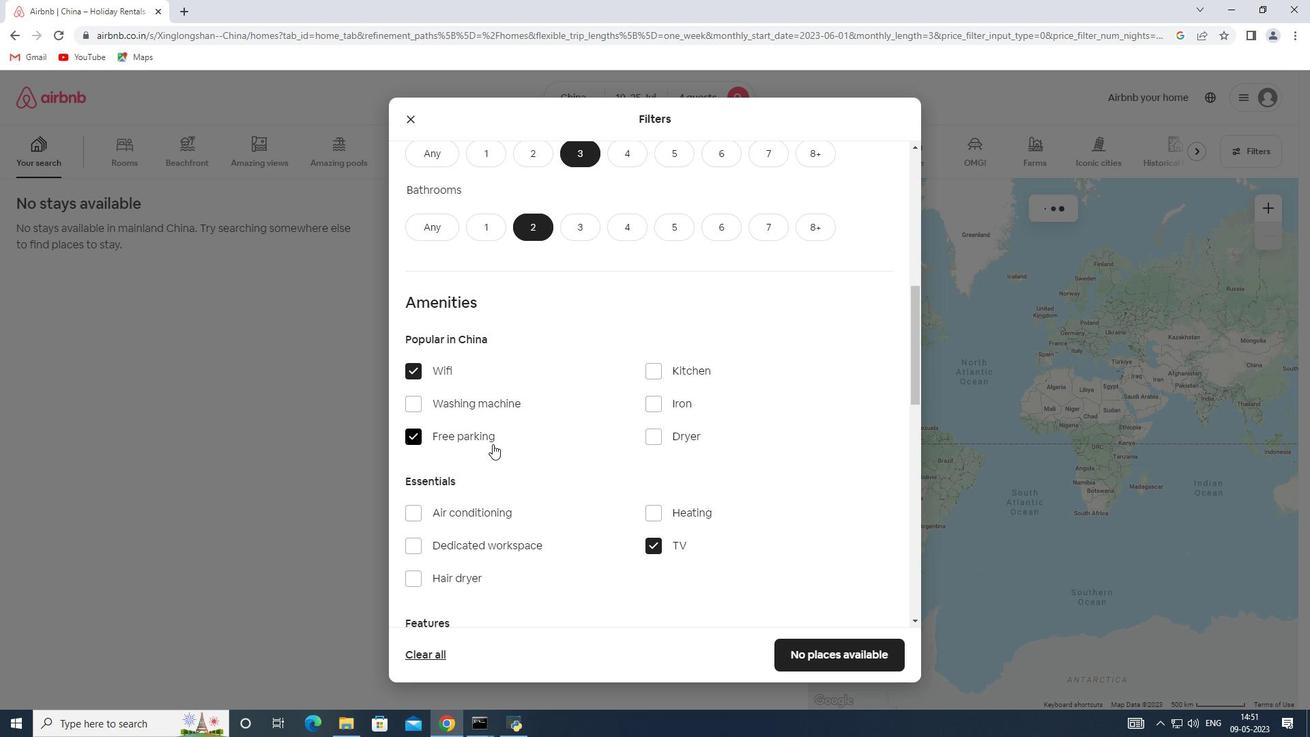 
Action: Mouse scrolled (492, 443) with delta (0, 0)
Screenshot: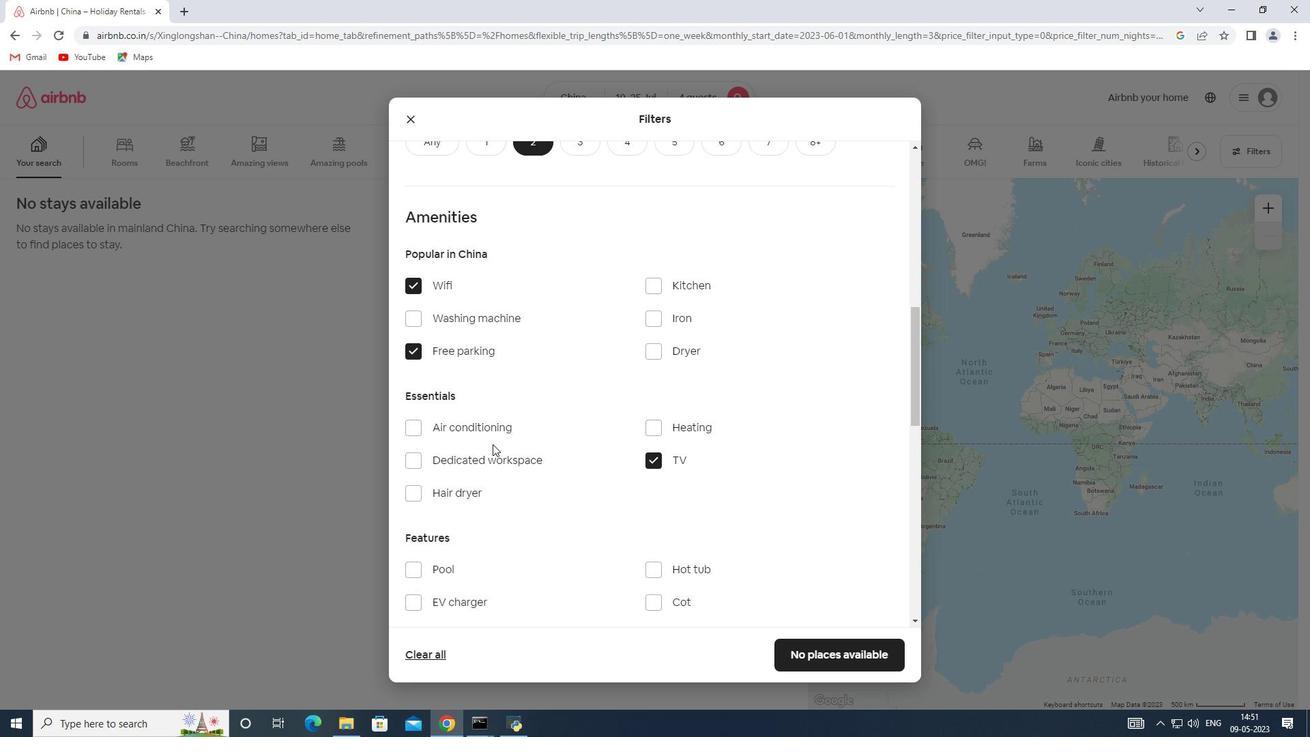 
Action: Mouse scrolled (492, 443) with delta (0, 0)
Screenshot: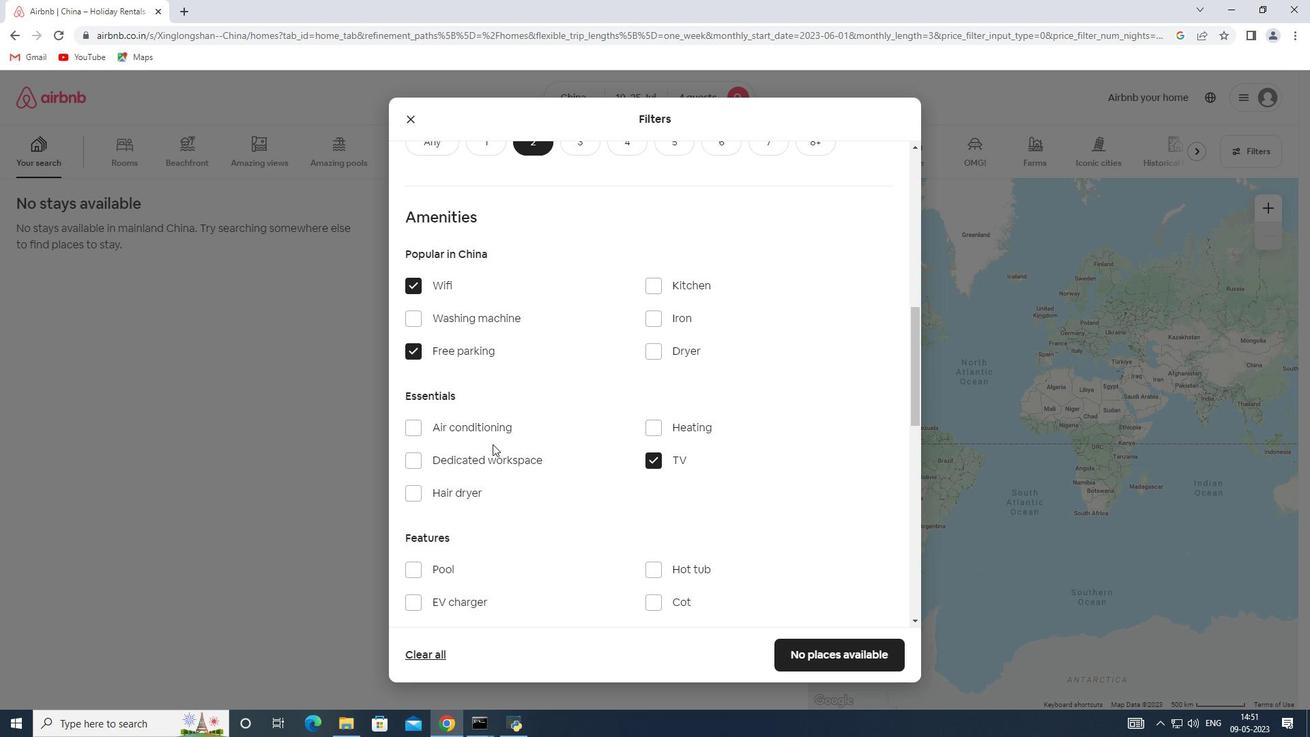 
Action: Mouse moved to (429, 444)
Screenshot: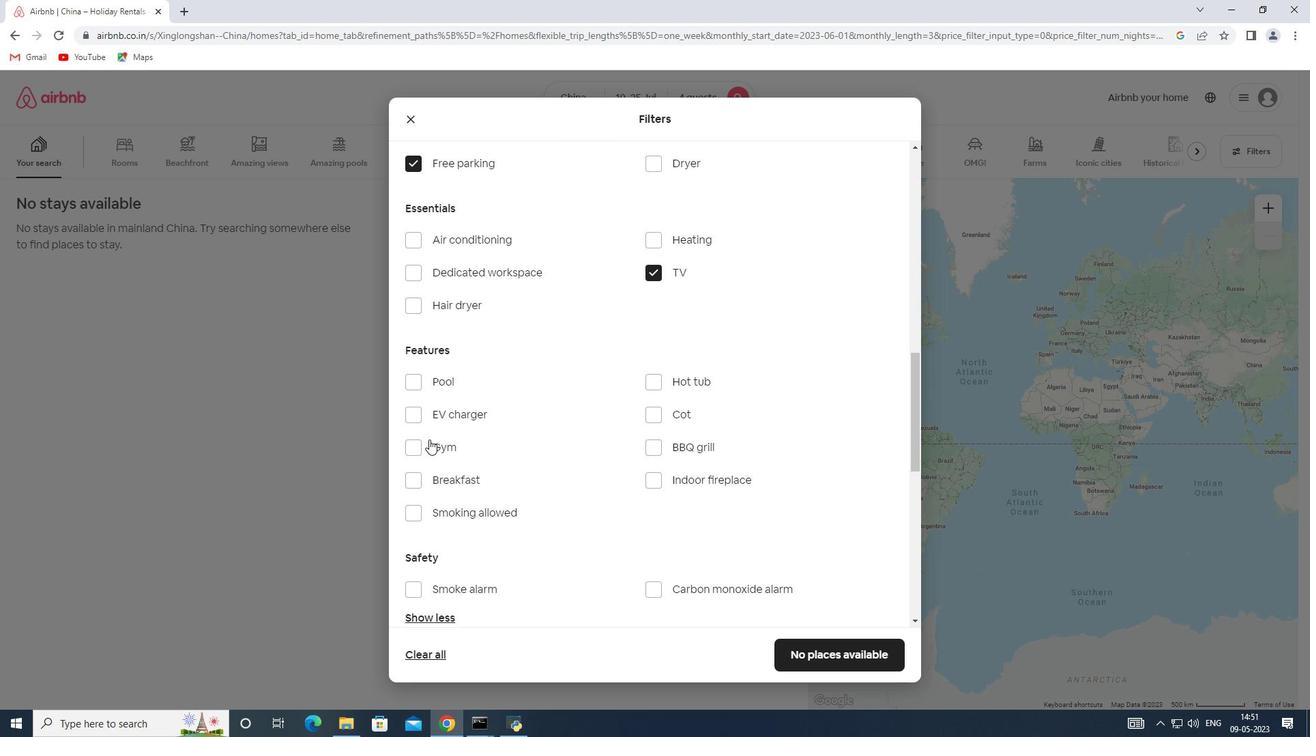 
Action: Mouse pressed left at (429, 444)
Screenshot: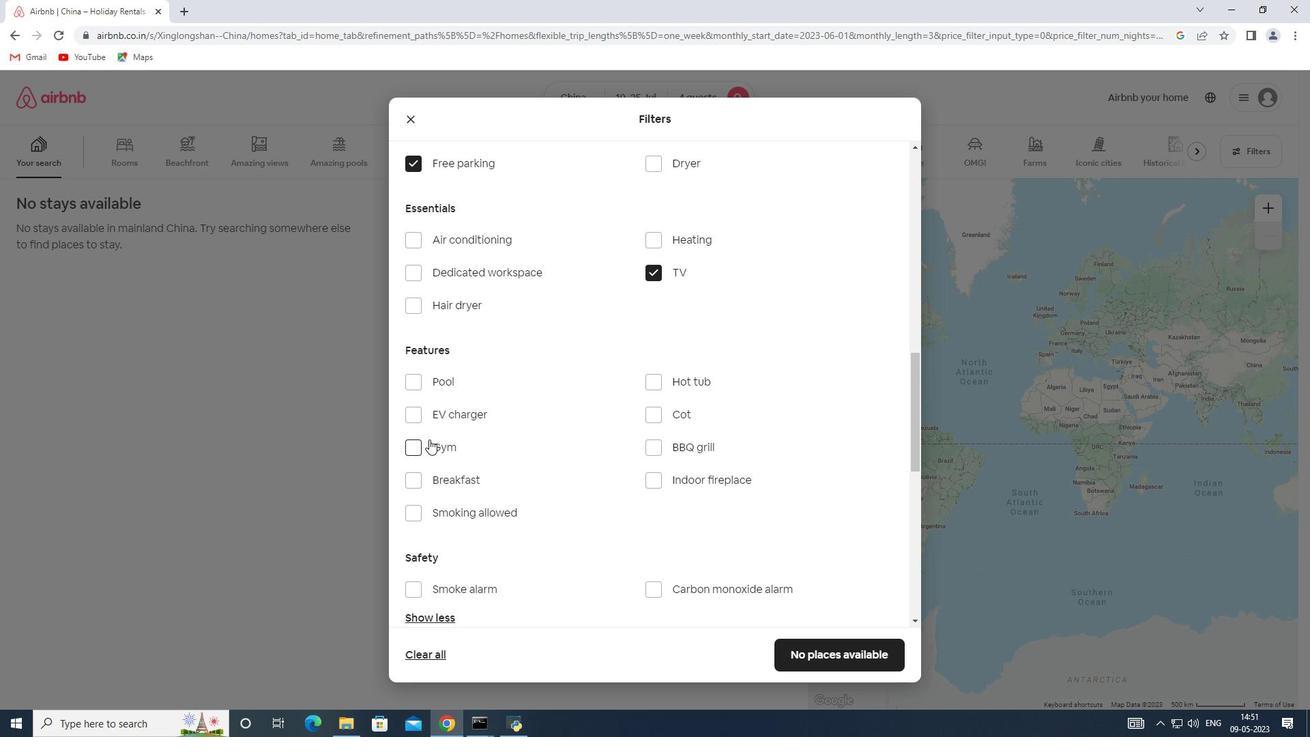 
Action: Mouse moved to (444, 475)
Screenshot: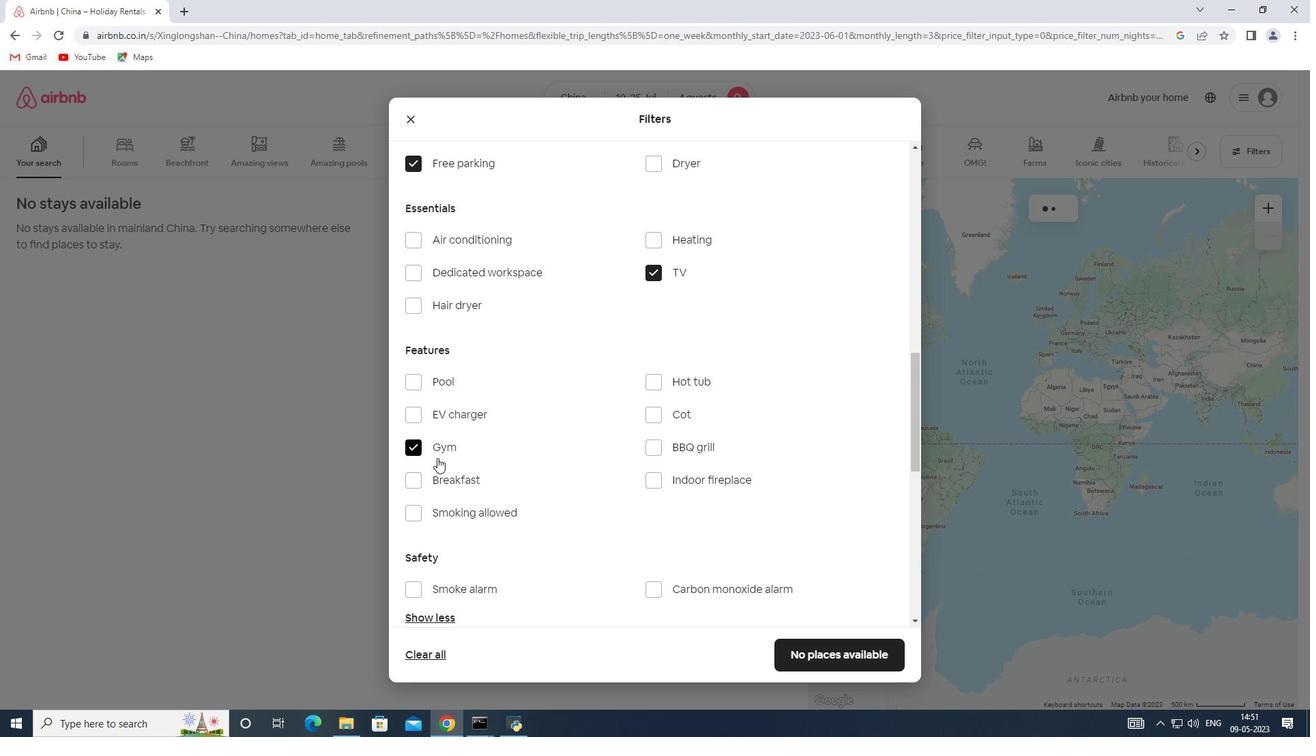 
Action: Mouse pressed left at (444, 475)
Screenshot: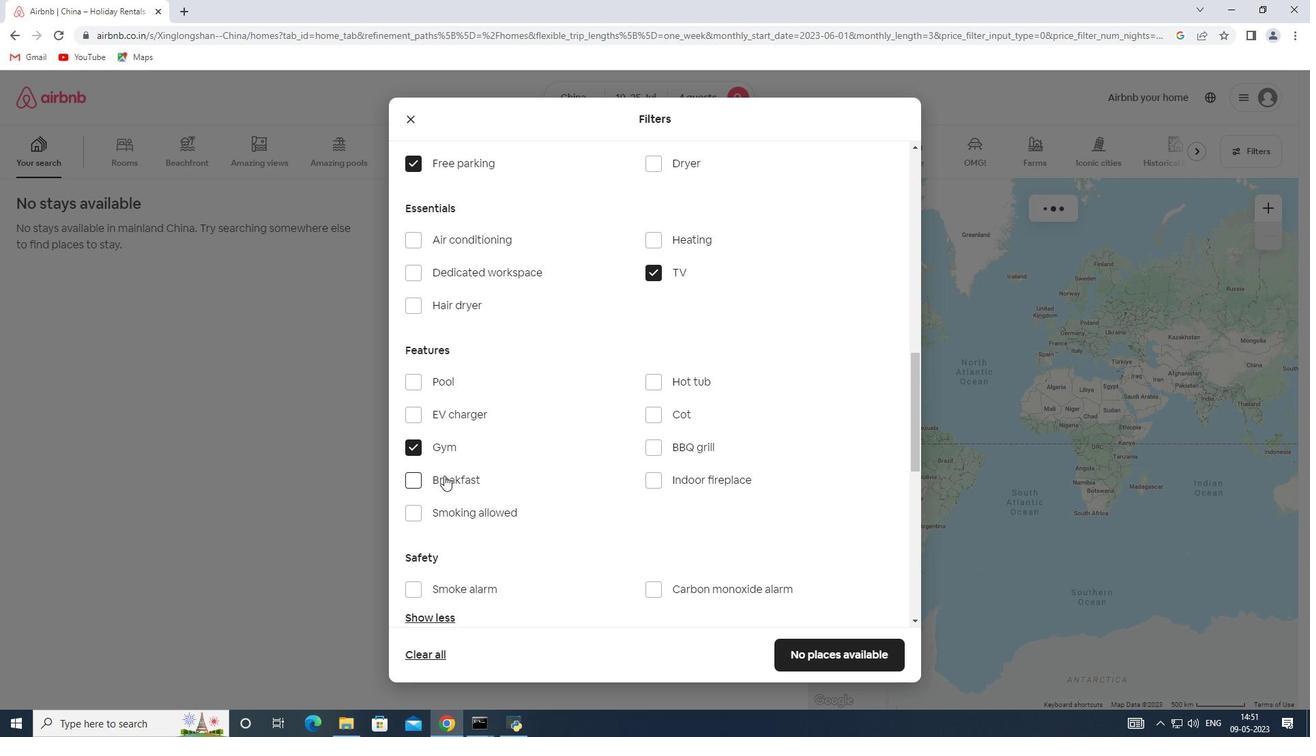 
Action: Mouse moved to (729, 496)
Screenshot: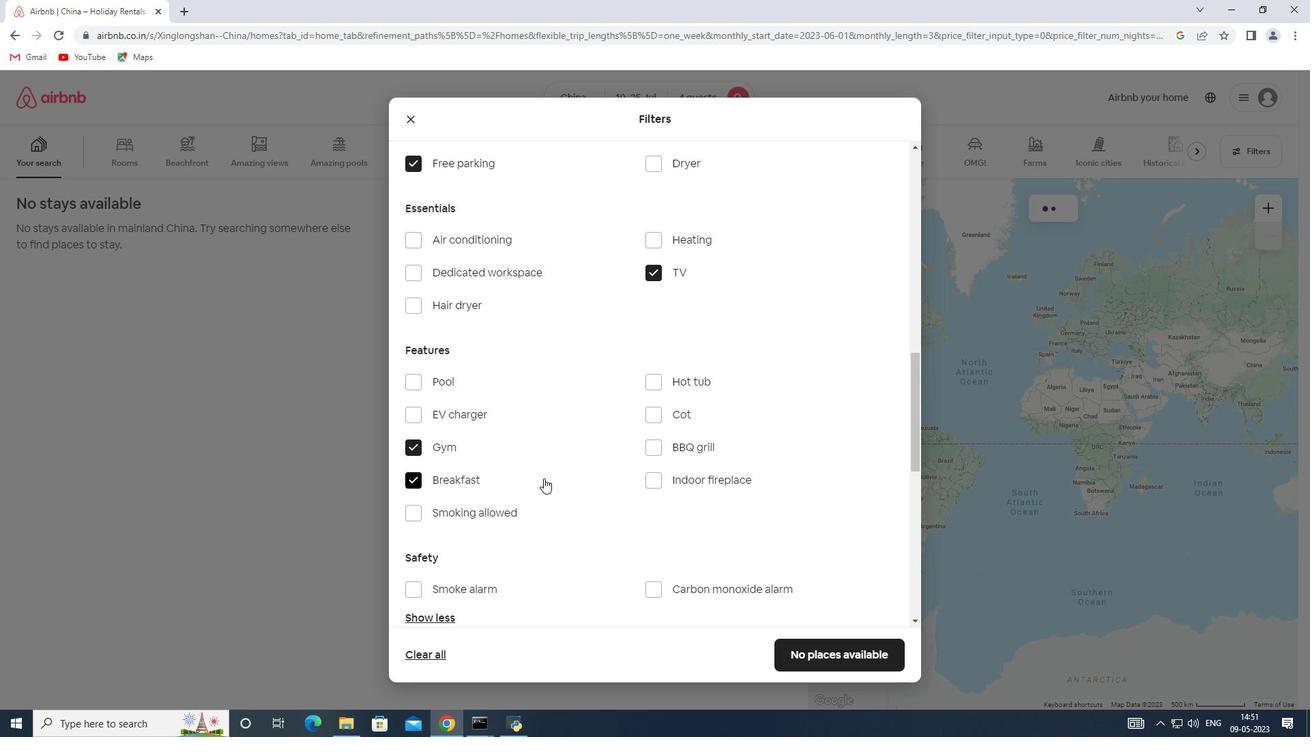 
Action: Mouse scrolled (729, 495) with delta (0, 0)
Screenshot: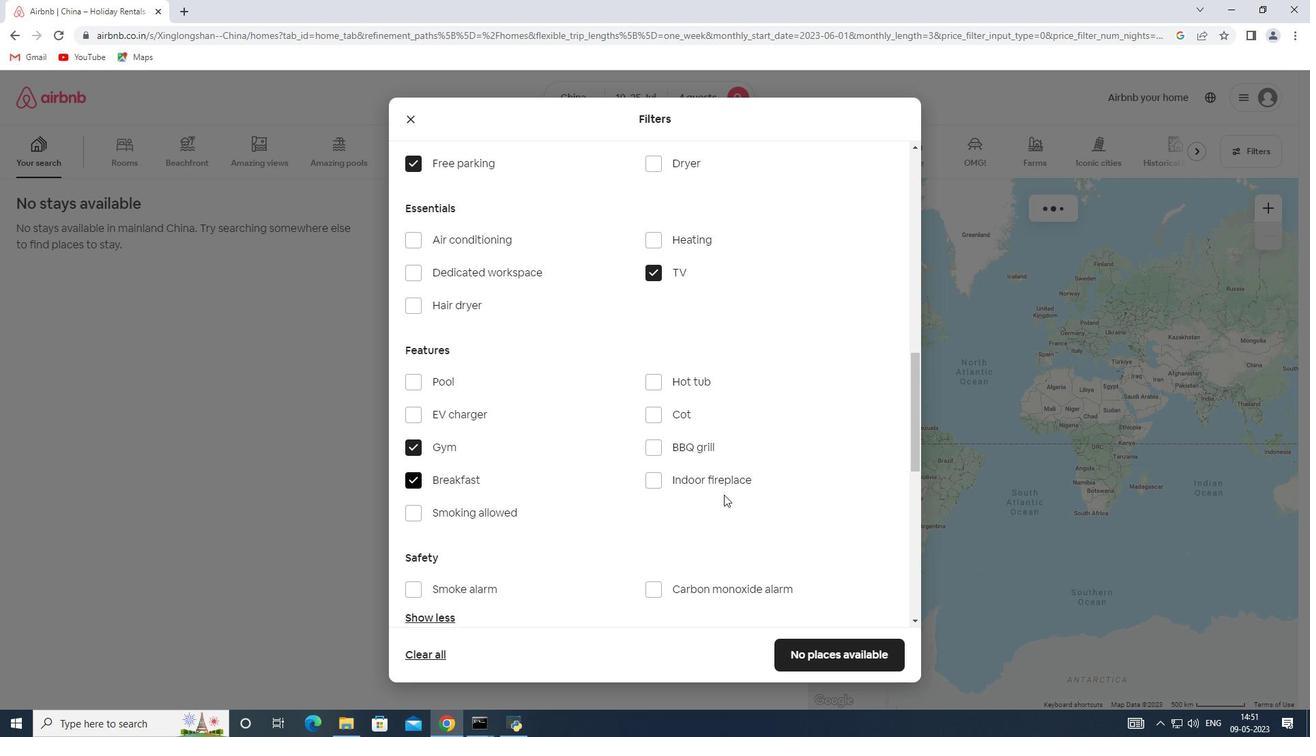 
Action: Mouse scrolled (729, 495) with delta (0, 0)
Screenshot: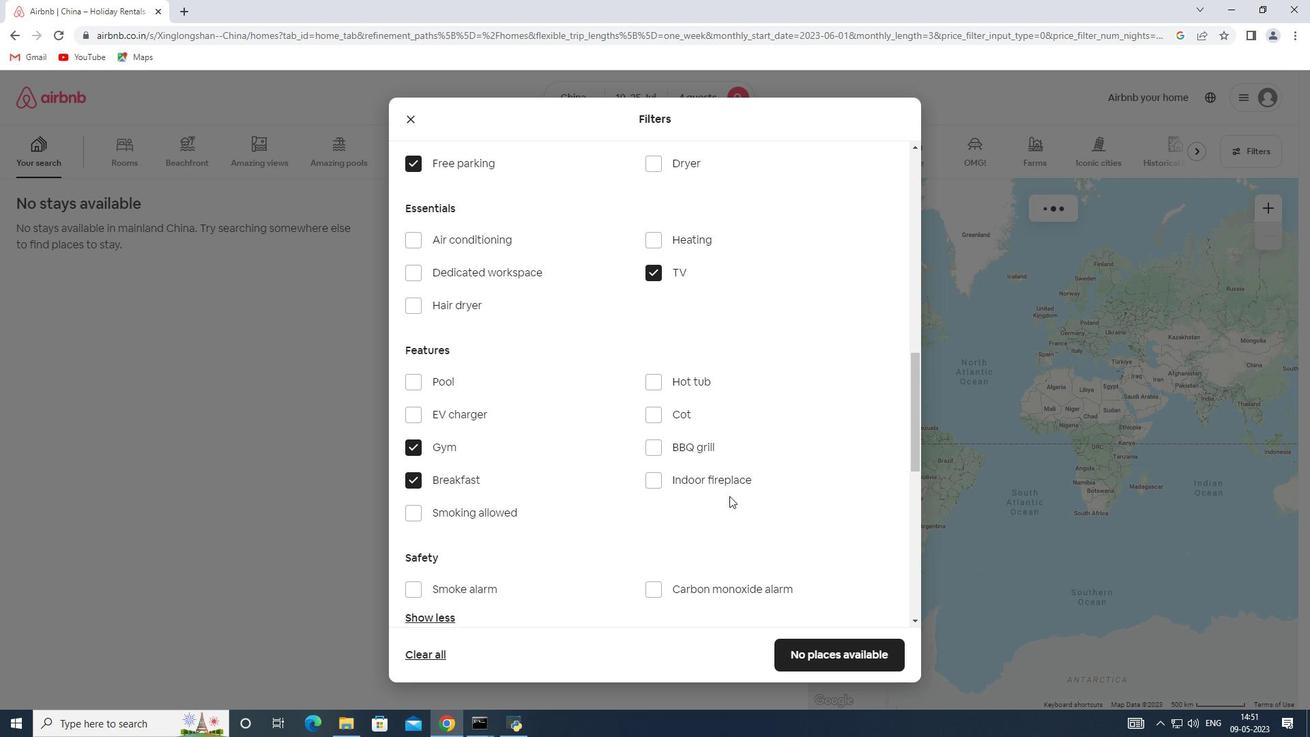 
Action: Mouse scrolled (729, 495) with delta (0, 0)
Screenshot: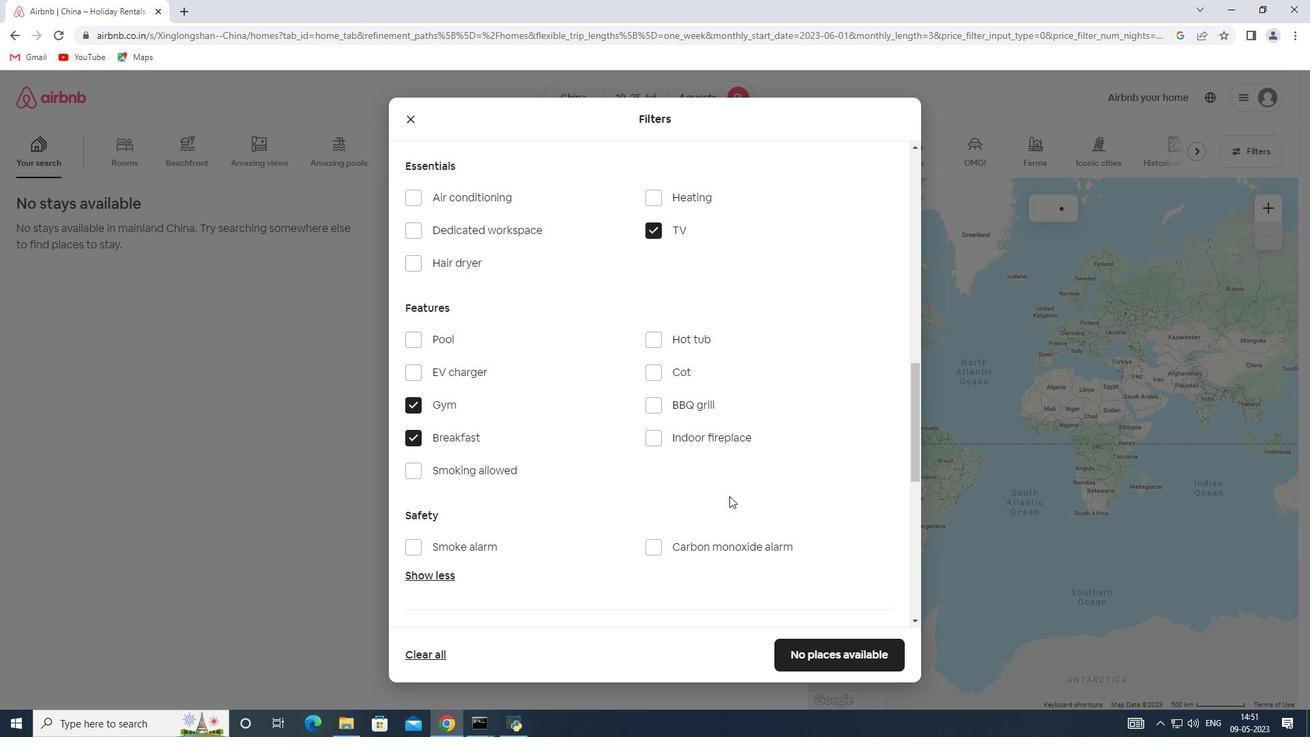 
Action: Mouse scrolled (729, 495) with delta (0, 0)
Screenshot: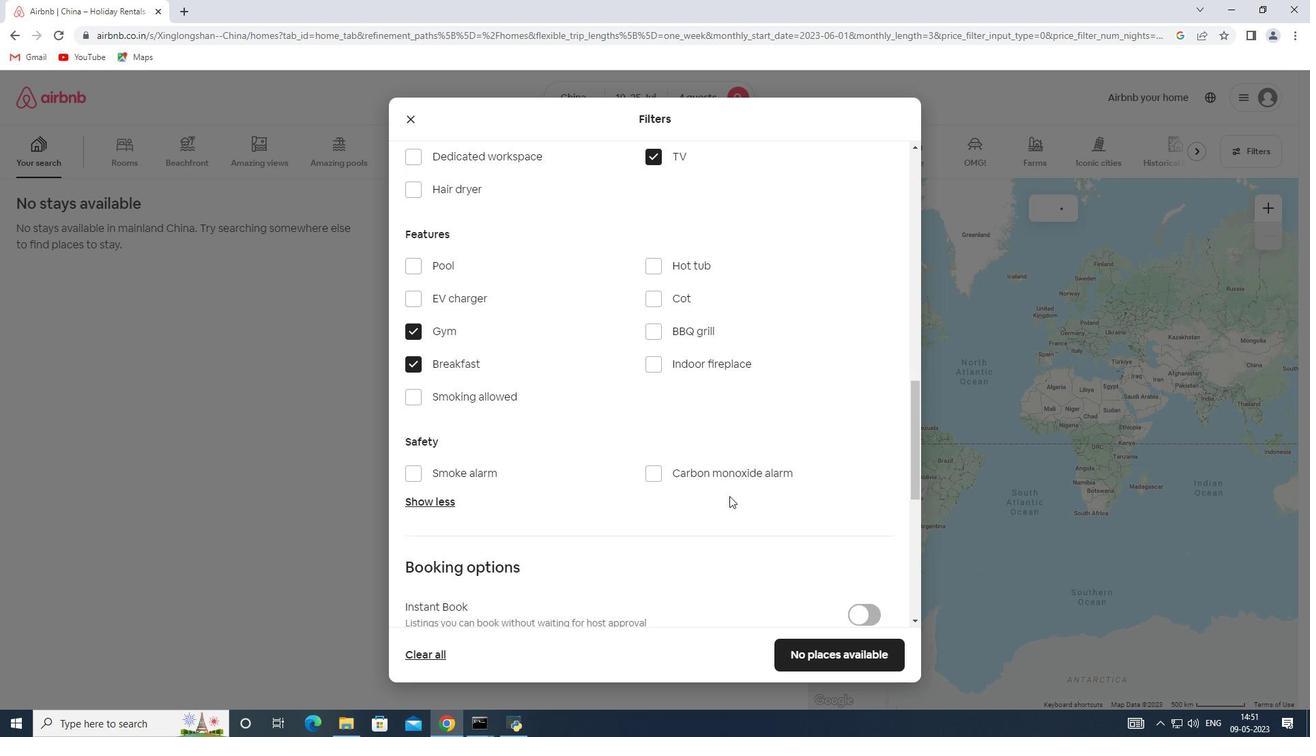 
Action: Mouse scrolled (729, 495) with delta (0, 0)
Screenshot: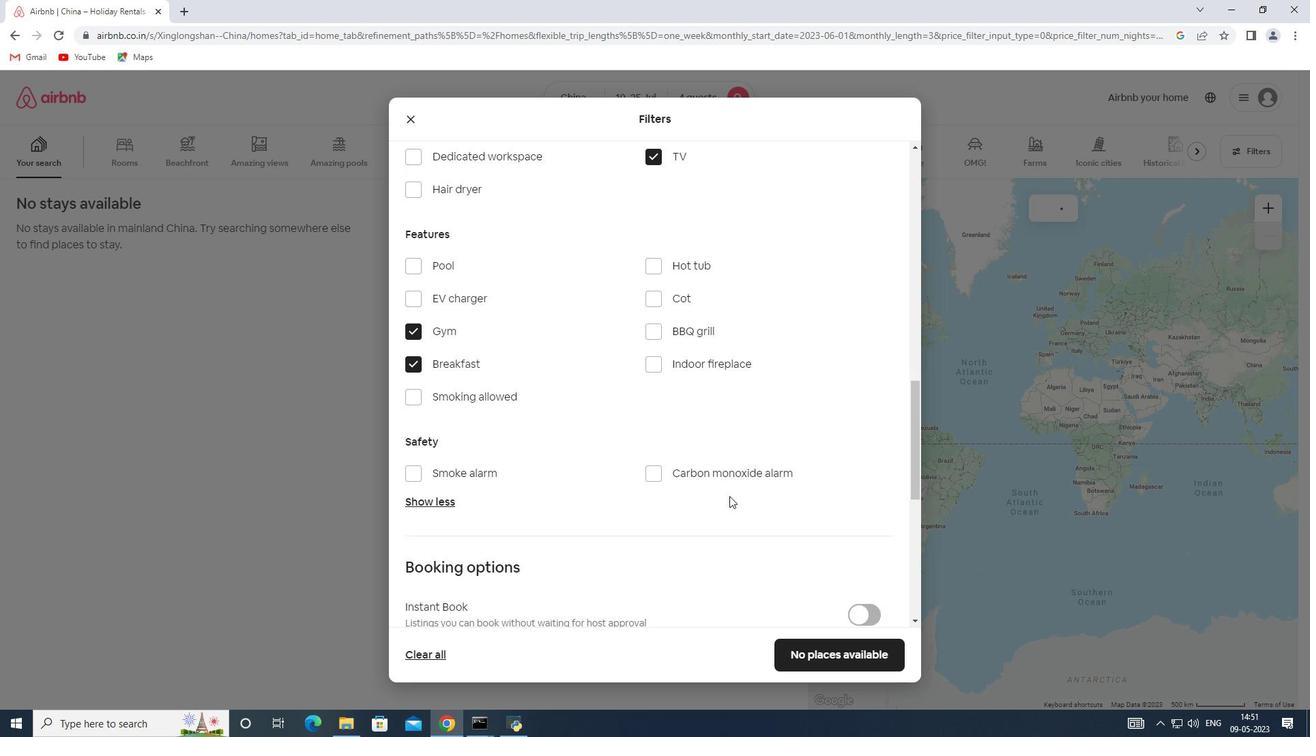 
Action: Mouse moved to (869, 432)
Screenshot: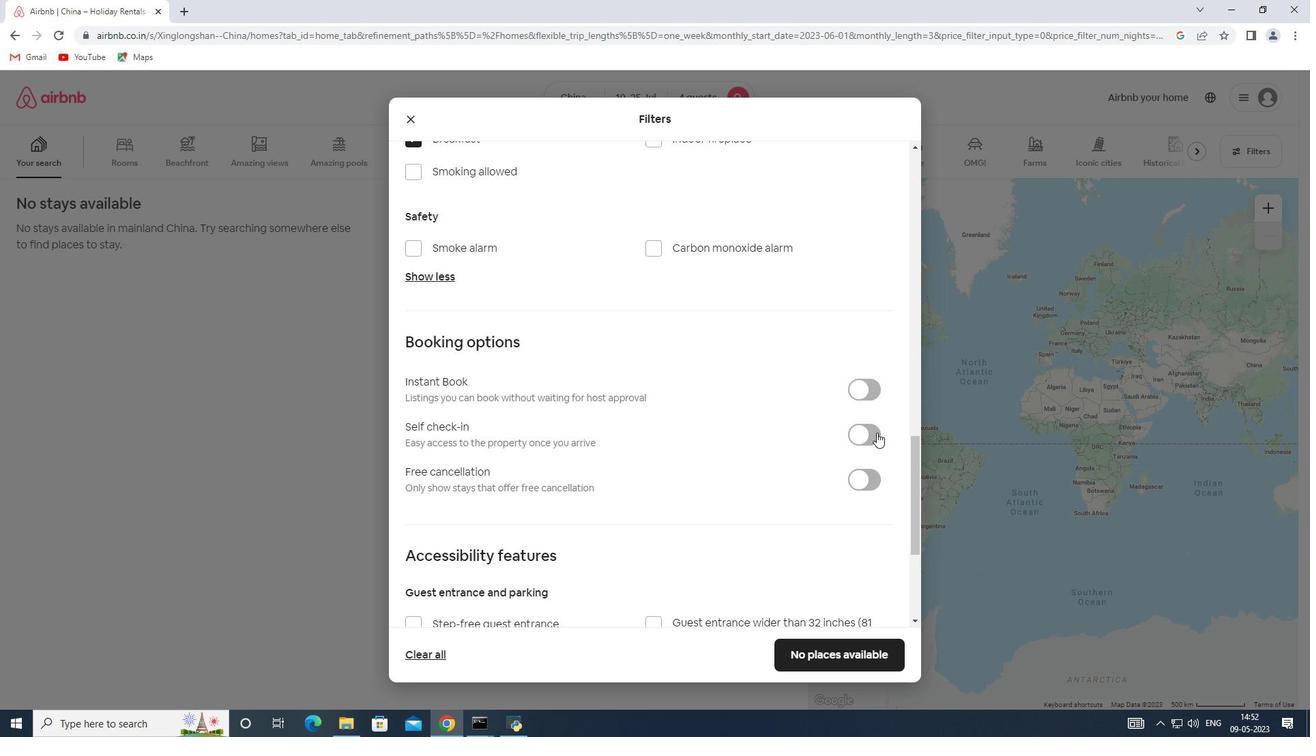 
Action: Mouse pressed left at (869, 432)
Screenshot: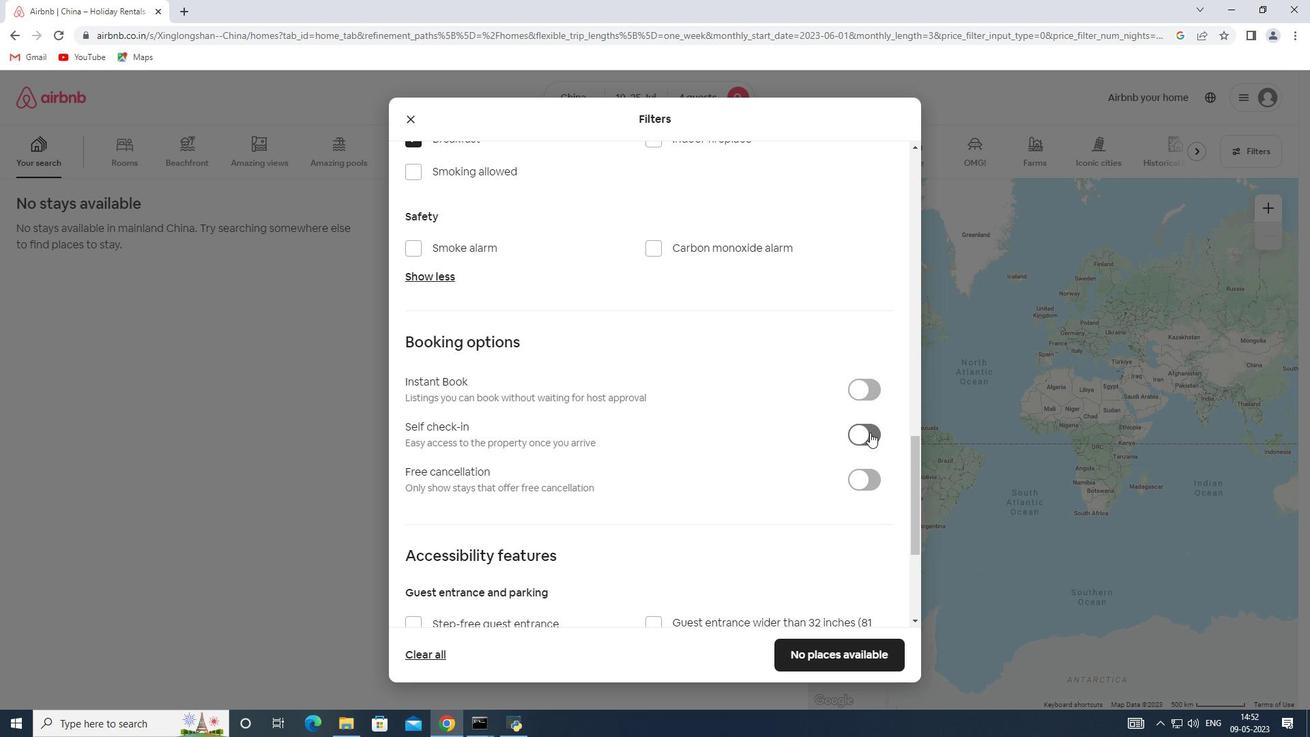 
Action: Mouse moved to (683, 464)
Screenshot: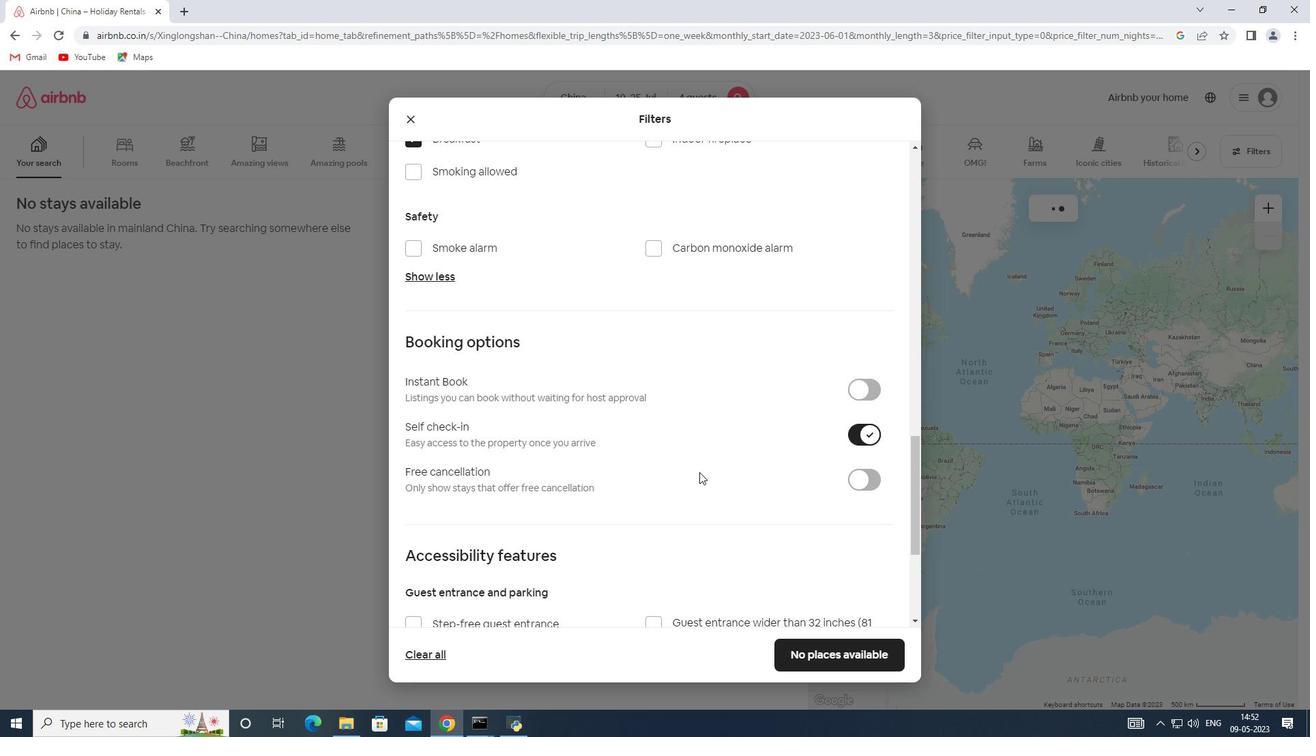 
Action: Mouse scrolled (683, 464) with delta (0, 0)
Screenshot: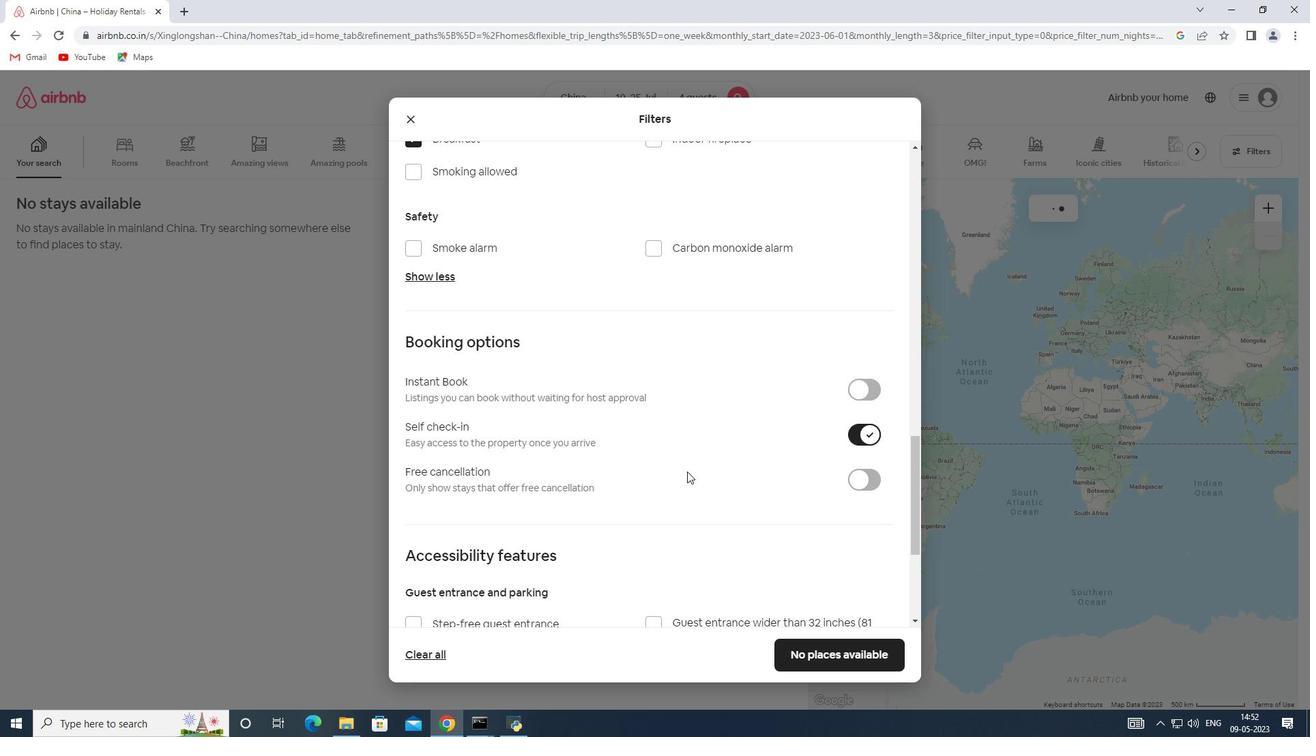 
Action: Mouse scrolled (683, 464) with delta (0, 0)
Screenshot: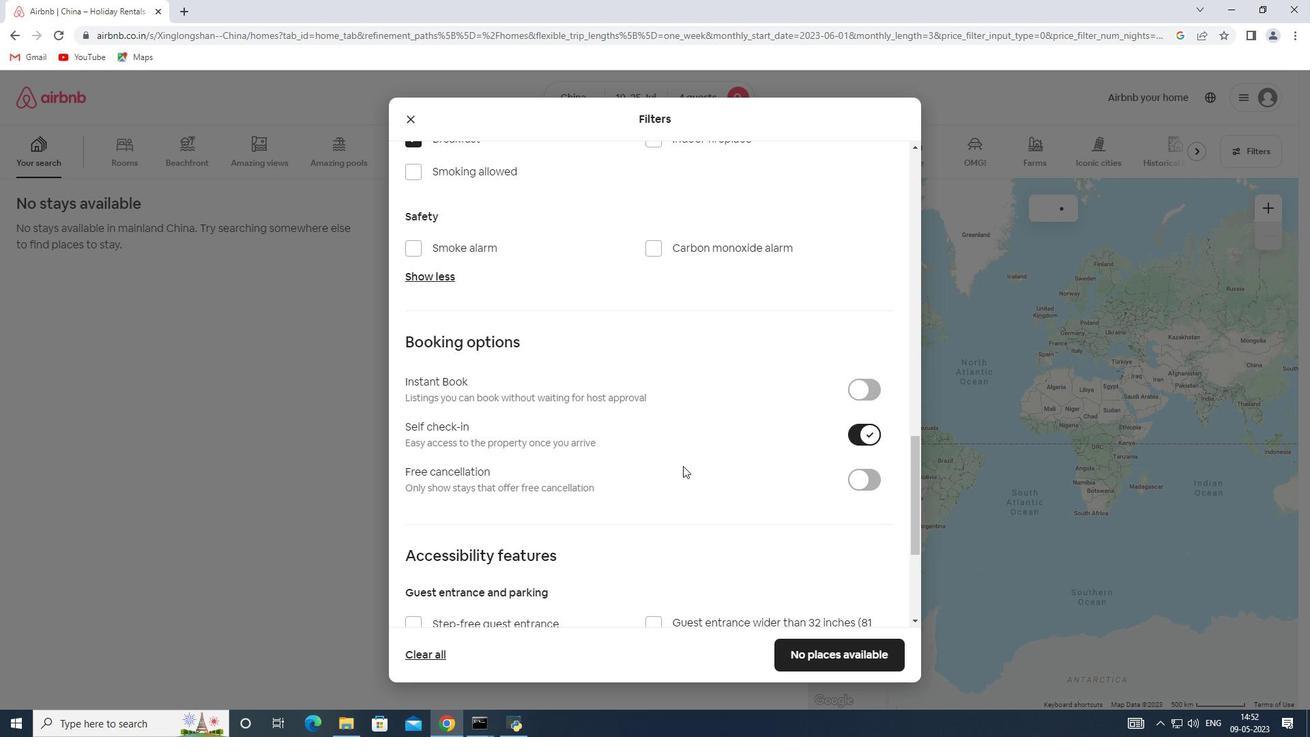 
Action: Mouse scrolled (683, 464) with delta (0, 0)
Screenshot: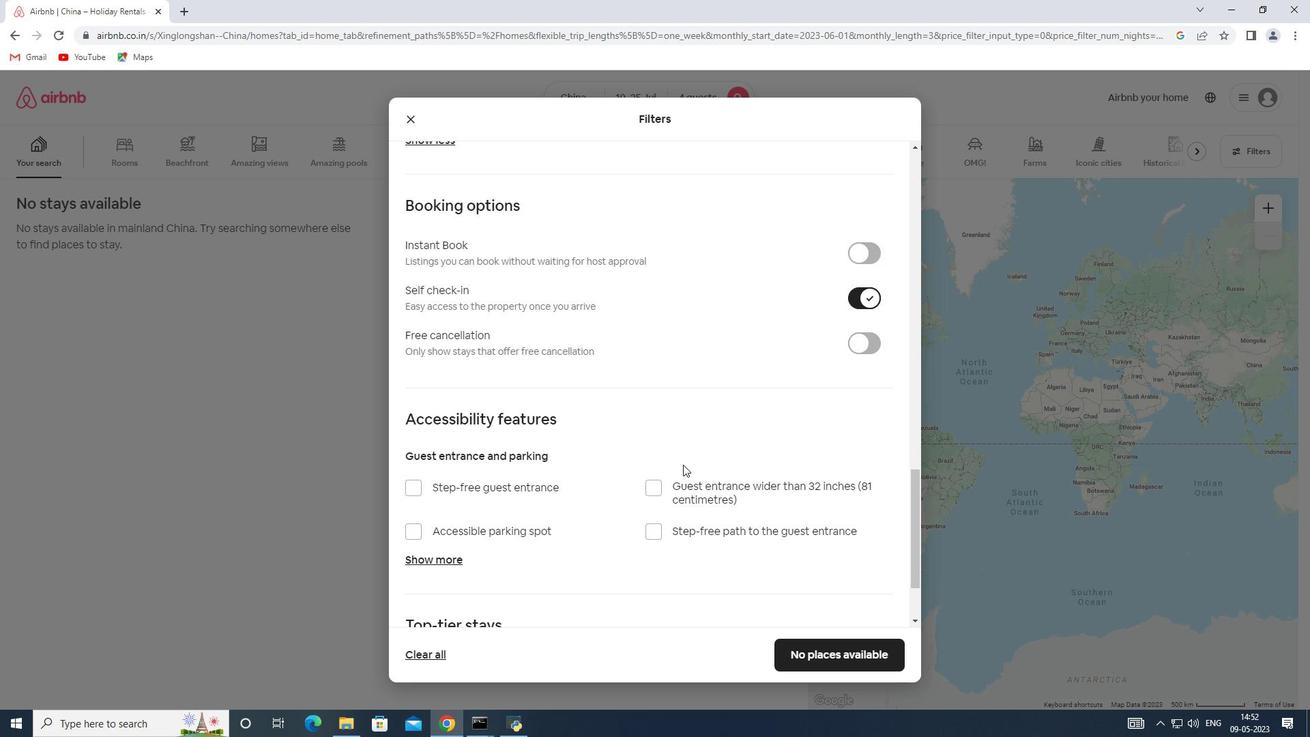 
Action: Mouse scrolled (683, 464) with delta (0, 0)
Screenshot: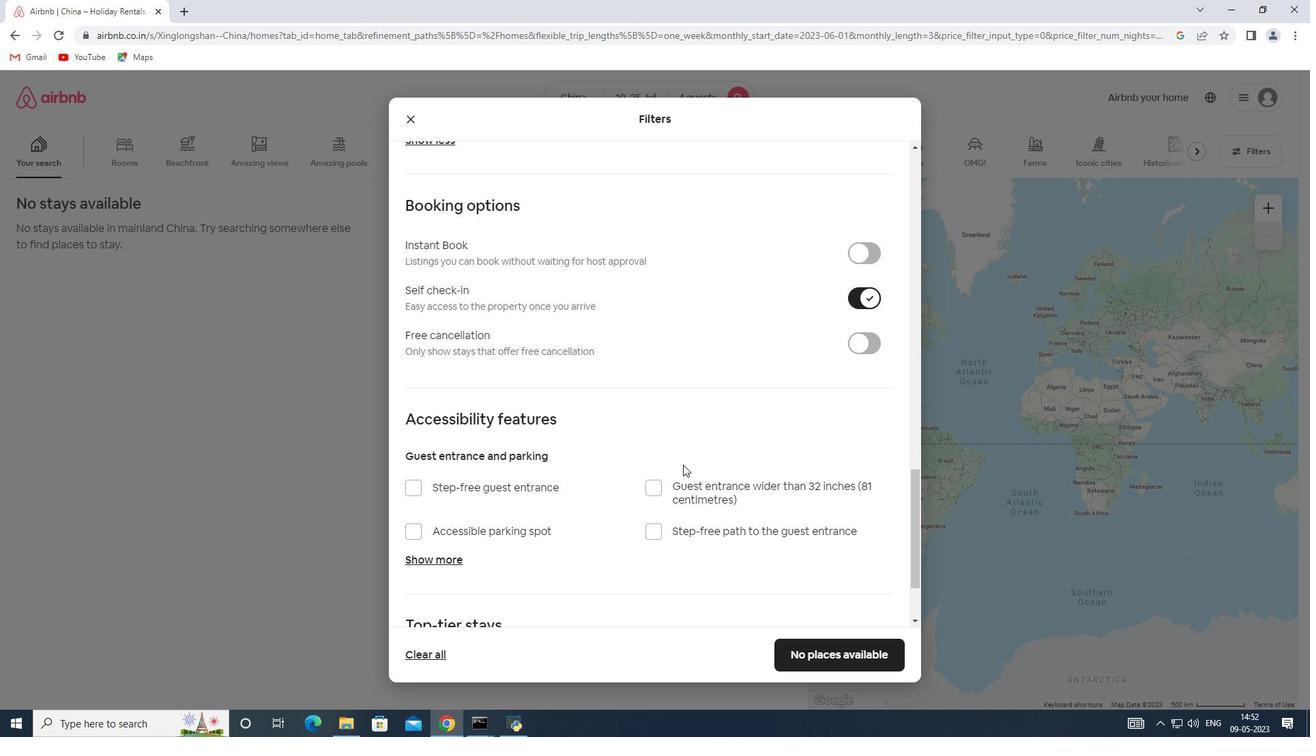 
Action: Mouse scrolled (683, 464) with delta (0, 0)
Screenshot: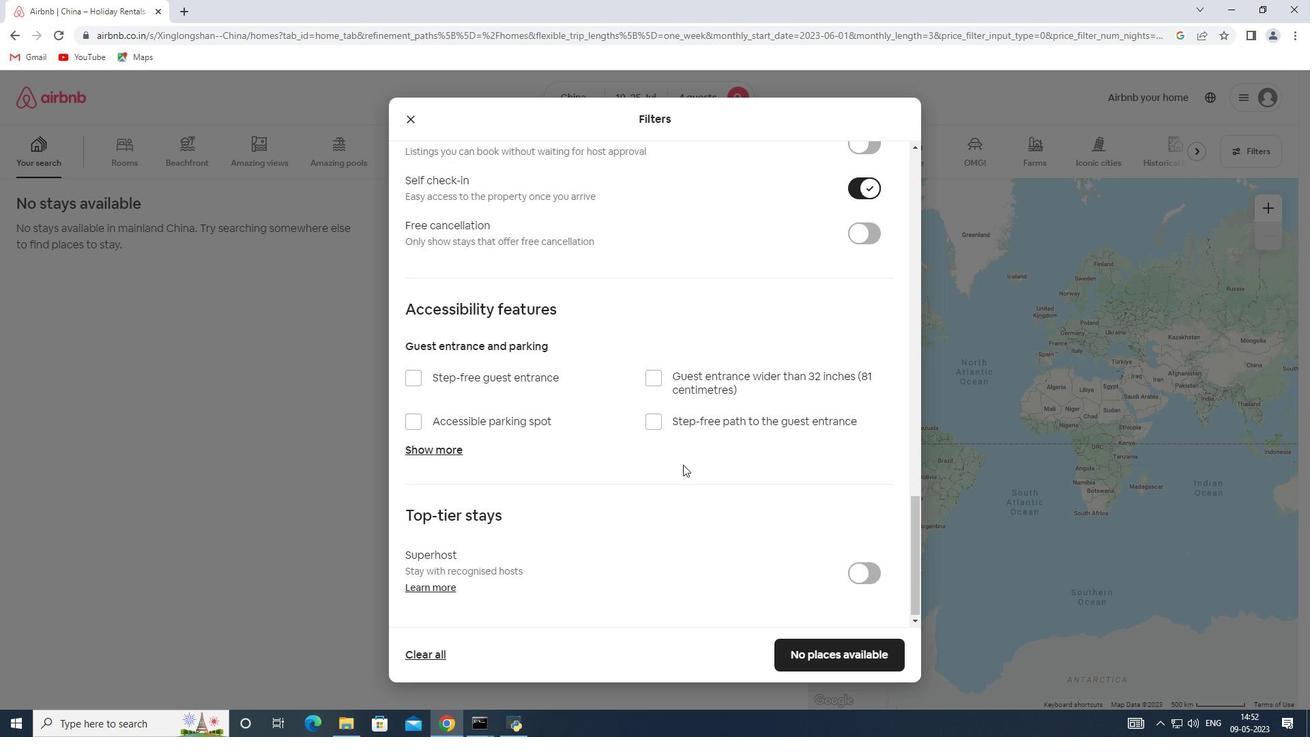 
Action: Mouse scrolled (683, 464) with delta (0, 0)
Screenshot: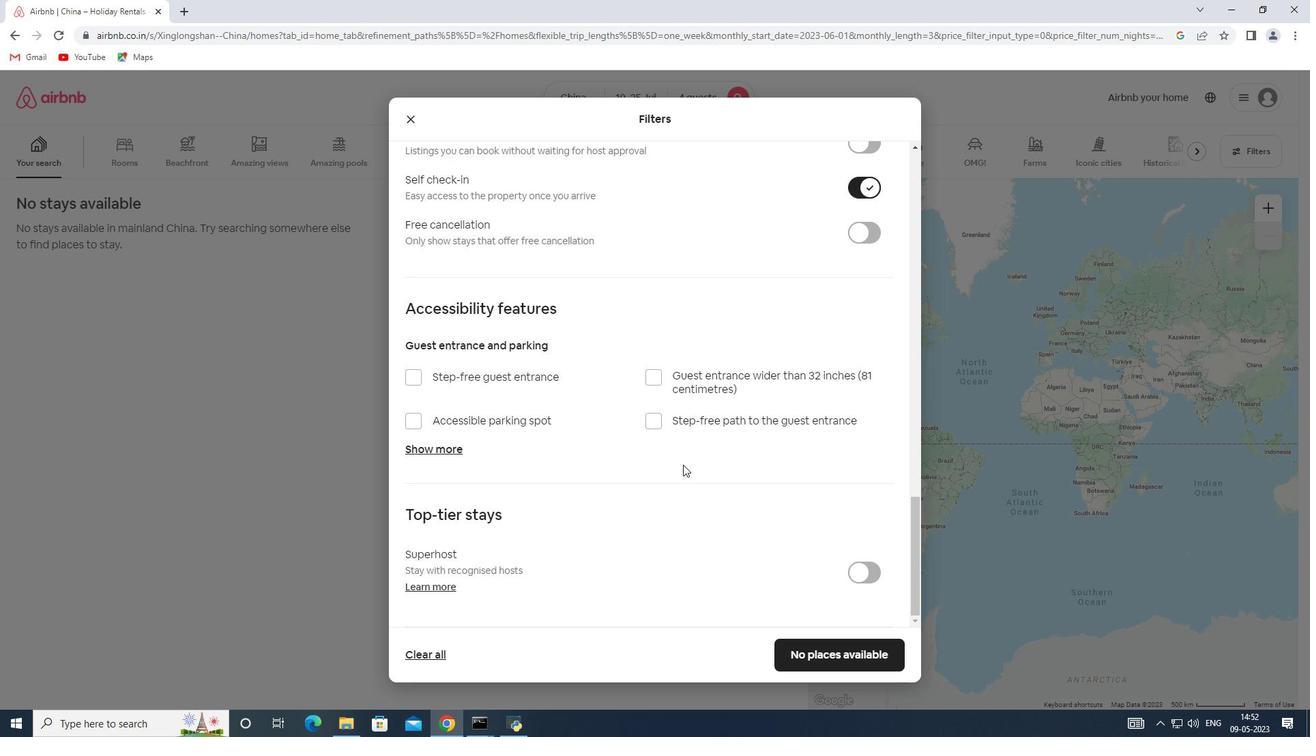 
Action: Mouse scrolled (683, 464) with delta (0, 0)
Screenshot: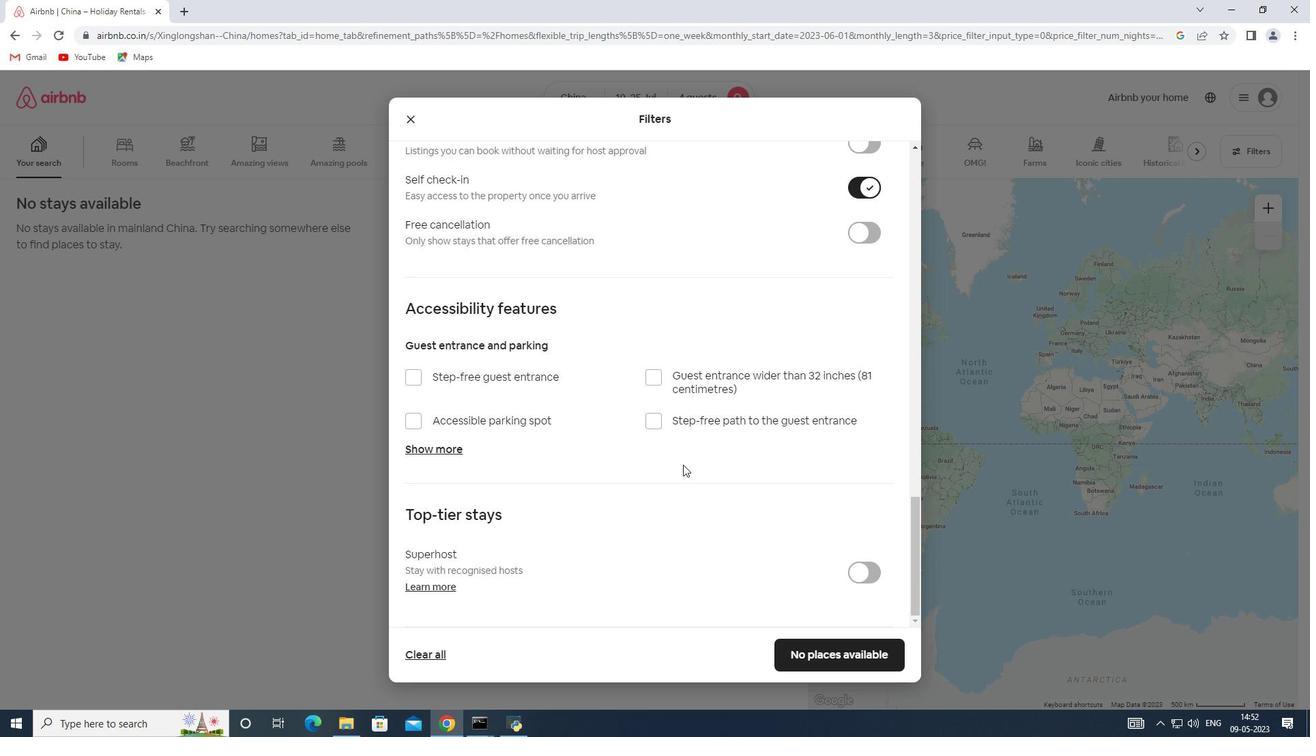 
Action: Mouse scrolled (683, 464) with delta (0, 0)
Screenshot: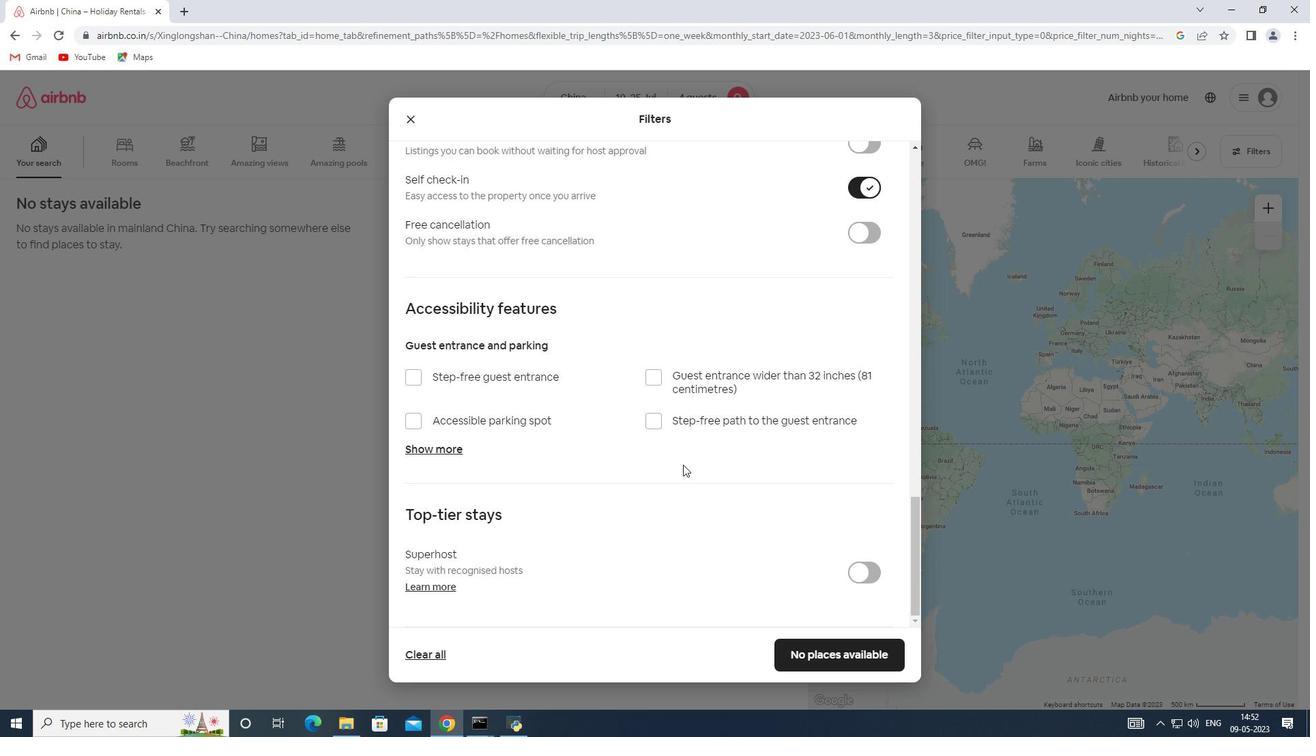 
Action: Mouse scrolled (683, 464) with delta (0, 0)
Screenshot: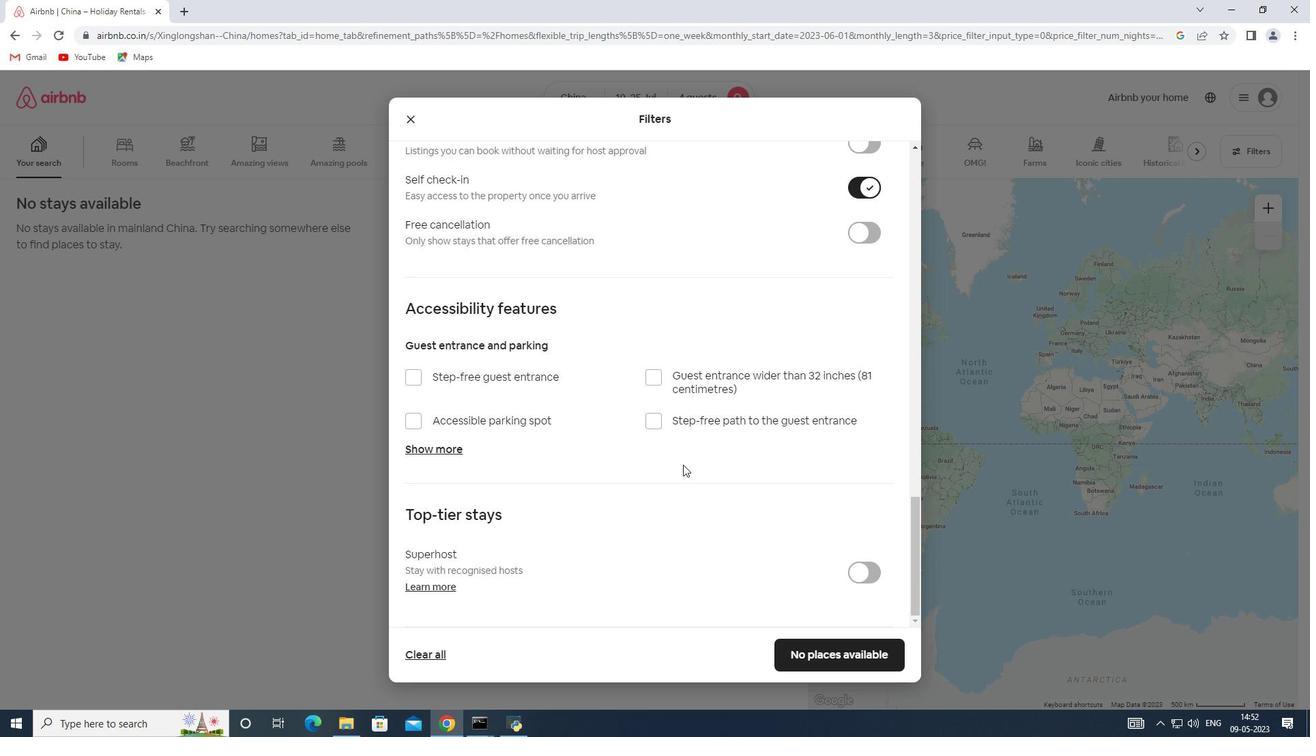 
Action: Mouse scrolled (683, 464) with delta (0, 0)
Screenshot: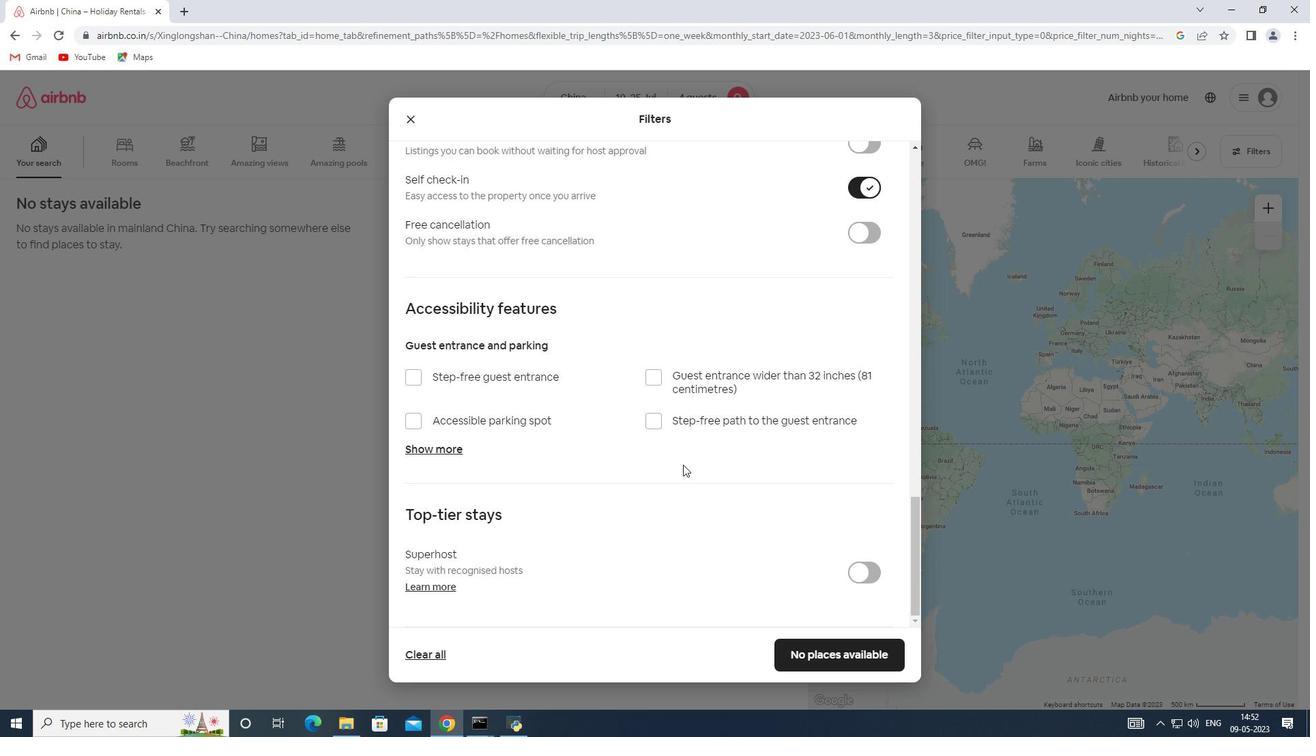 
Action: Mouse scrolled (683, 464) with delta (0, 0)
Screenshot: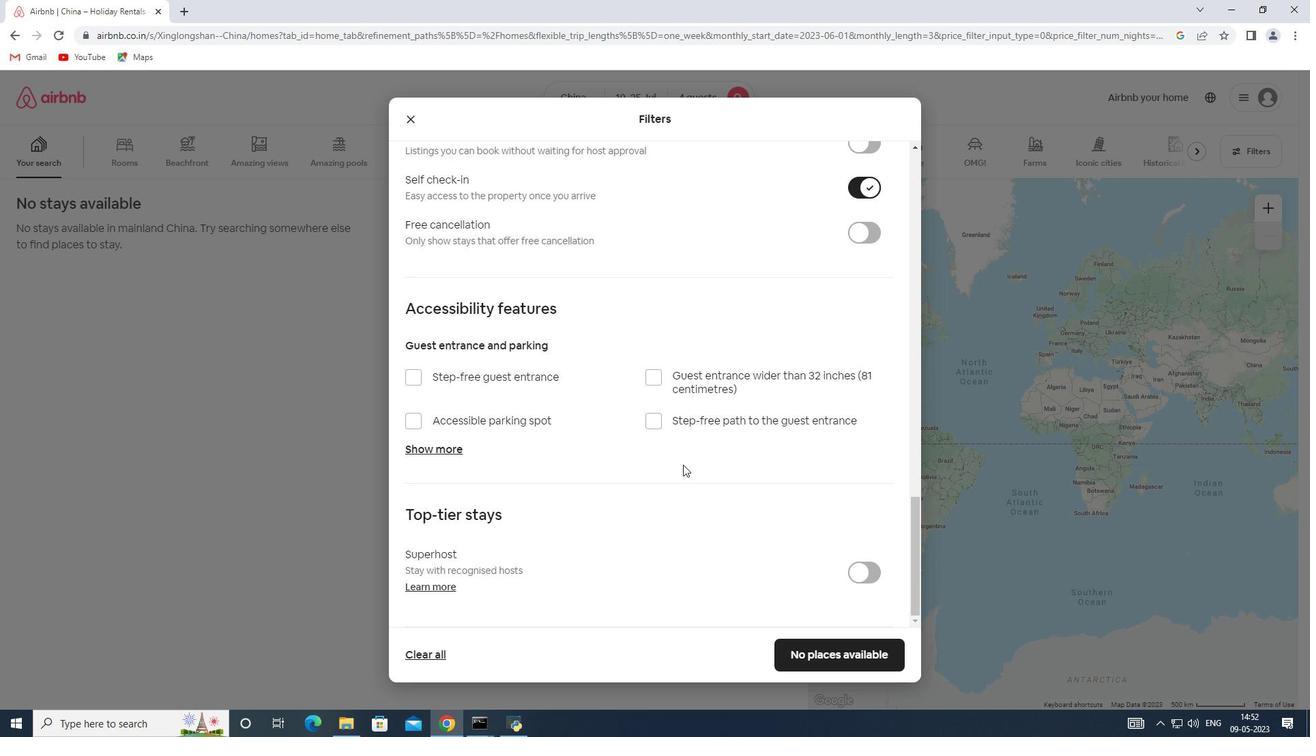 
Action: Mouse moved to (815, 589)
Screenshot: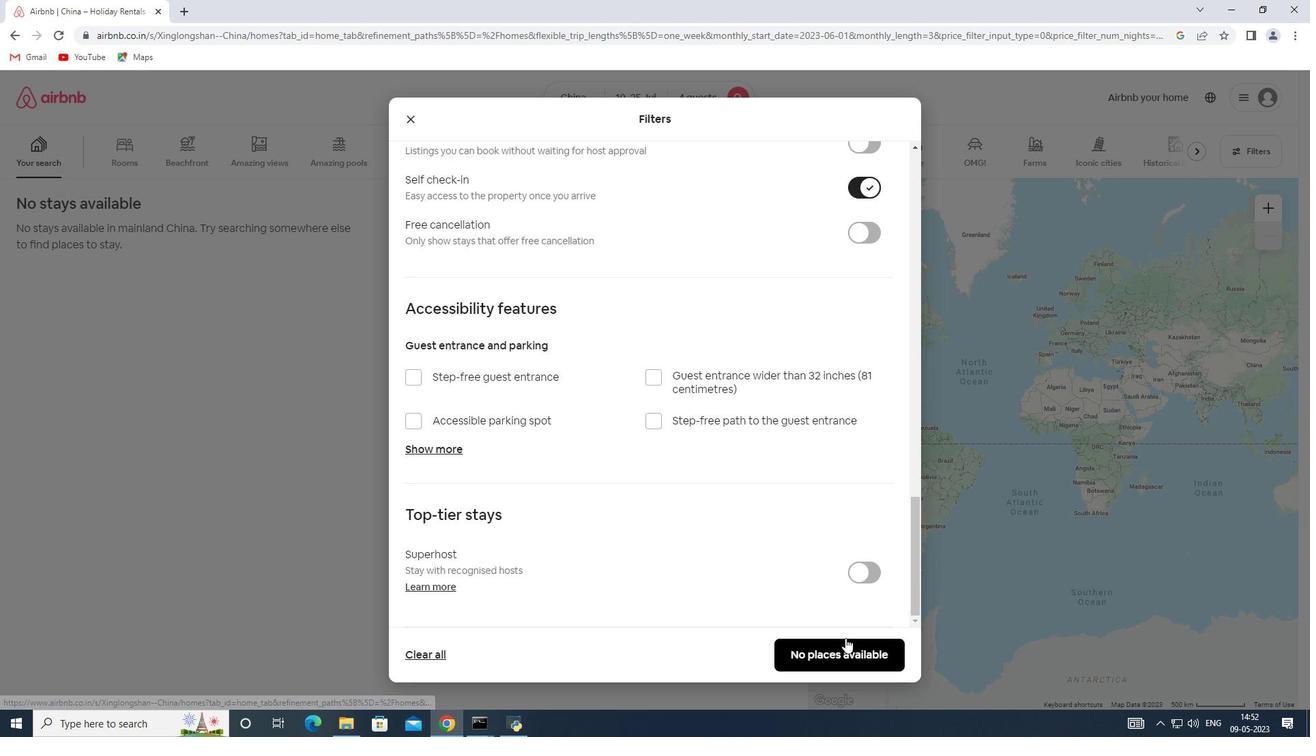 
Action: Mouse scrolled (815, 589) with delta (0, 0)
Screenshot: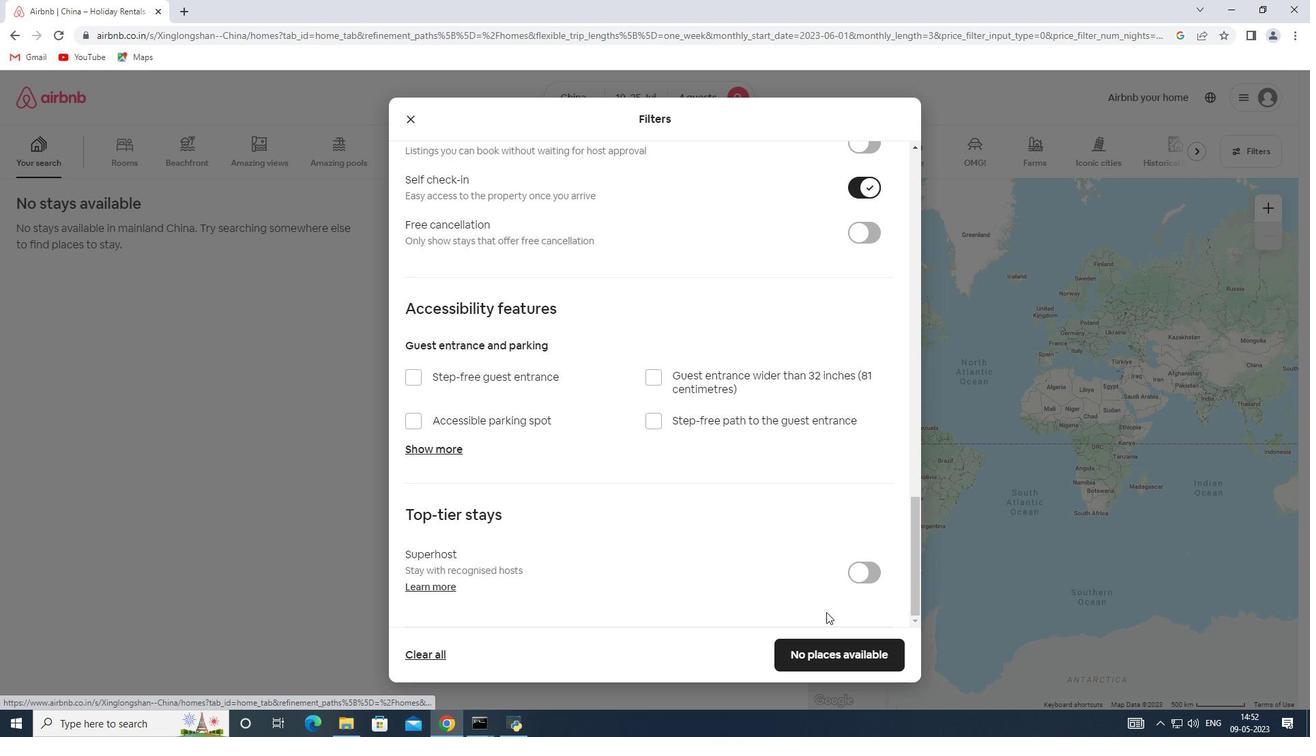 
Action: Mouse scrolled (815, 589) with delta (0, 0)
Screenshot: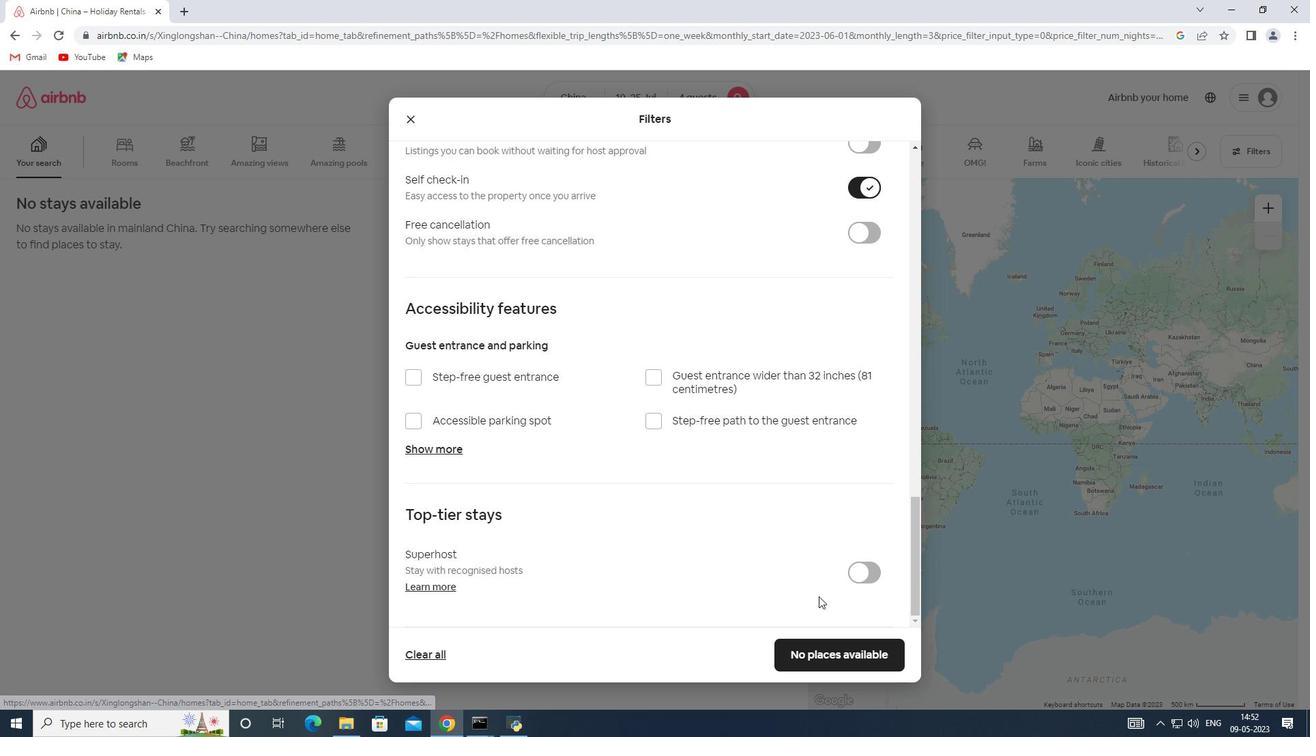 
Action: Mouse scrolled (815, 589) with delta (0, 0)
Screenshot: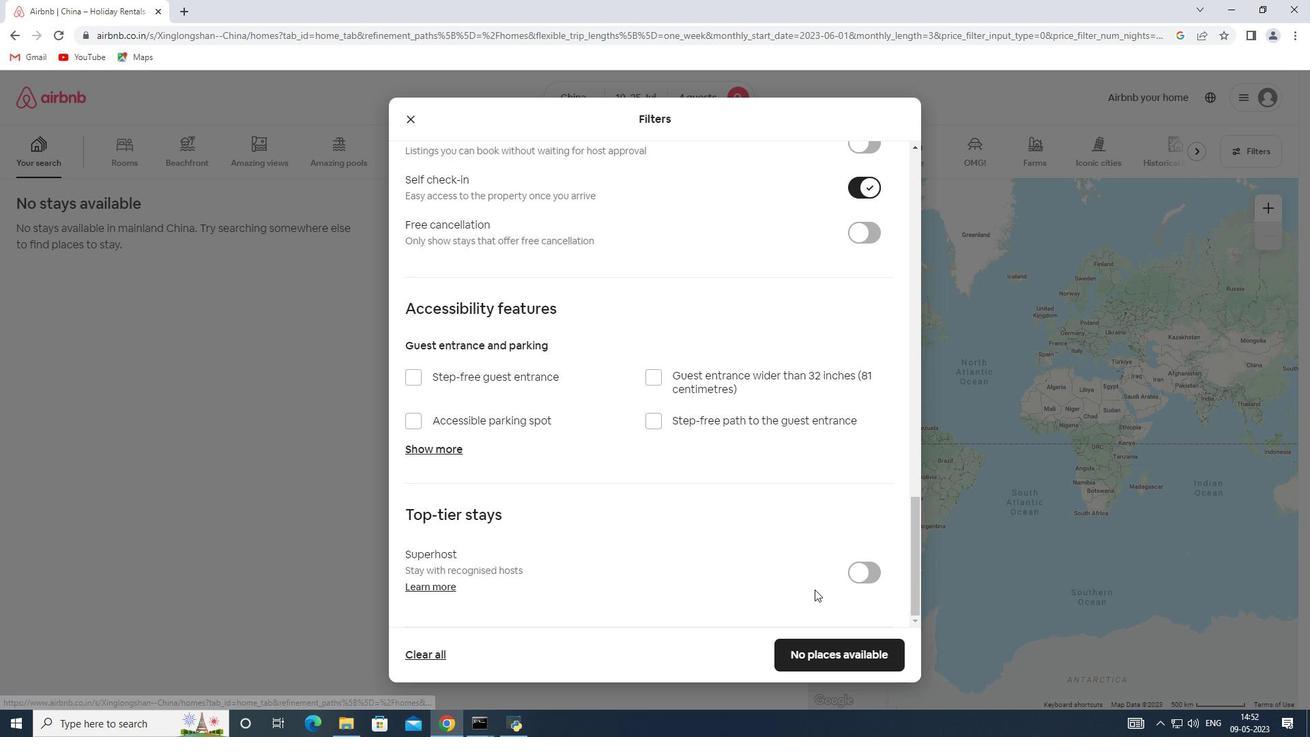 
Action: Mouse moved to (824, 650)
Screenshot: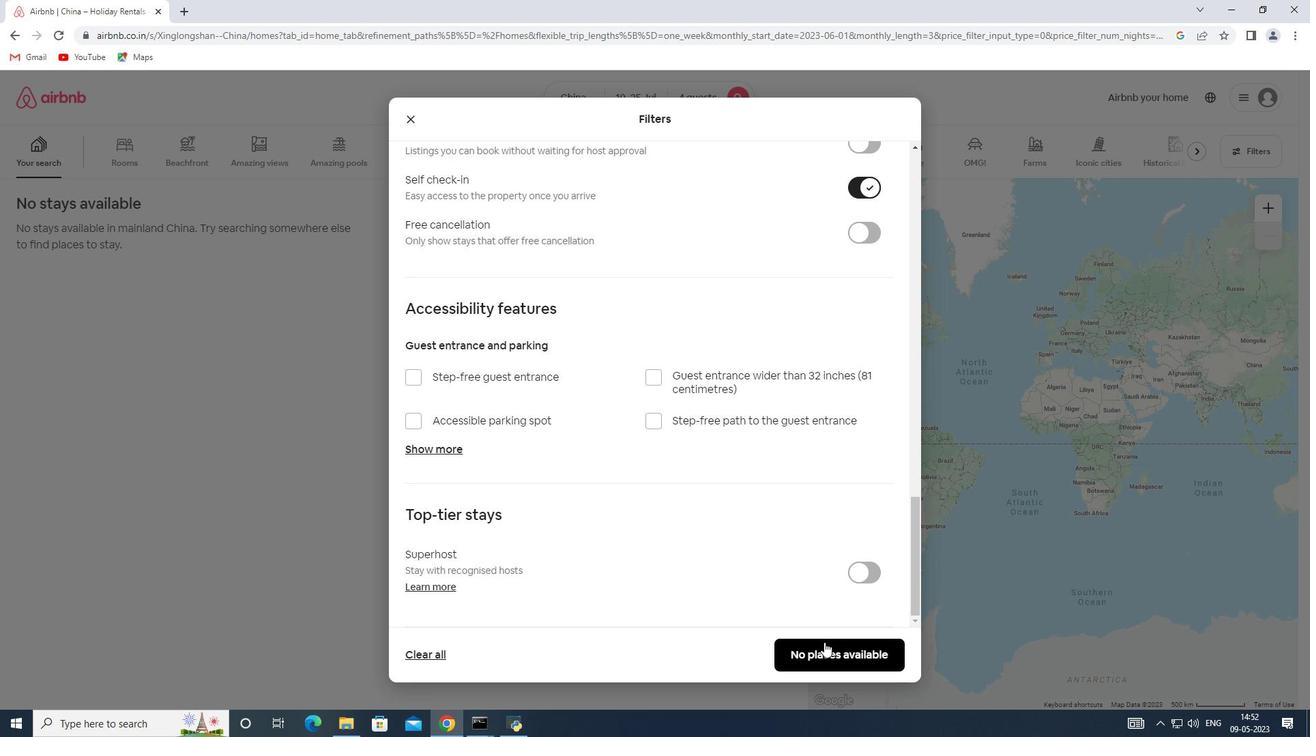 
Action: Mouse pressed left at (824, 650)
Screenshot: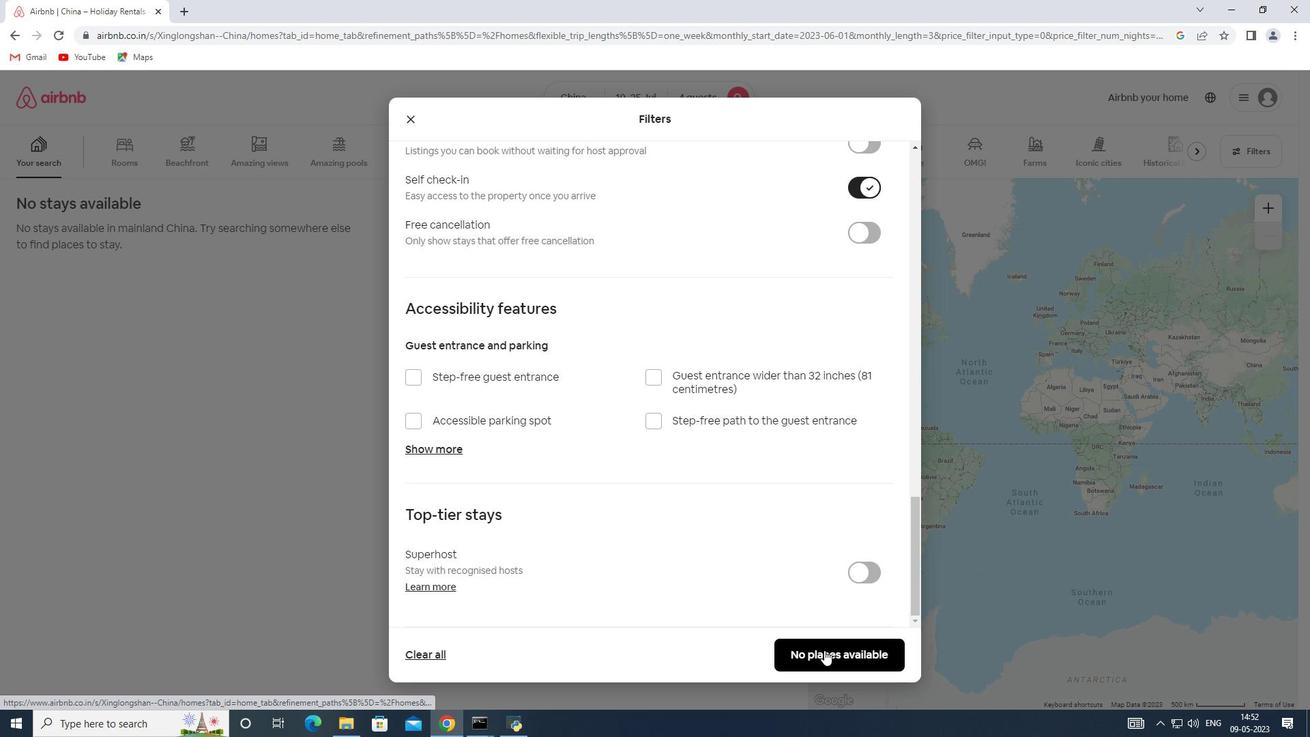 
